 Task: Research Airbnb properties in Comanesti, Romania from 20th December, 2023 to 25th December, 2023 for 7 adults. Place can be entire room or shared room with 4 bedrooms having 7 beds and 4 bathrooms. Property type can be house. Amenities needed are: wifi, TV, free parkinig on premises, gym, breakfast.
Action: Mouse moved to (432, 111)
Screenshot: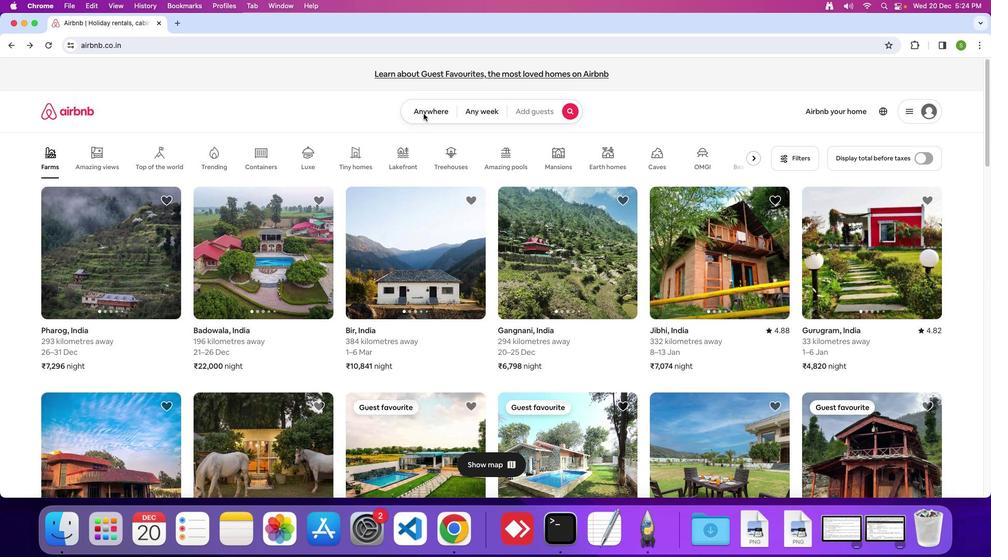 
Action: Mouse pressed left at (432, 111)
Screenshot: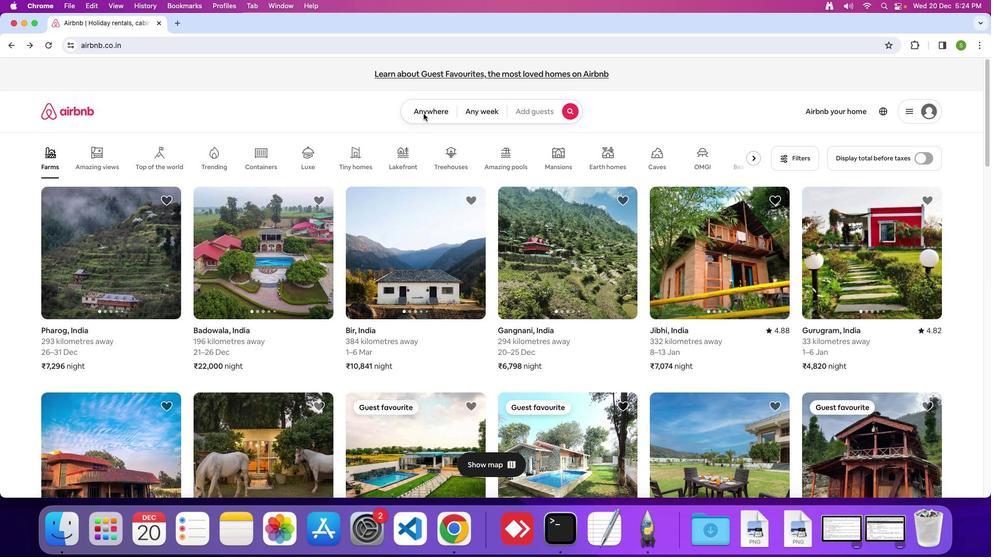 
Action: Mouse moved to (429, 110)
Screenshot: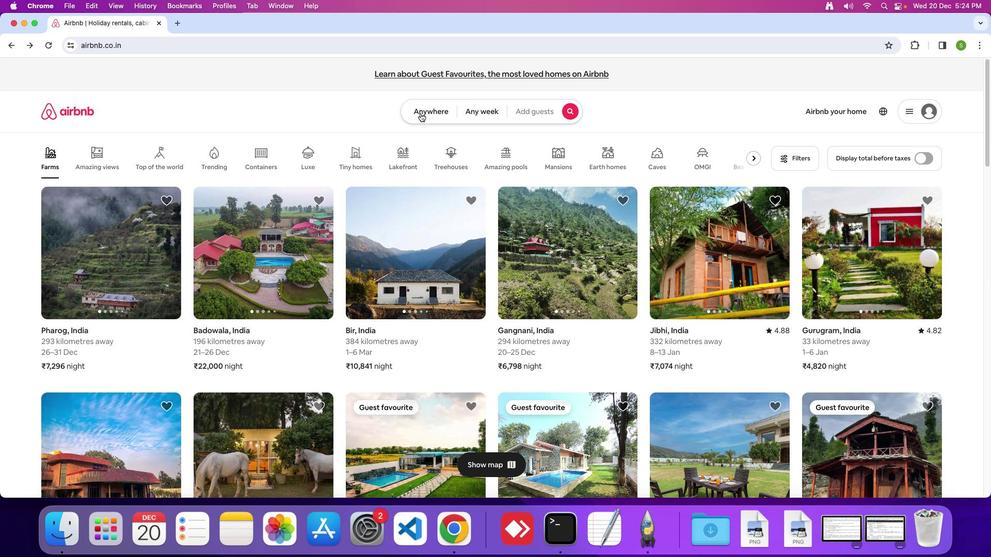 
Action: Mouse pressed left at (429, 110)
Screenshot: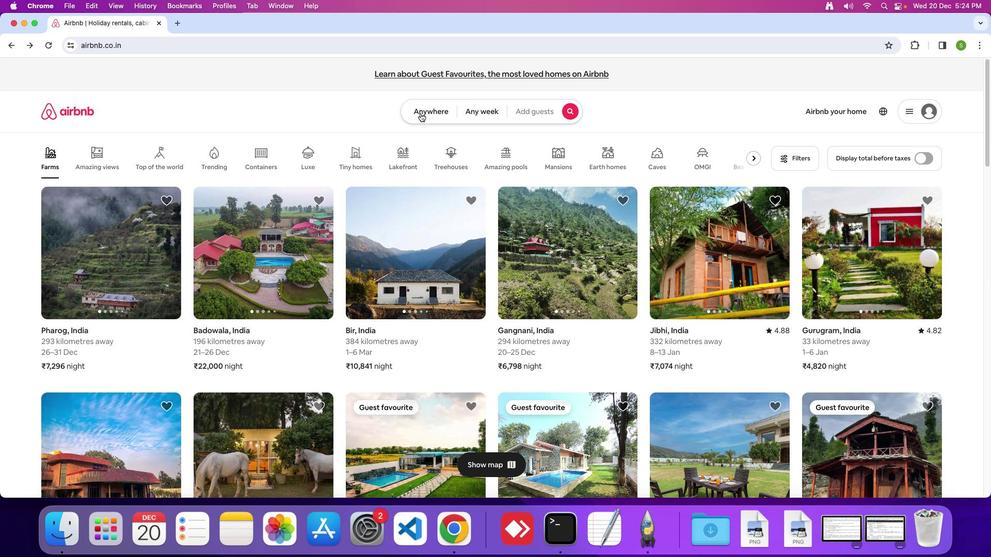 
Action: Mouse moved to (362, 141)
Screenshot: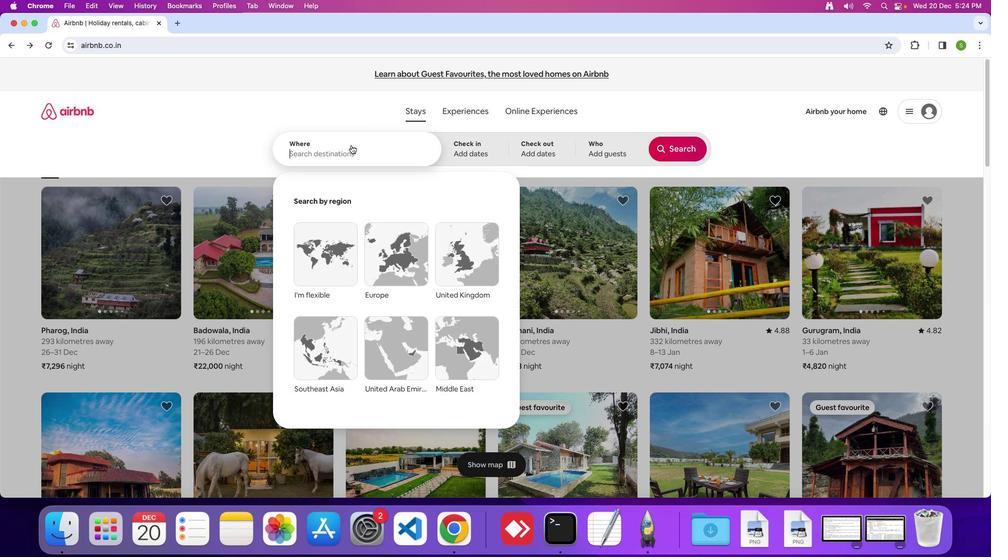 
Action: Mouse pressed left at (362, 141)
Screenshot: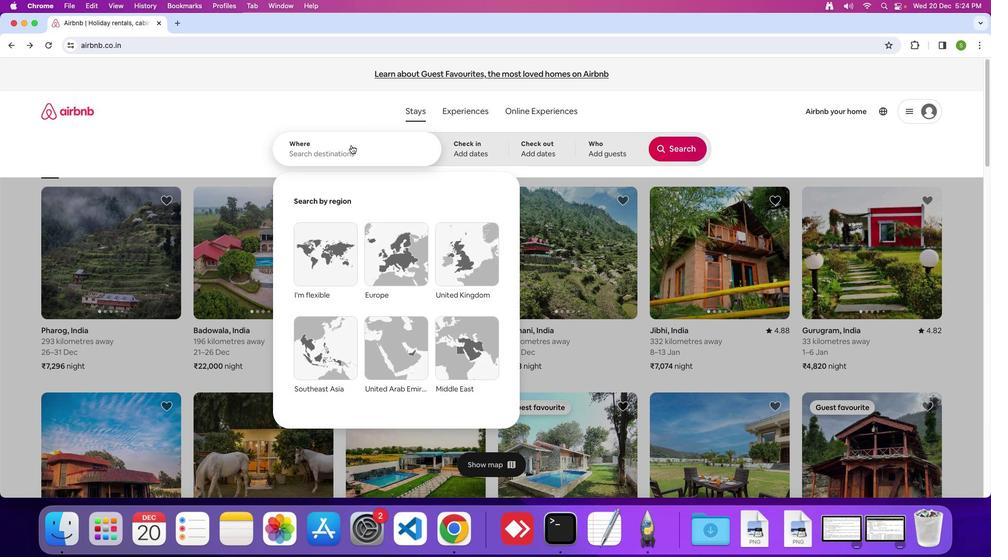
Action: Mouse moved to (497, 195)
Screenshot: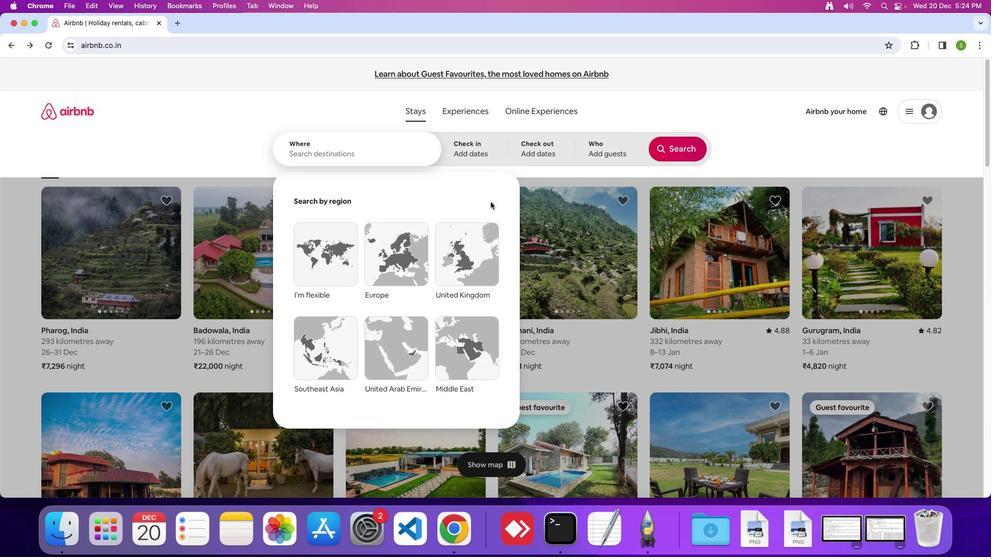 
Action: Key pressed 'C'Key.caps_lock'o''m''a''n''e''s''t''i'','Key.spaceKey.shift'R''o''m''a''n''i''a'Key.enter
Screenshot: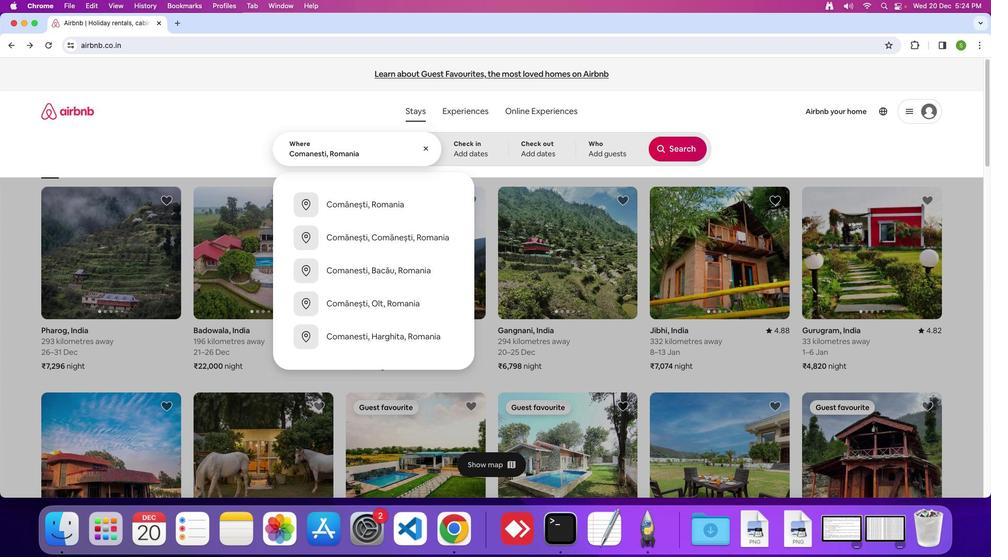 
Action: Mouse moved to (401, 334)
Screenshot: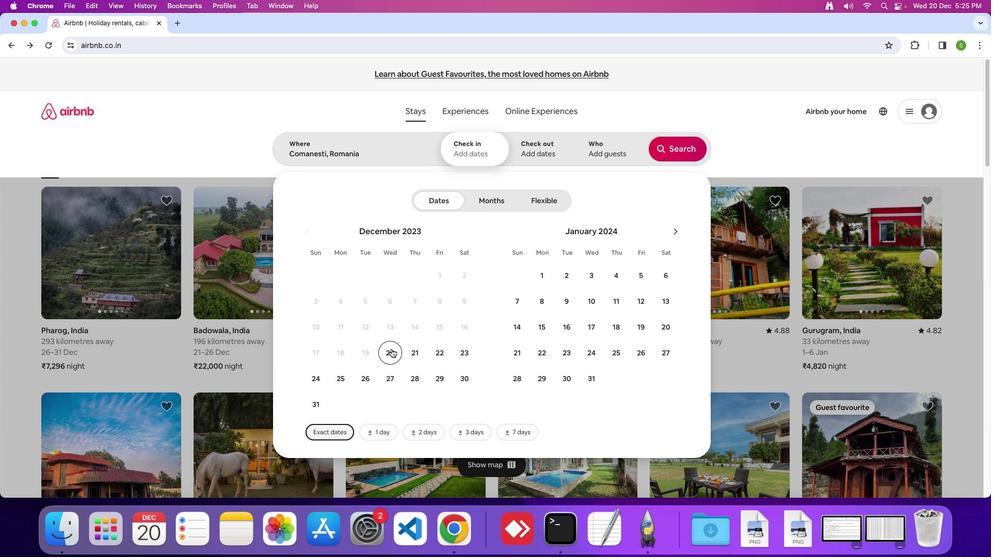 
Action: Mouse pressed left at (401, 334)
Screenshot: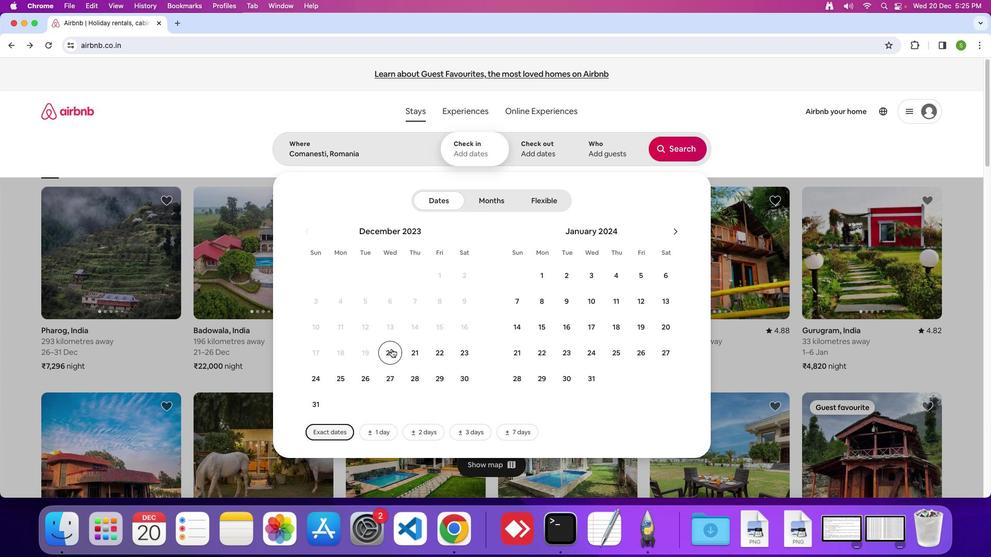 
Action: Mouse moved to (351, 365)
Screenshot: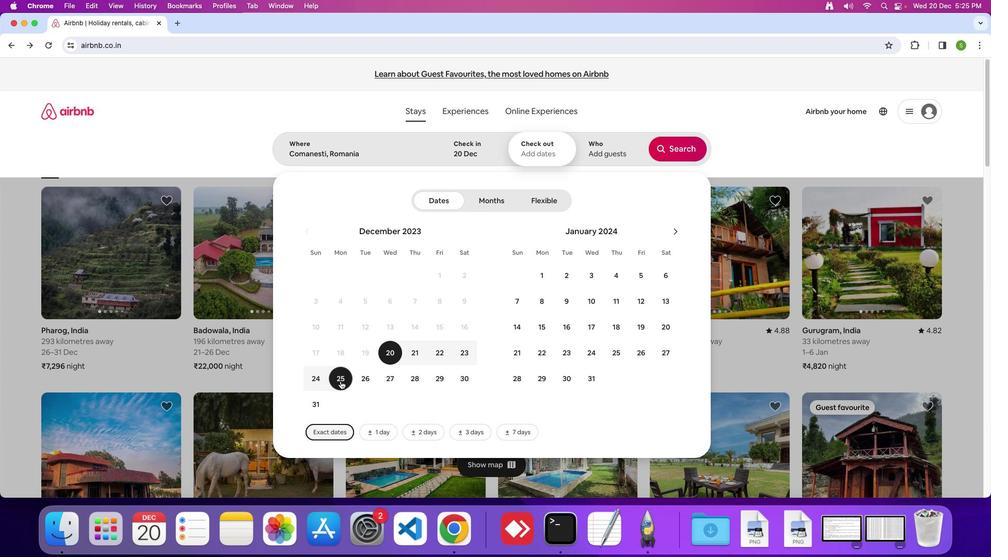 
Action: Mouse pressed left at (351, 365)
Screenshot: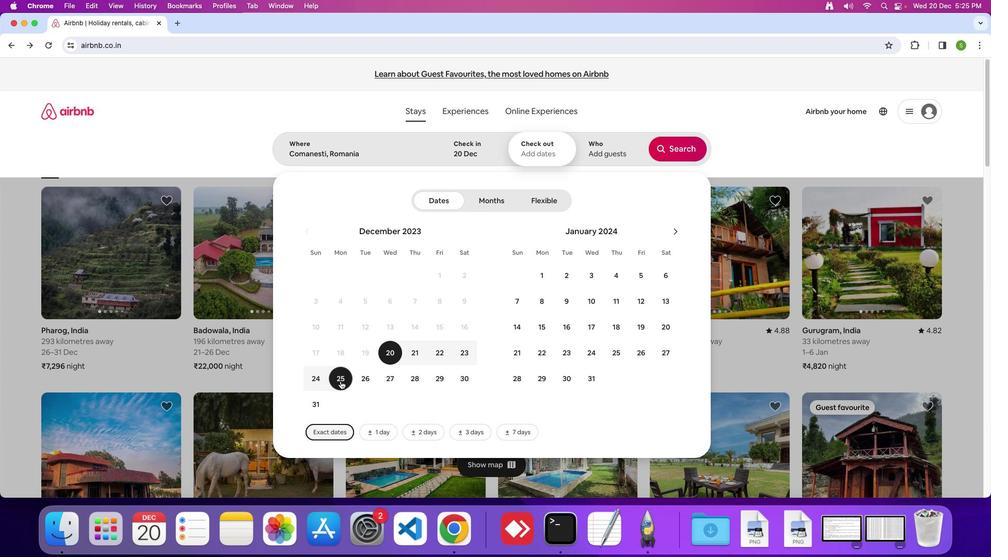 
Action: Mouse moved to (625, 152)
Screenshot: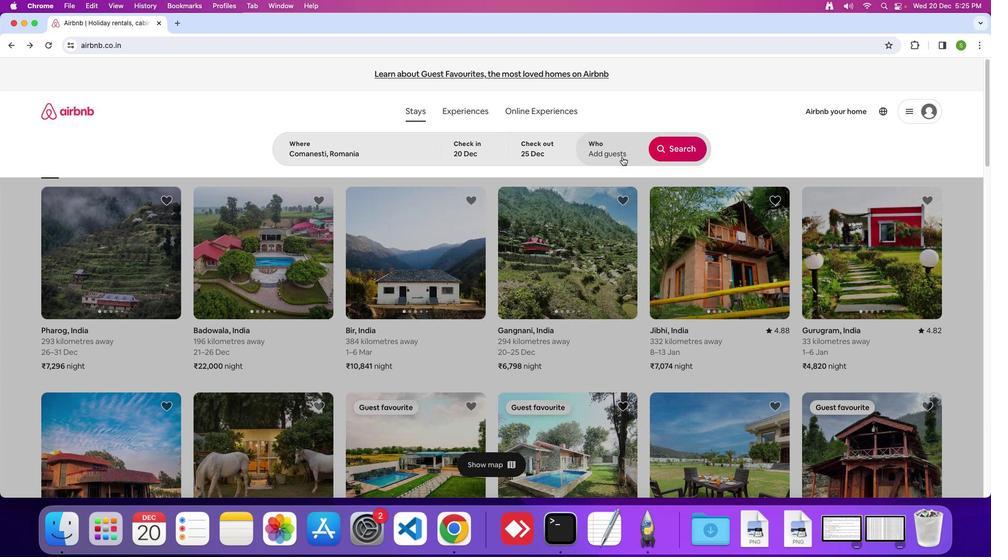 
Action: Mouse pressed left at (625, 152)
Screenshot: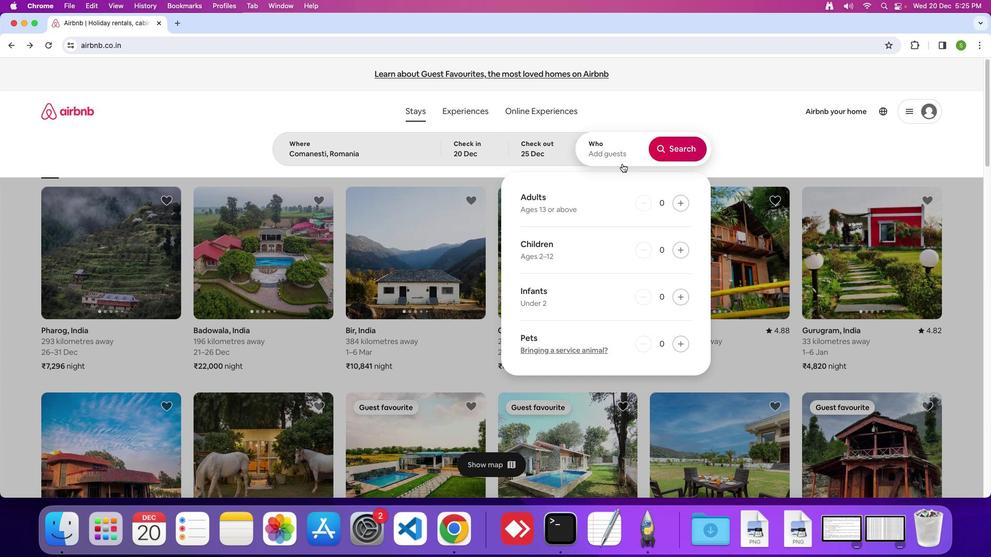 
Action: Mouse moved to (677, 195)
Screenshot: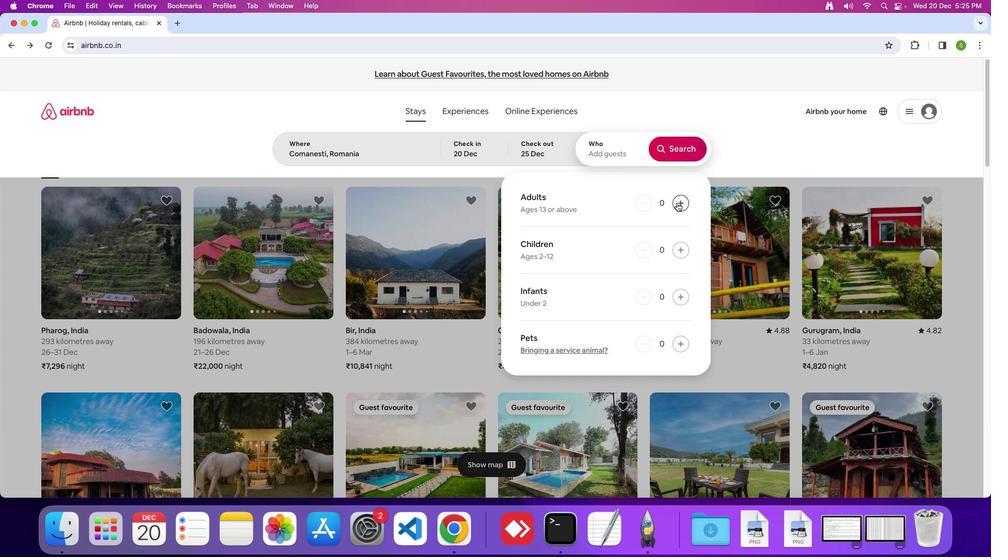 
Action: Mouse pressed left at (677, 195)
Screenshot: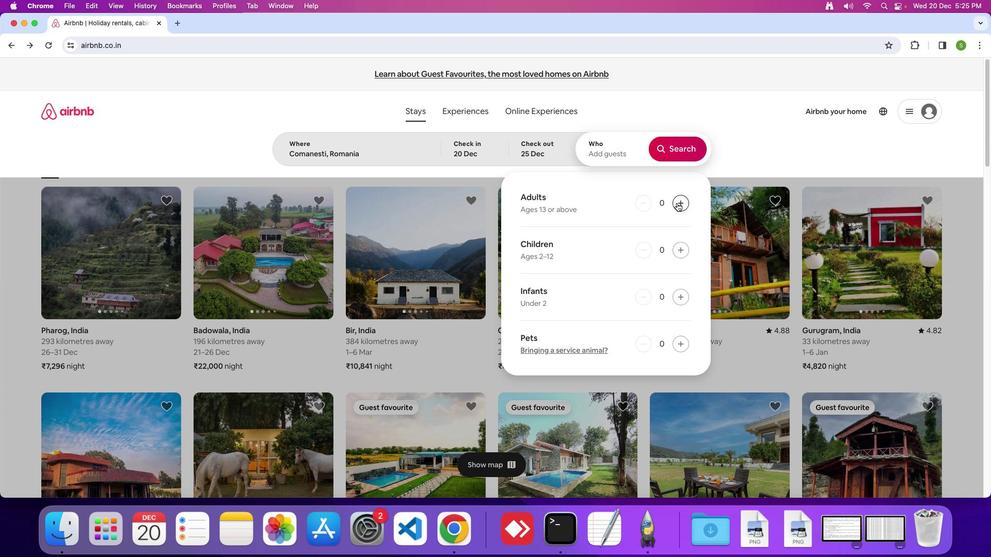 
Action: Mouse pressed left at (677, 195)
Screenshot: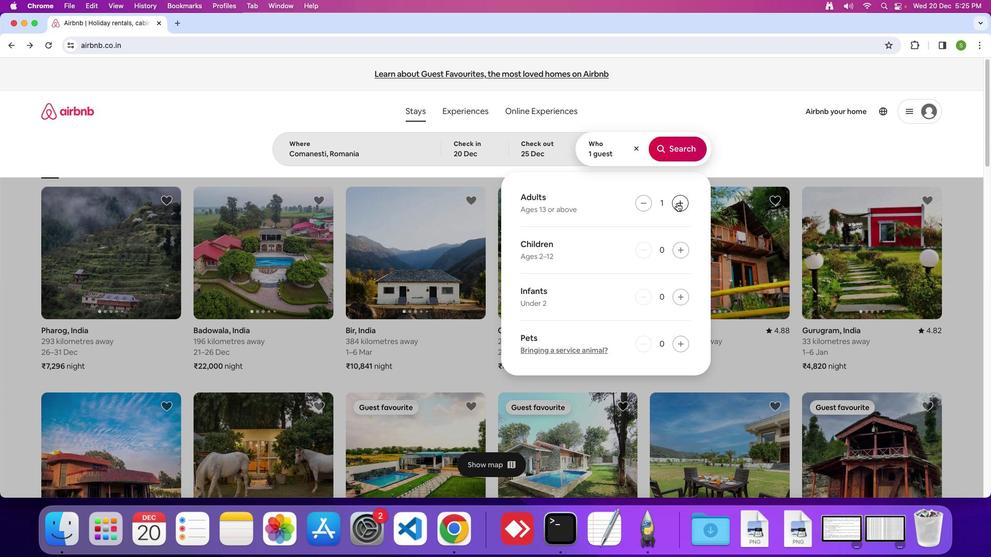 
Action: Mouse moved to (678, 195)
Screenshot: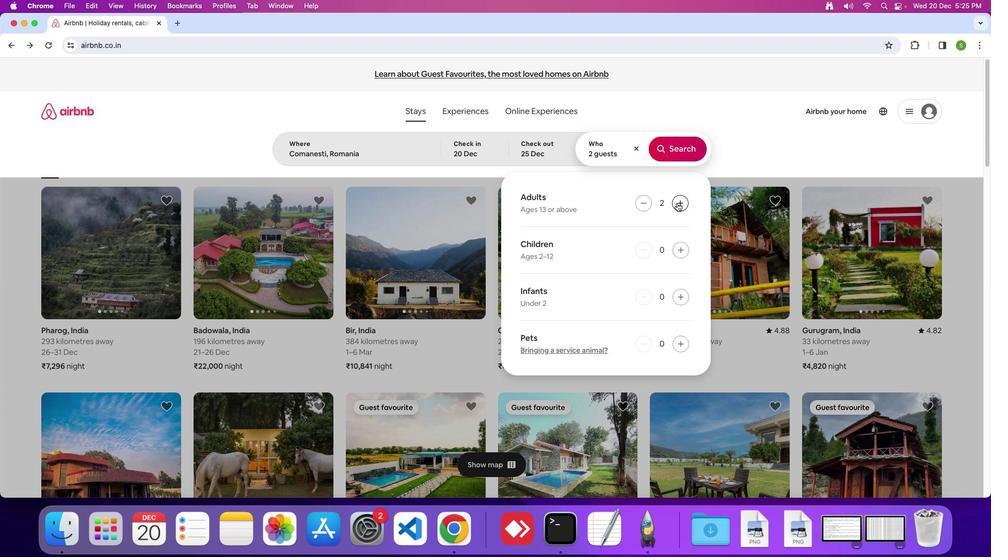 
Action: Mouse pressed left at (678, 195)
Screenshot: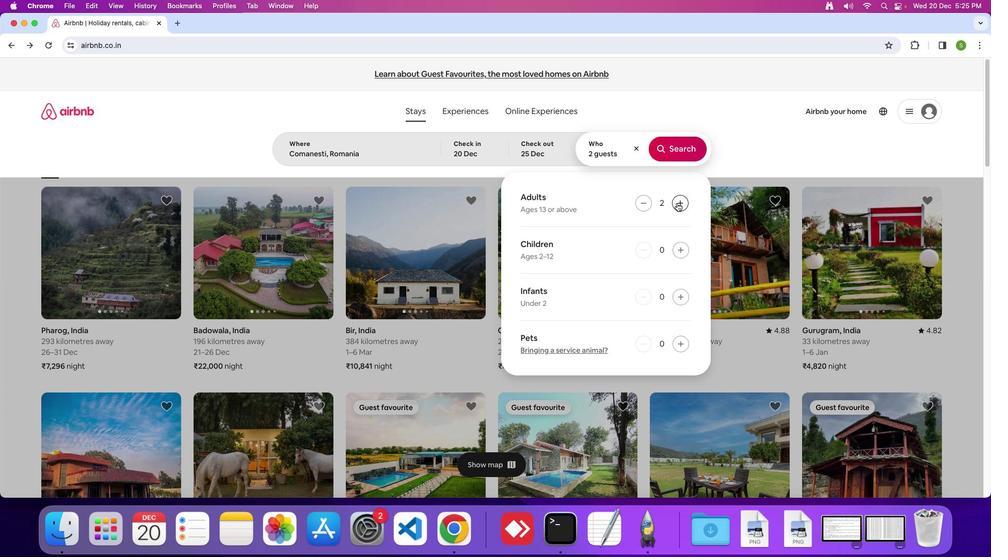 
Action: Mouse moved to (678, 196)
Screenshot: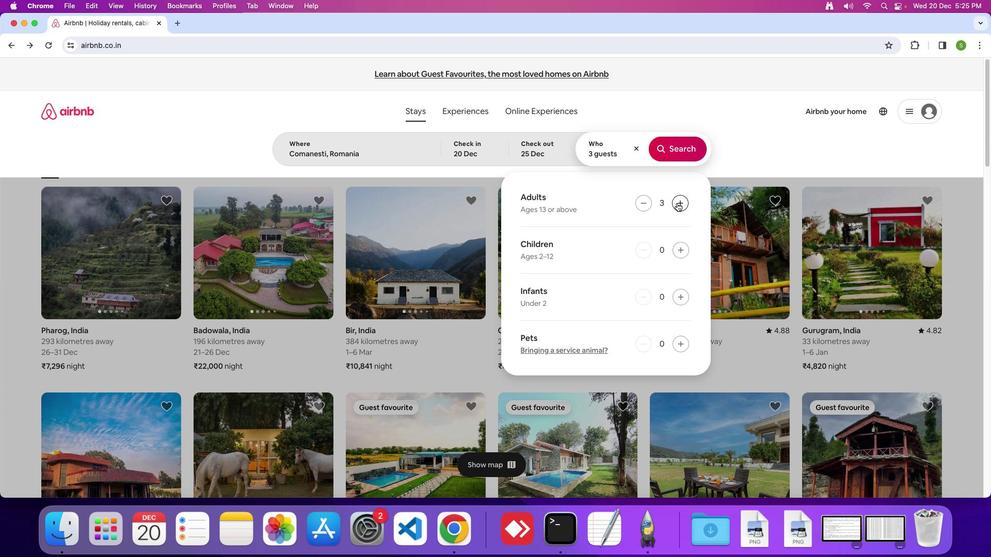 
Action: Mouse pressed left at (678, 196)
Screenshot: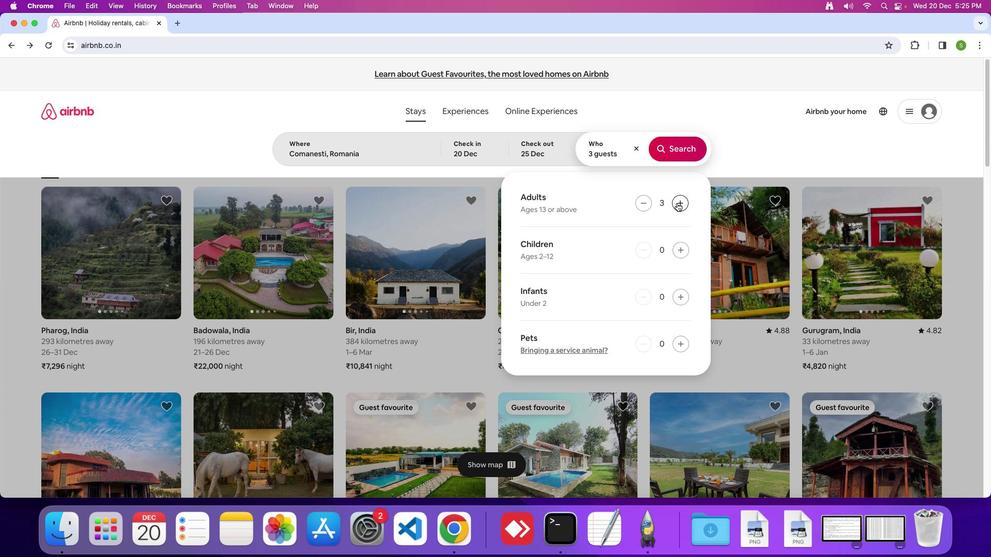 
Action: Mouse pressed left at (678, 196)
Screenshot: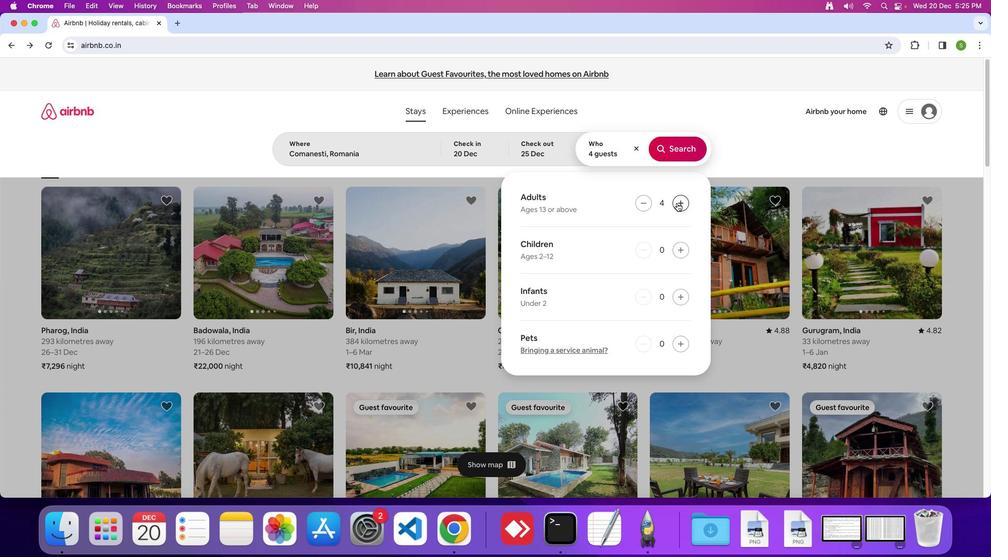 
Action: Mouse pressed left at (678, 196)
Screenshot: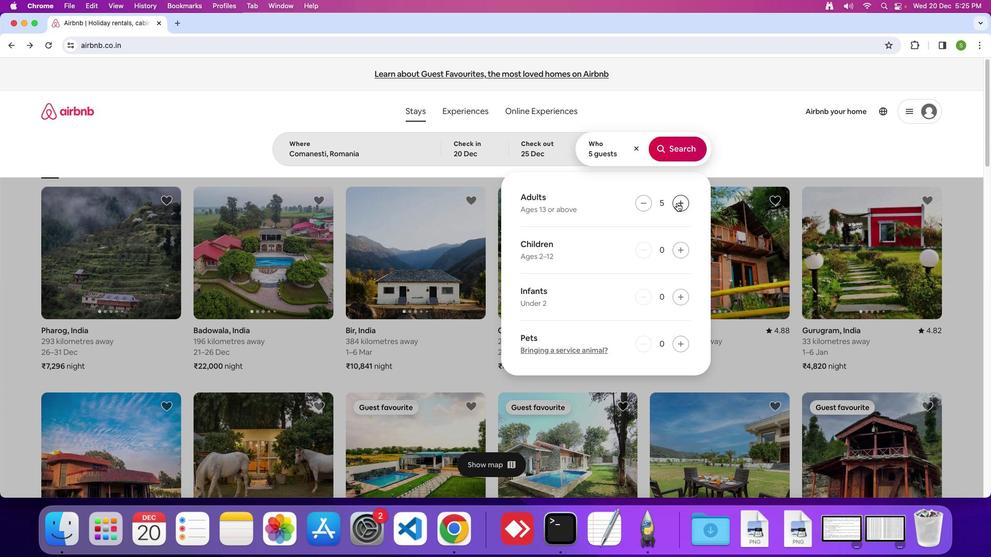 
Action: Mouse pressed left at (678, 196)
Screenshot: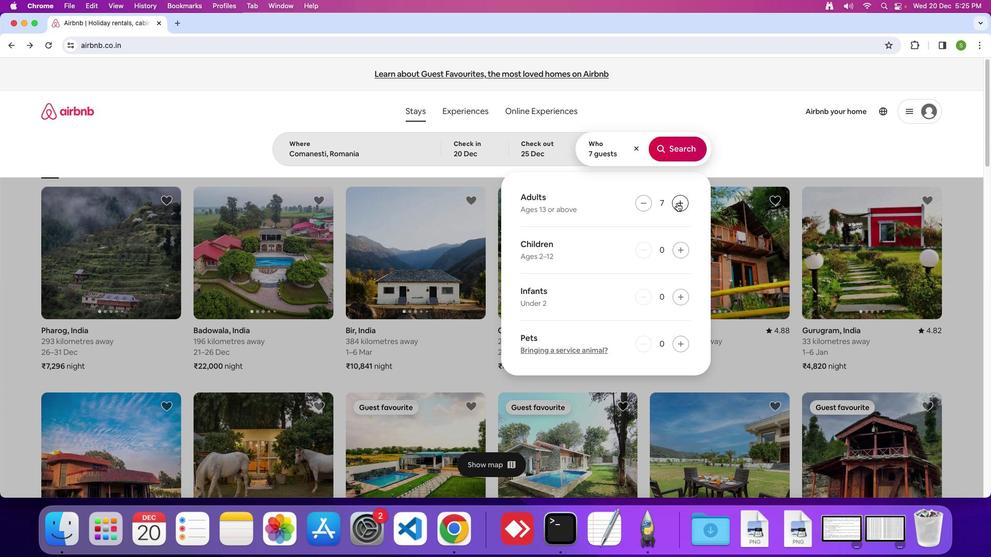 
Action: Mouse moved to (675, 149)
Screenshot: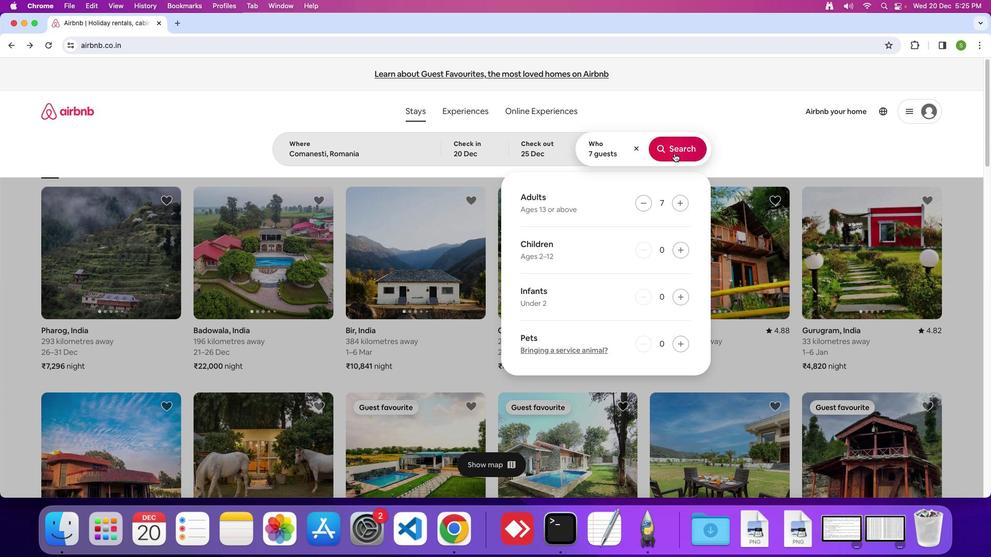 
Action: Mouse pressed left at (675, 149)
Screenshot: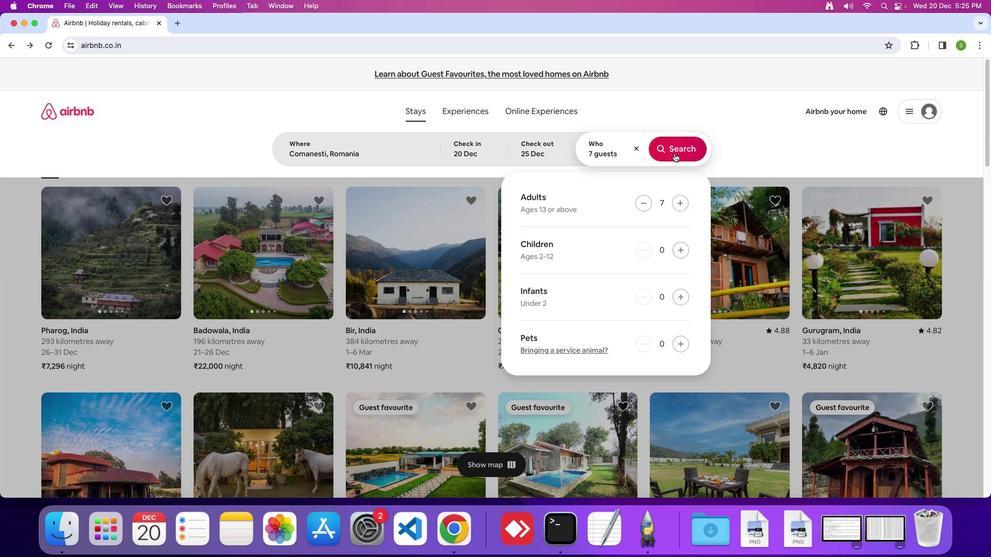 
Action: Mouse moved to (819, 120)
Screenshot: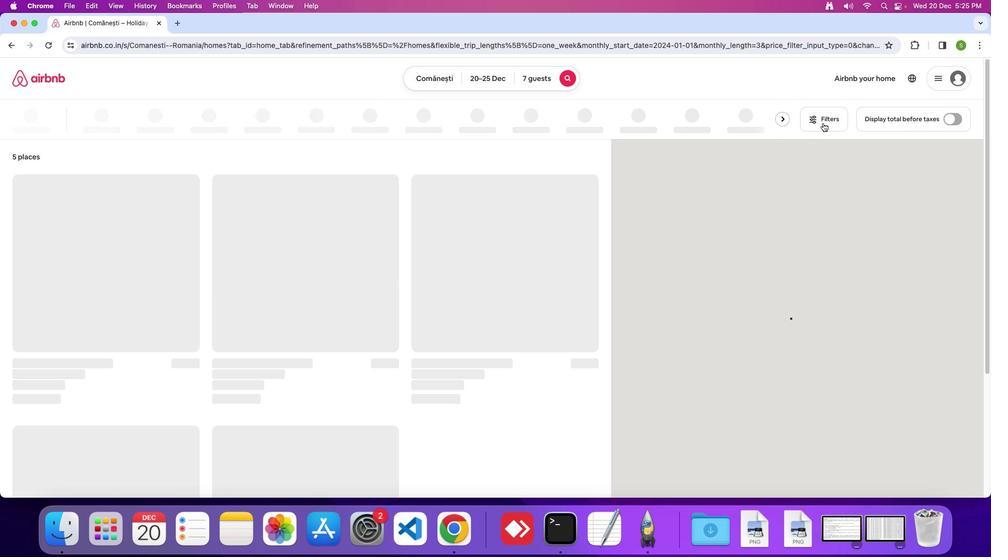
Action: Mouse pressed left at (819, 120)
Screenshot: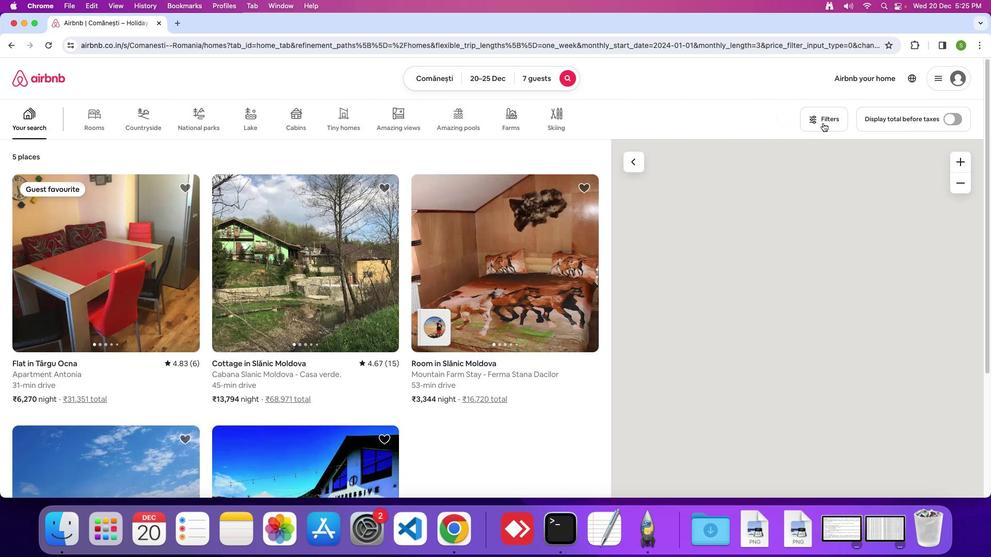 
Action: Mouse moved to (452, 308)
Screenshot: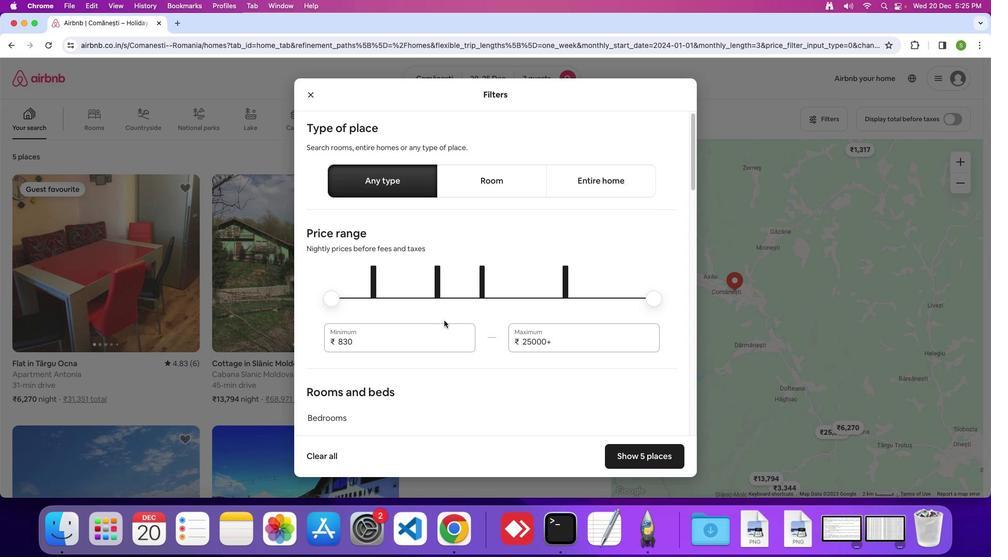 
Action: Mouse scrolled (452, 308) with delta (21, 2)
Screenshot: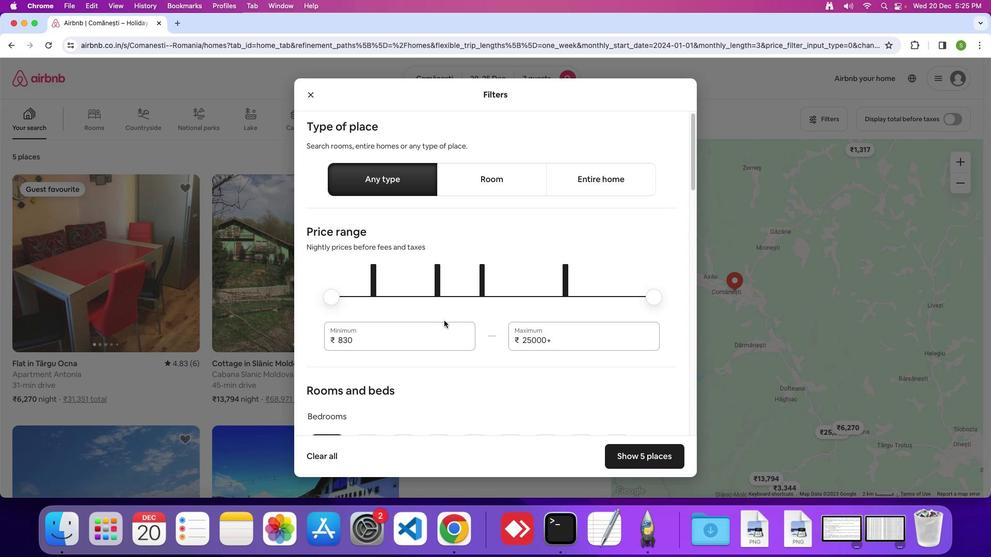 
Action: Mouse moved to (452, 308)
Screenshot: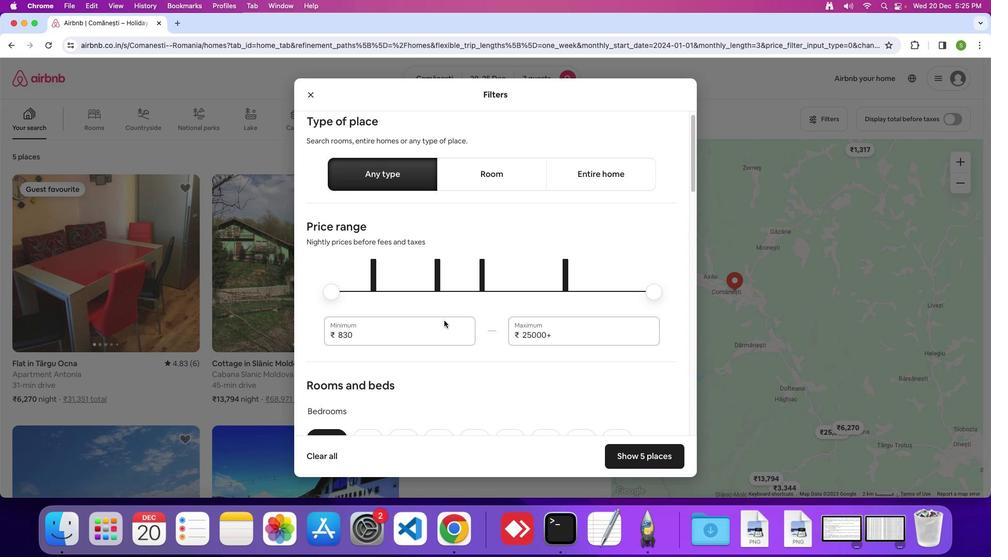 
Action: Mouse scrolled (452, 308) with delta (21, 2)
Screenshot: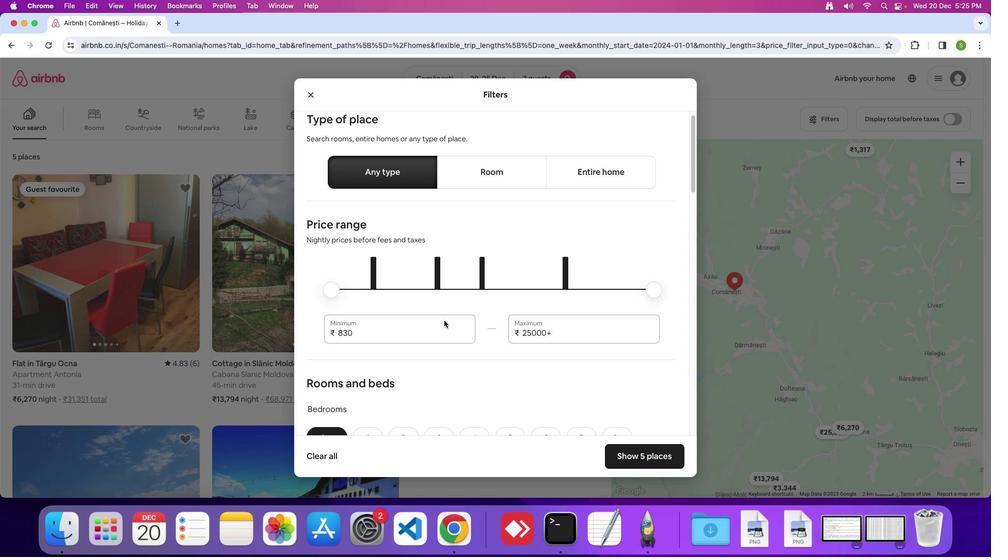 
Action: Mouse scrolled (452, 308) with delta (21, 2)
Screenshot: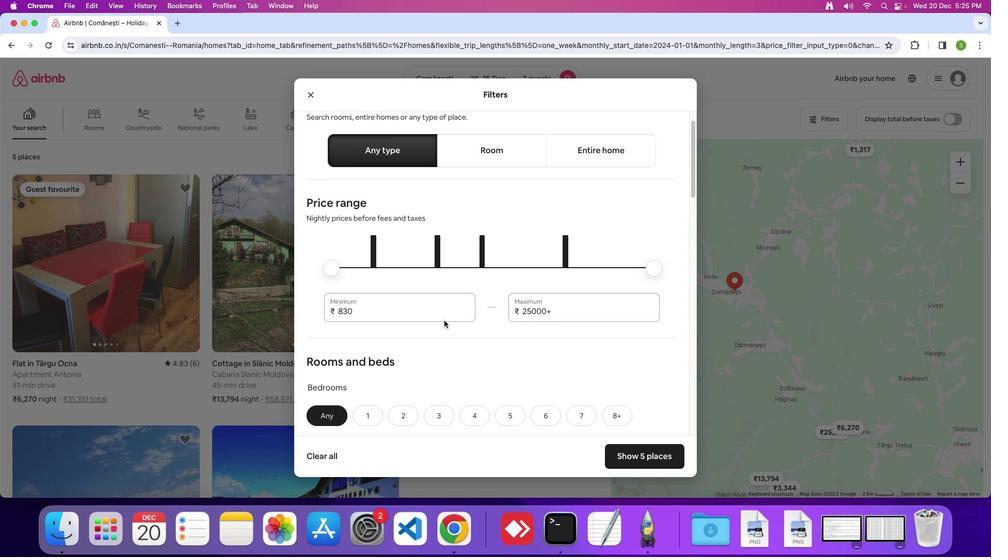 
Action: Mouse scrolled (452, 308) with delta (21, 2)
Screenshot: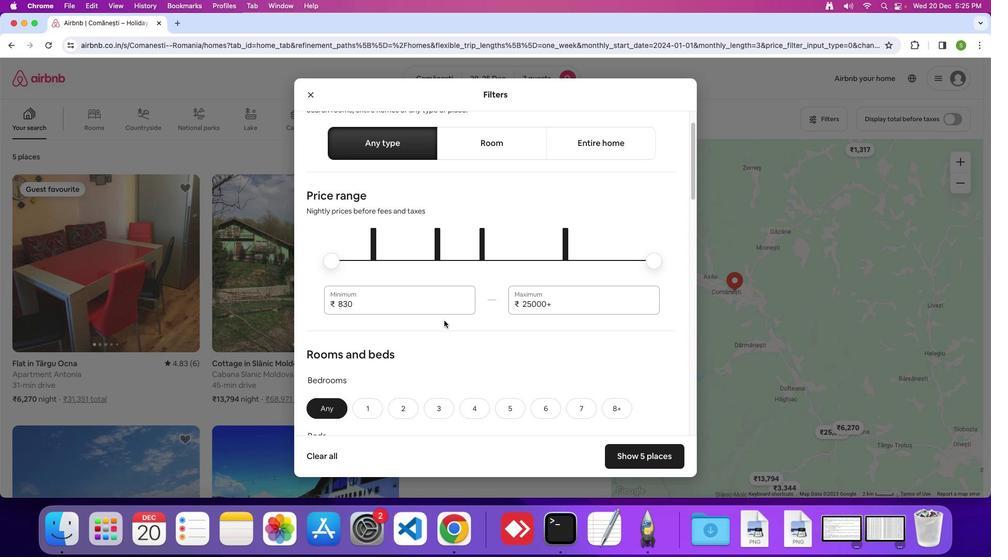 
Action: Mouse scrolled (452, 308) with delta (21, 2)
Screenshot: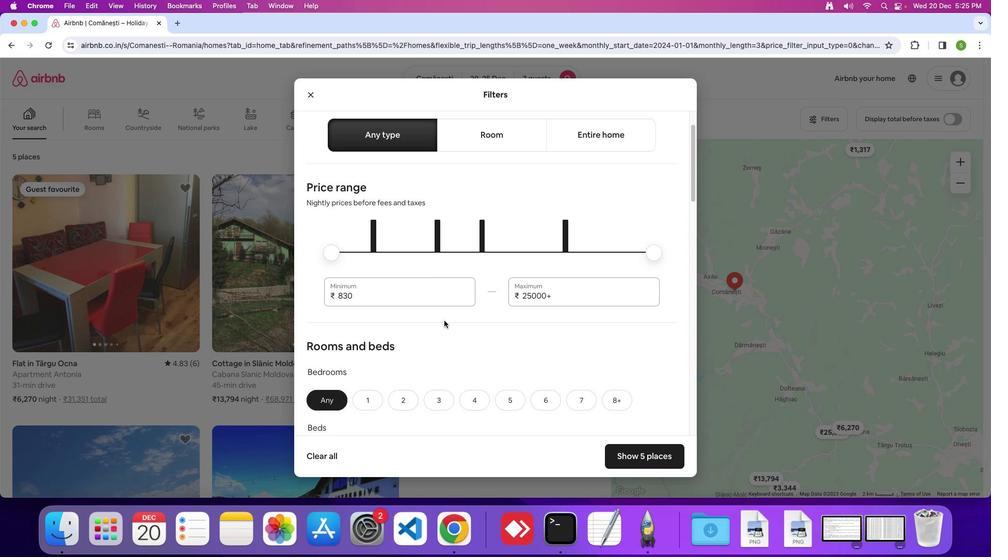 
Action: Mouse scrolled (452, 308) with delta (21, 2)
Screenshot: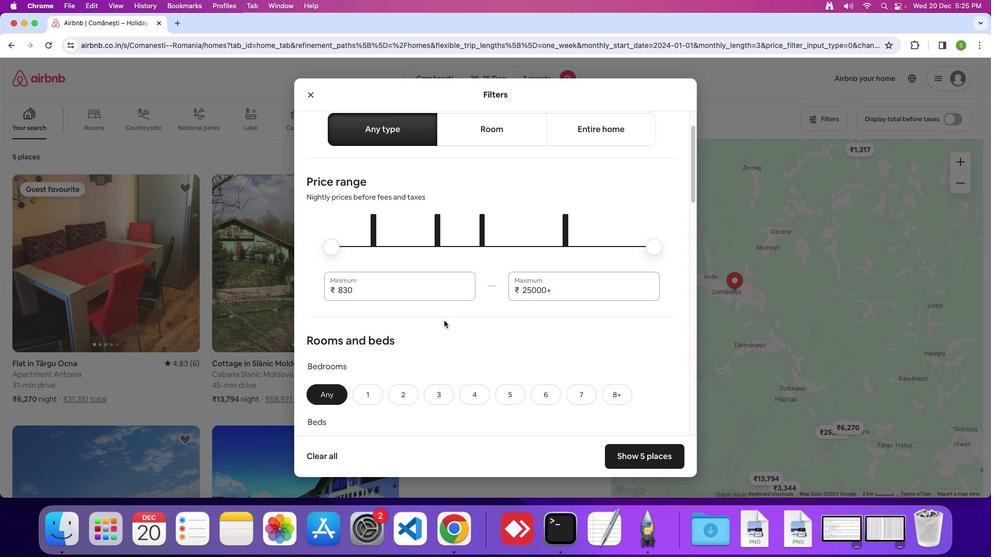 
Action: Mouse moved to (452, 307)
Screenshot: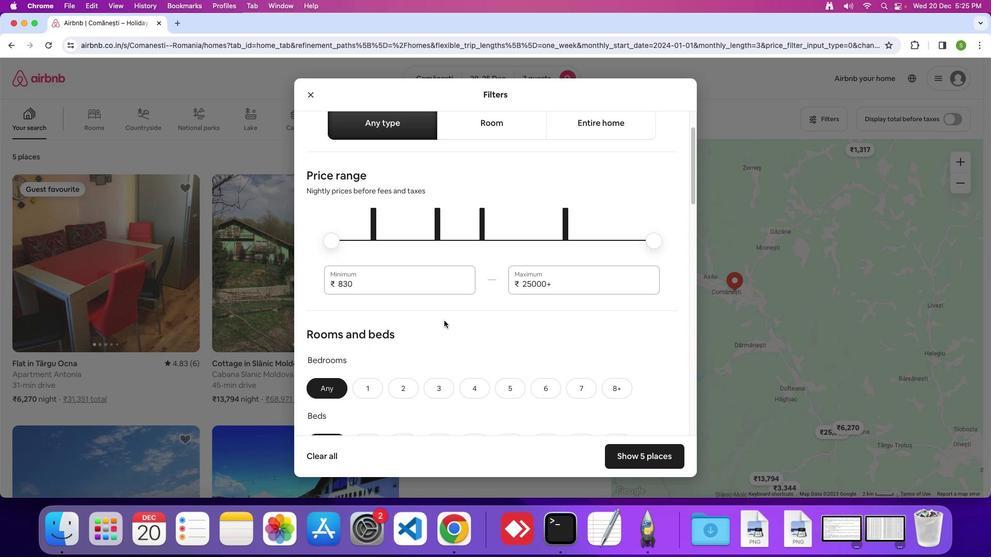 
Action: Mouse scrolled (452, 307) with delta (21, 2)
Screenshot: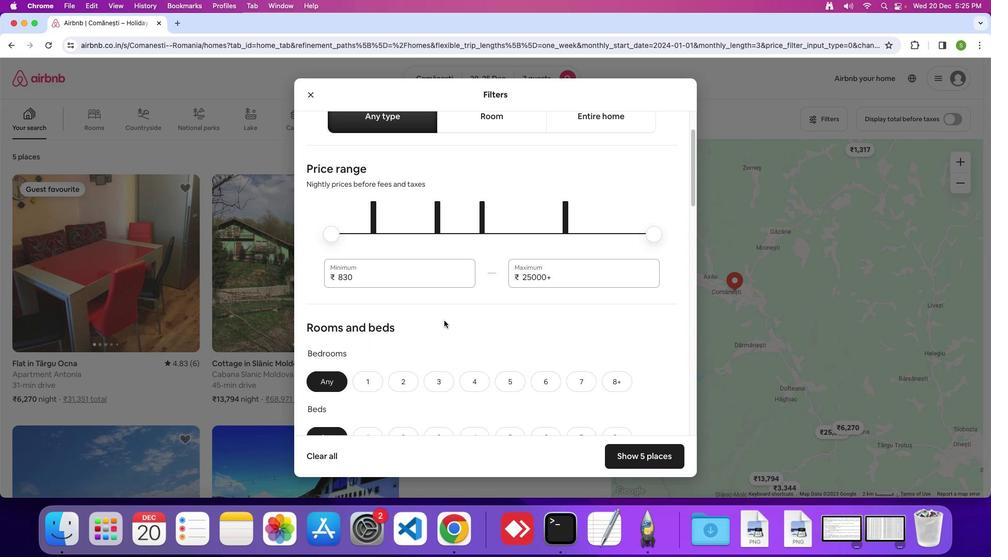 
Action: Mouse scrolled (452, 307) with delta (21, 2)
Screenshot: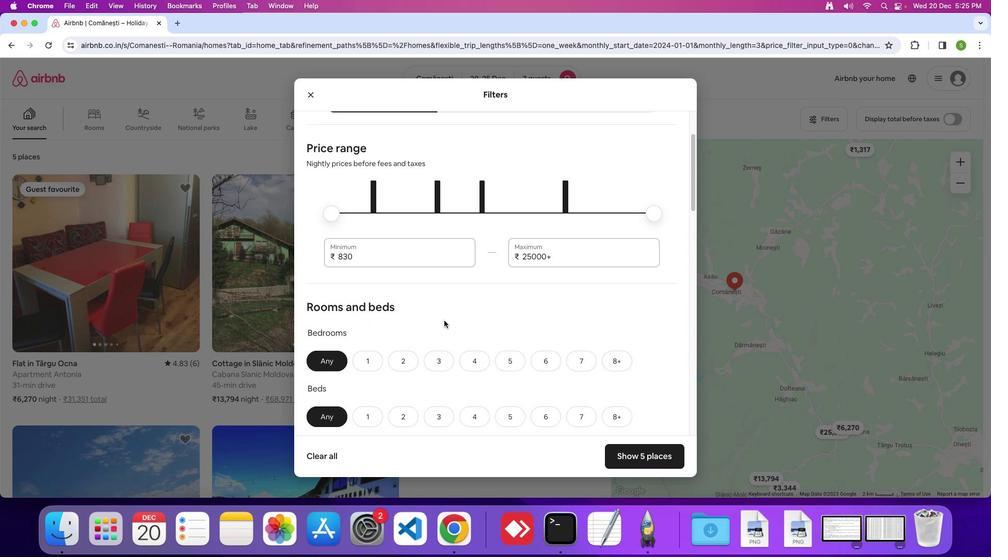 
Action: Mouse scrolled (452, 307) with delta (21, 2)
Screenshot: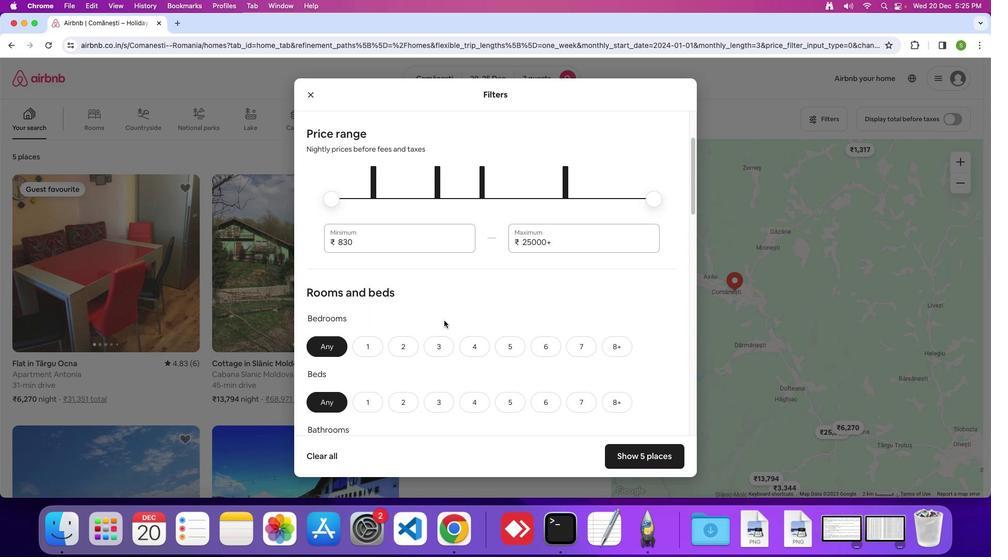 
Action: Mouse scrolled (452, 307) with delta (21, 2)
Screenshot: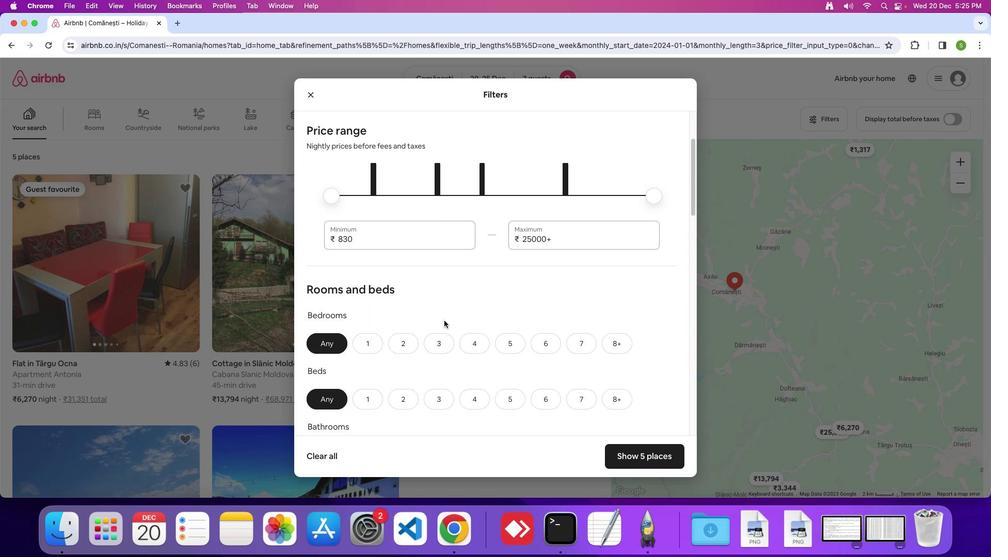 
Action: Mouse scrolled (452, 307) with delta (21, 2)
Screenshot: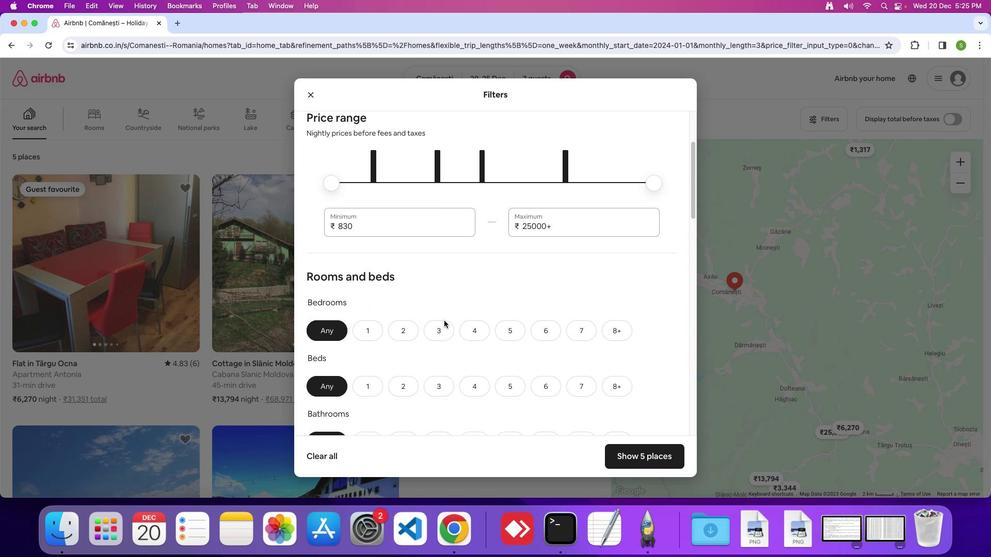 
Action: Mouse scrolled (452, 307) with delta (21, 2)
Screenshot: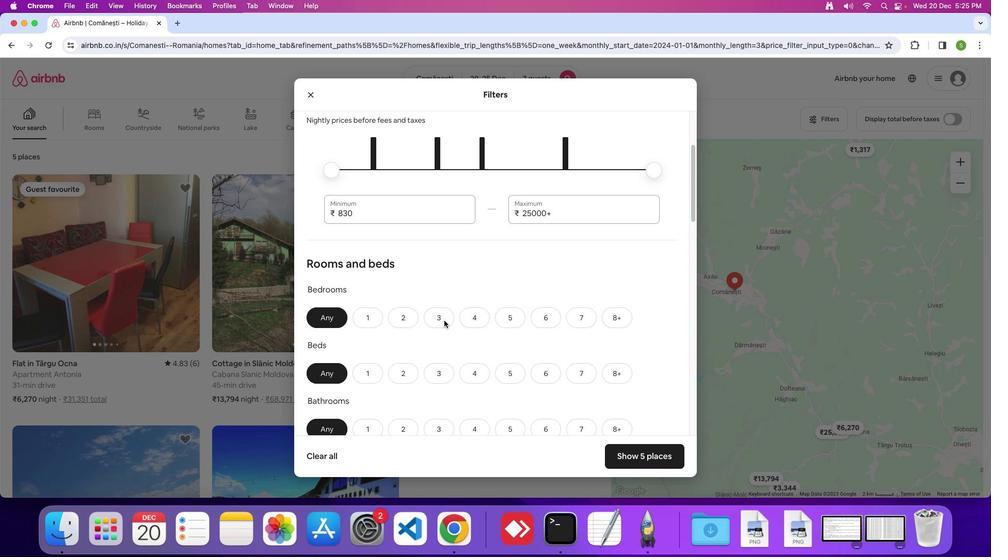 
Action: Mouse scrolled (452, 307) with delta (21, 2)
Screenshot: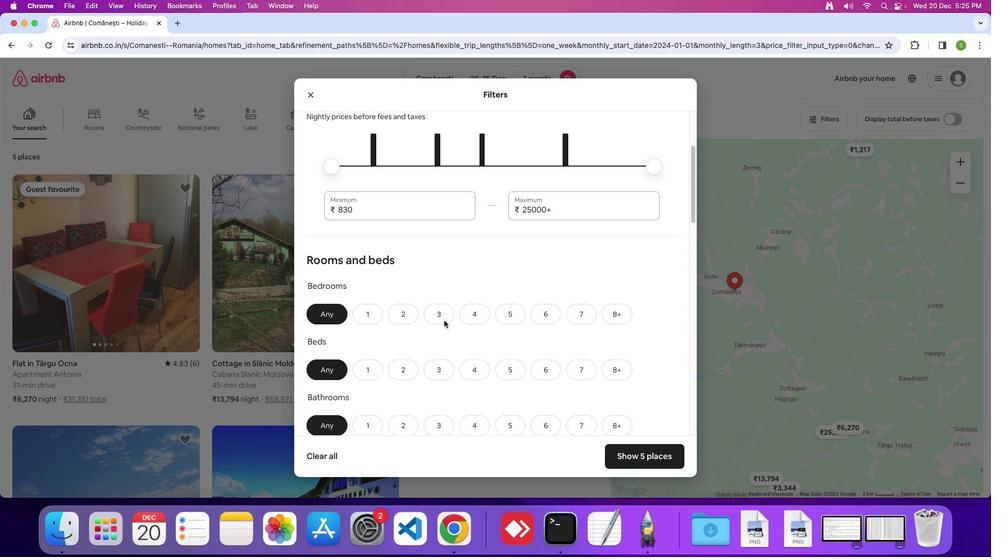 
Action: Mouse scrolled (452, 307) with delta (21, 2)
Screenshot: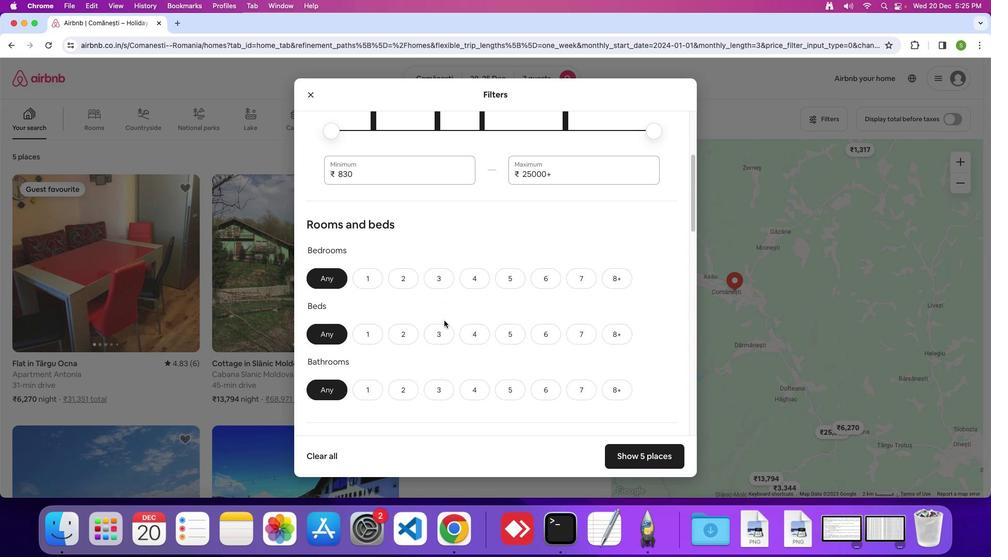 
Action: Mouse scrolled (452, 307) with delta (21, 2)
Screenshot: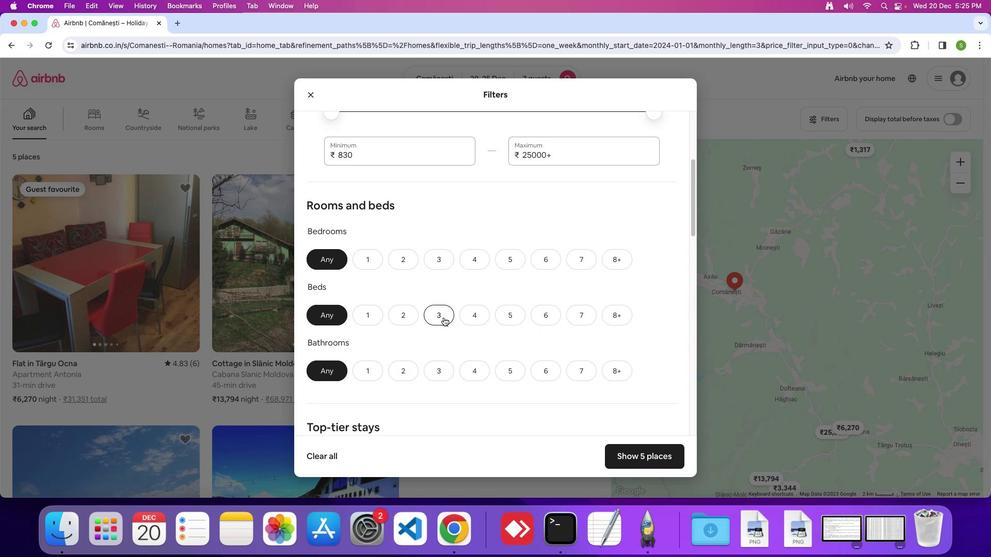 
Action: Mouse moved to (452, 307)
Screenshot: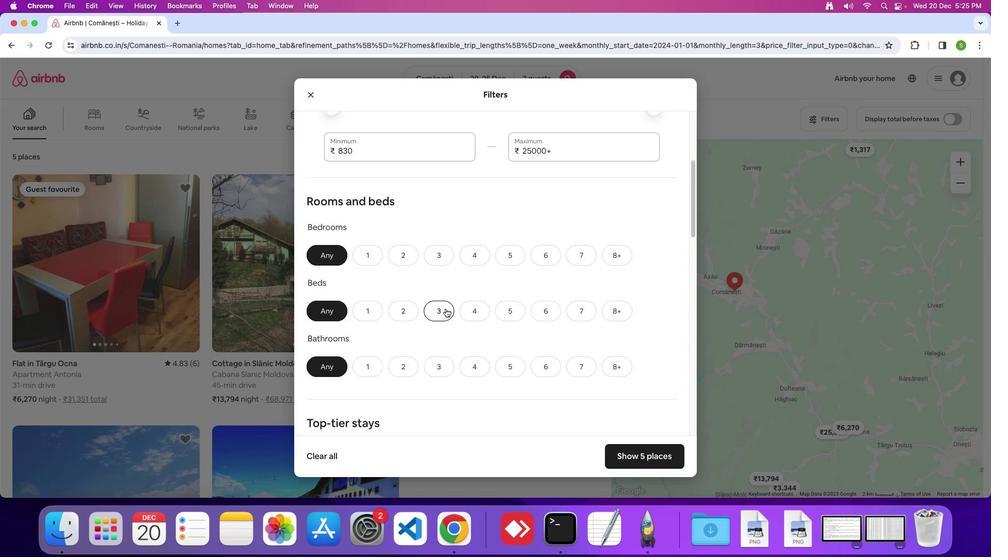 
Action: Mouse scrolled (452, 307) with delta (21, 2)
Screenshot: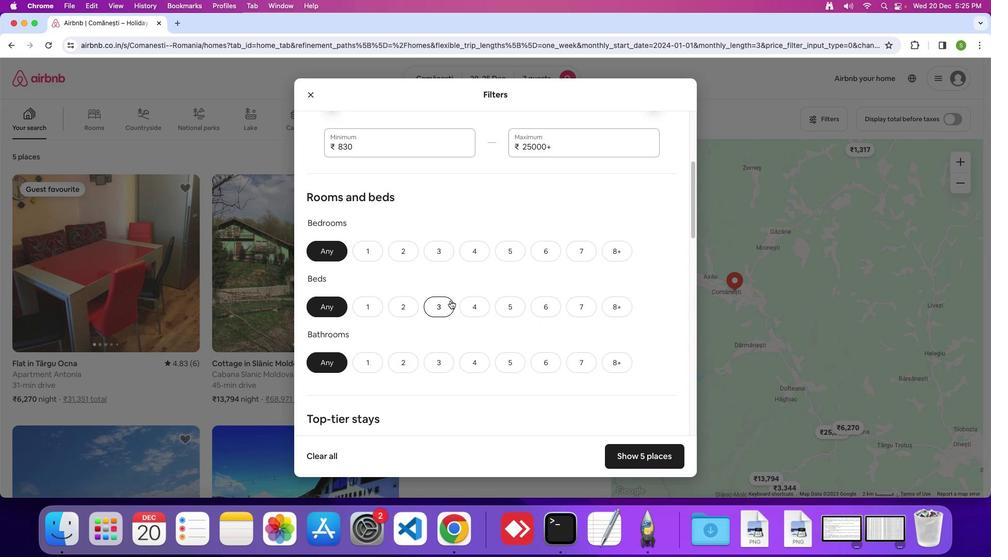 
Action: Mouse moved to (495, 240)
Screenshot: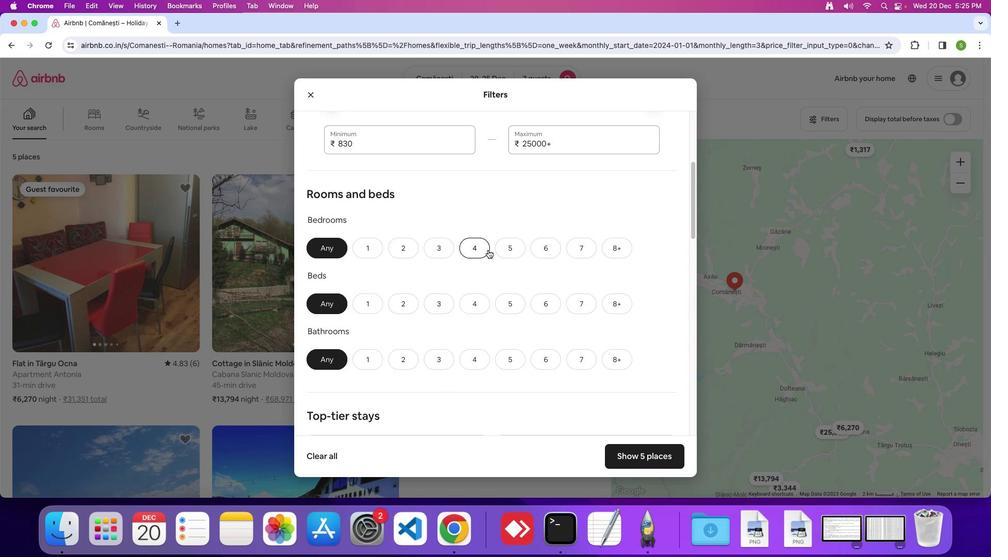 
Action: Mouse pressed left at (495, 240)
Screenshot: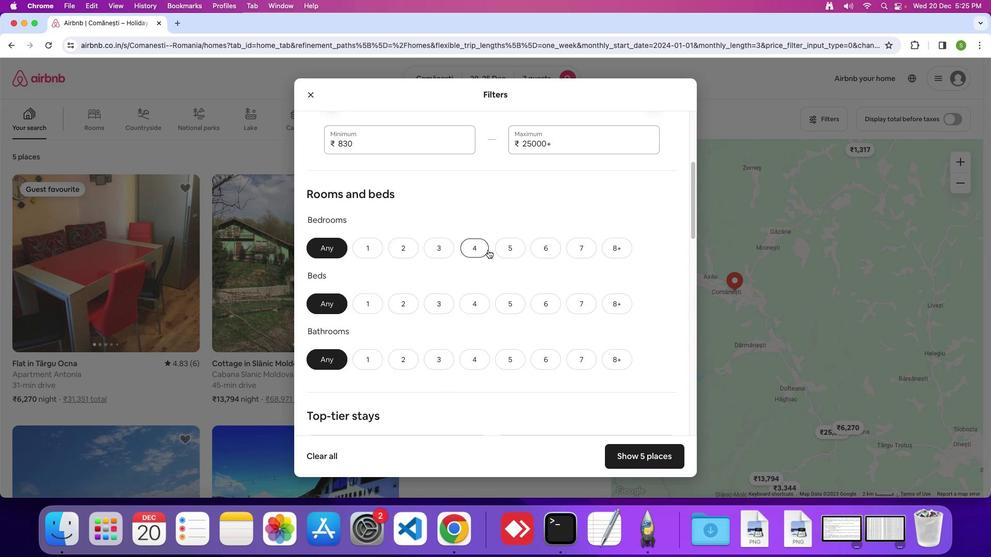 
Action: Mouse moved to (580, 292)
Screenshot: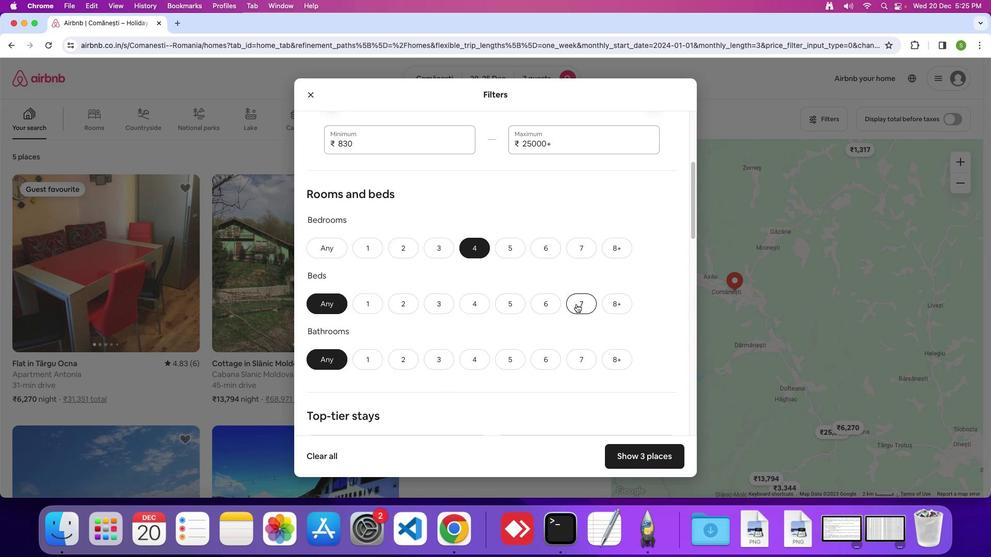 
Action: Mouse pressed left at (580, 292)
Screenshot: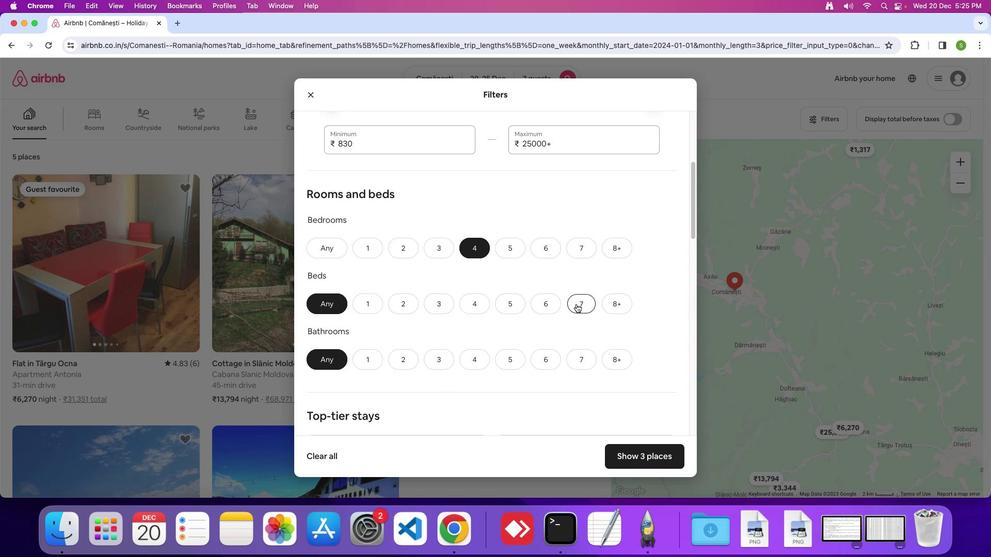 
Action: Mouse moved to (482, 337)
Screenshot: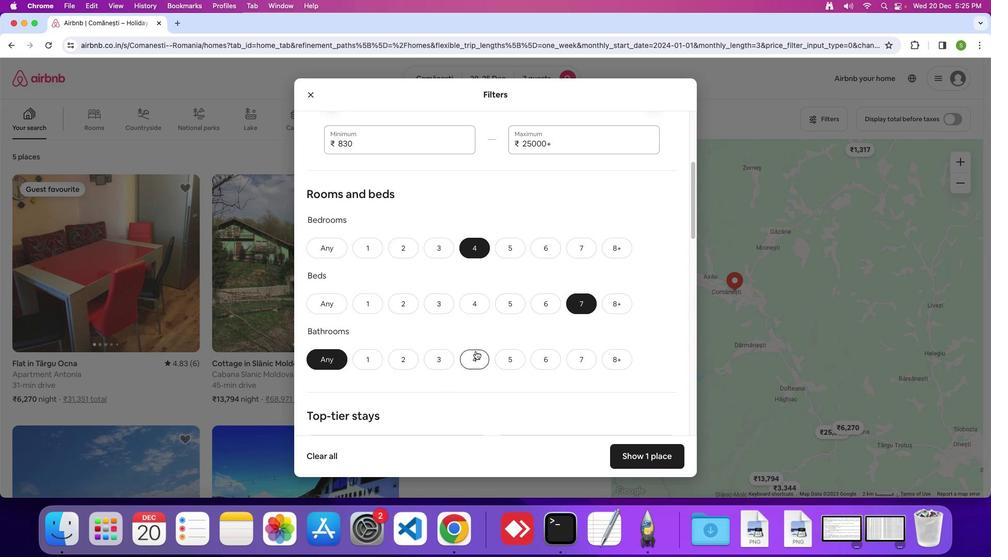 
Action: Mouse pressed left at (482, 337)
Screenshot: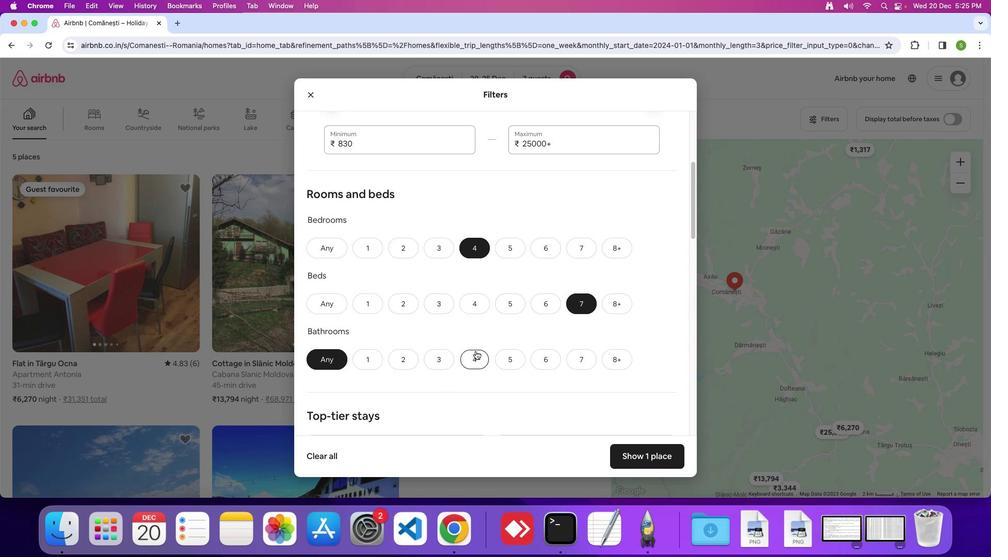 
Action: Mouse moved to (496, 311)
Screenshot: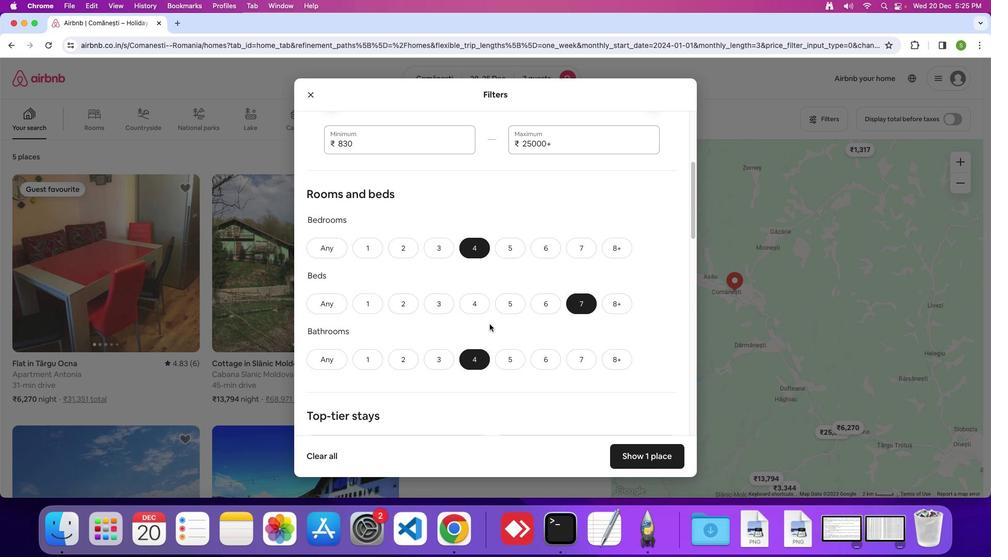 
Action: Mouse scrolled (496, 311) with delta (21, 2)
Screenshot: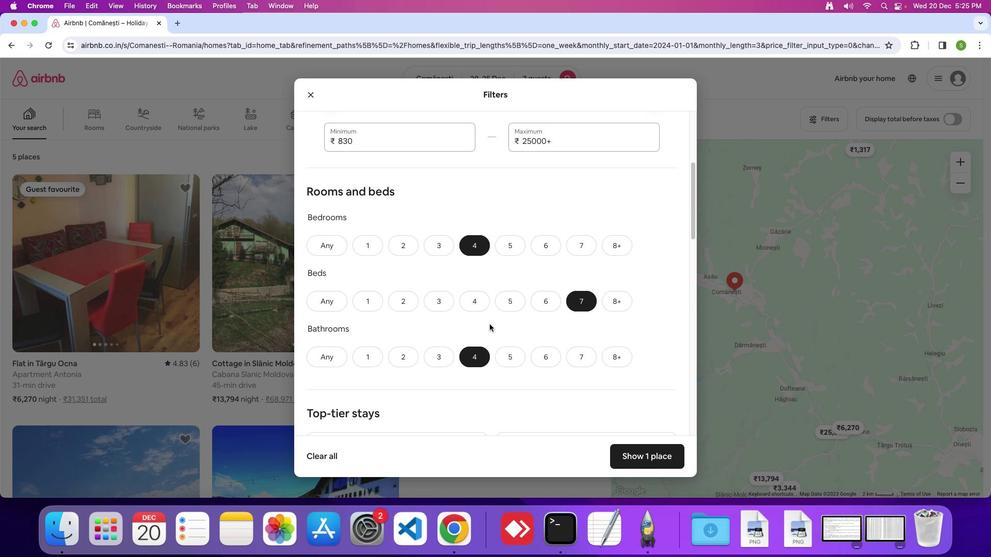 
Action: Mouse scrolled (496, 311) with delta (21, 2)
Screenshot: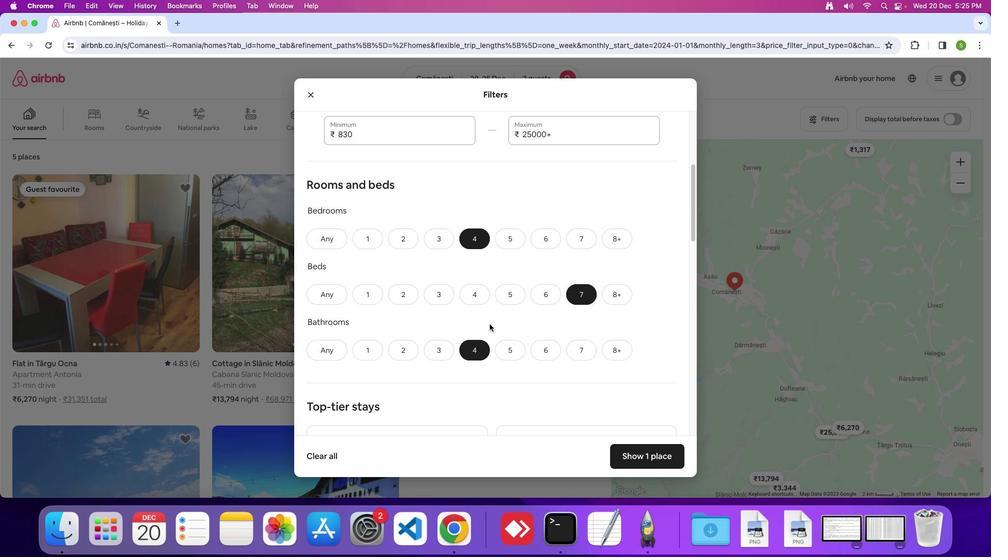 
Action: Mouse scrolled (496, 311) with delta (21, 2)
Screenshot: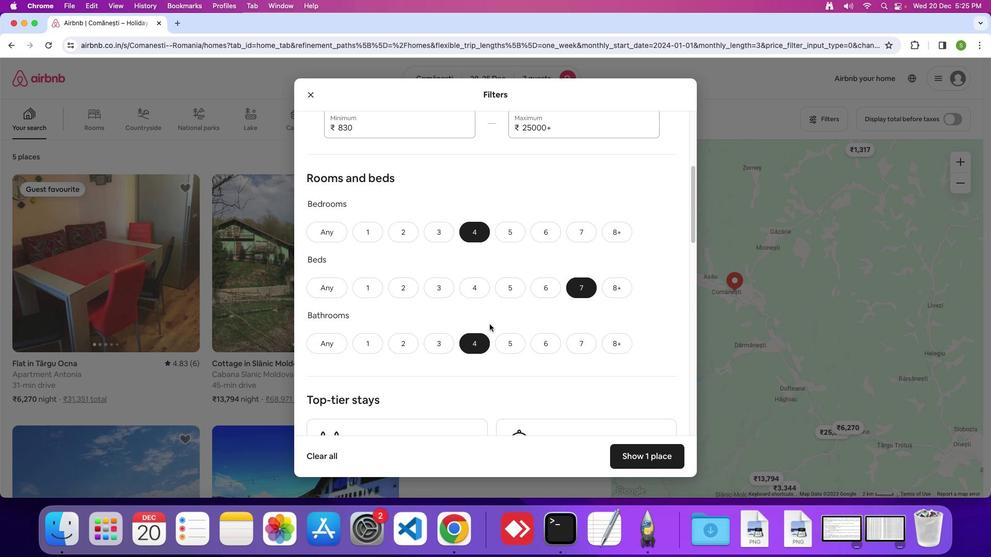 
Action: Mouse scrolled (496, 311) with delta (21, 2)
Screenshot: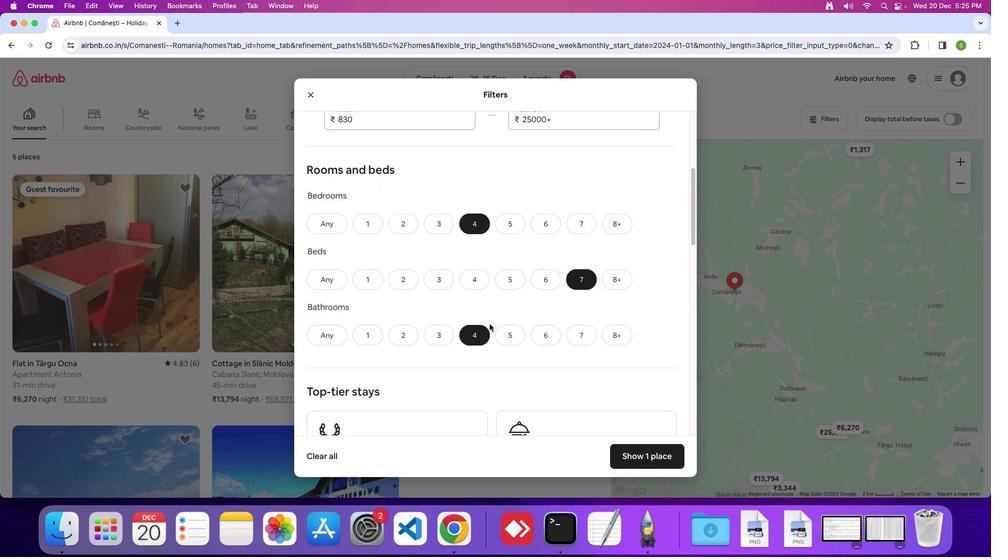 
Action: Mouse scrolled (496, 311) with delta (21, 2)
Screenshot: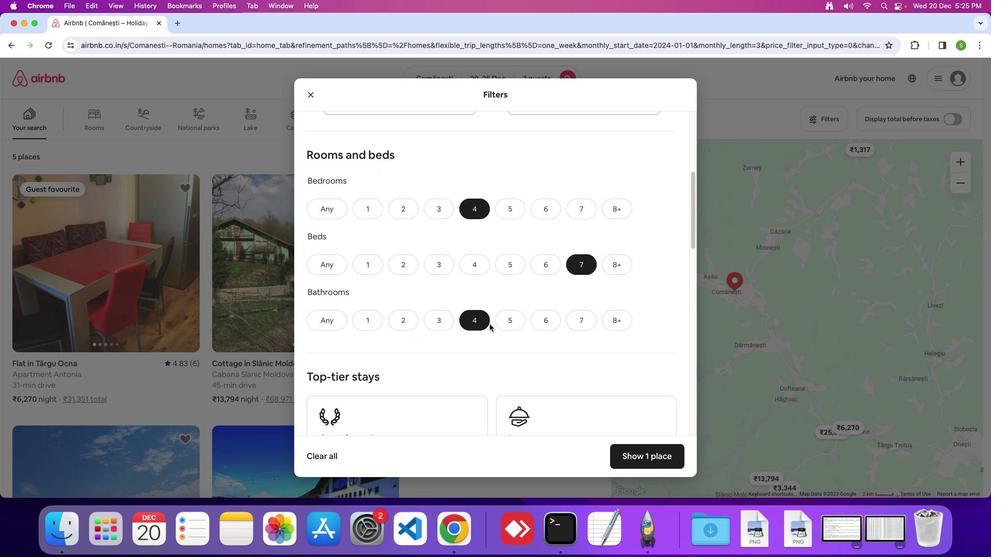 
Action: Mouse scrolled (496, 311) with delta (21, 2)
Screenshot: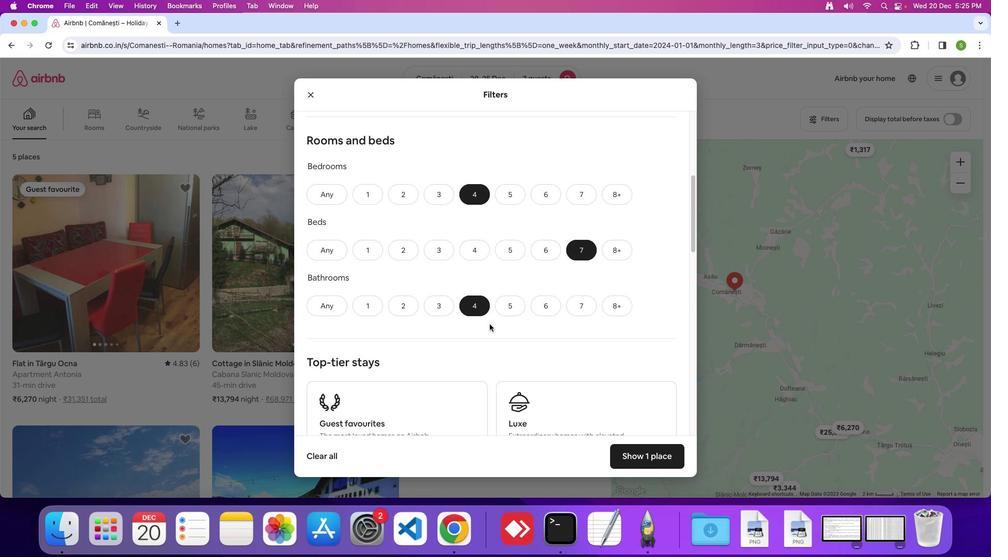 
Action: Mouse scrolled (496, 311) with delta (21, 2)
Screenshot: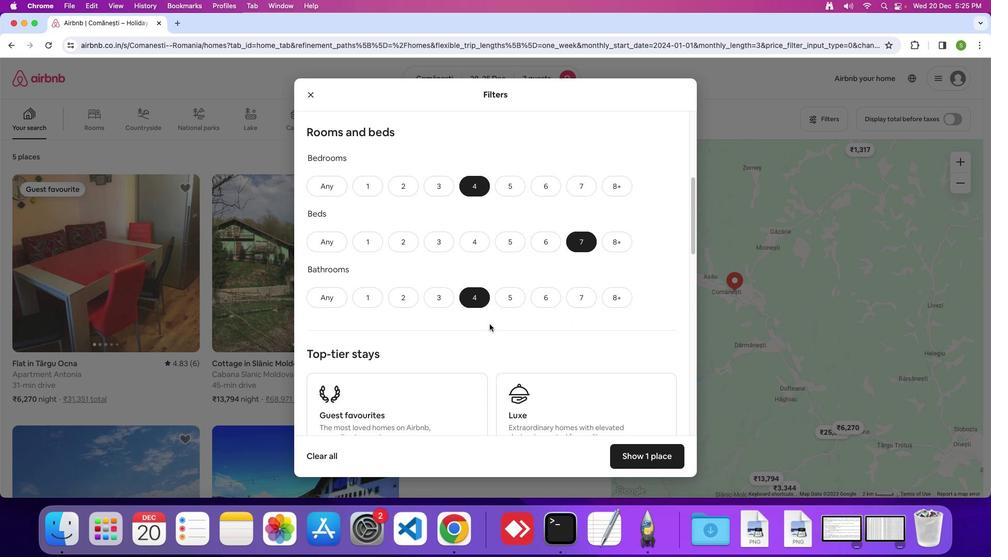 
Action: Mouse scrolled (496, 311) with delta (21, 2)
Screenshot: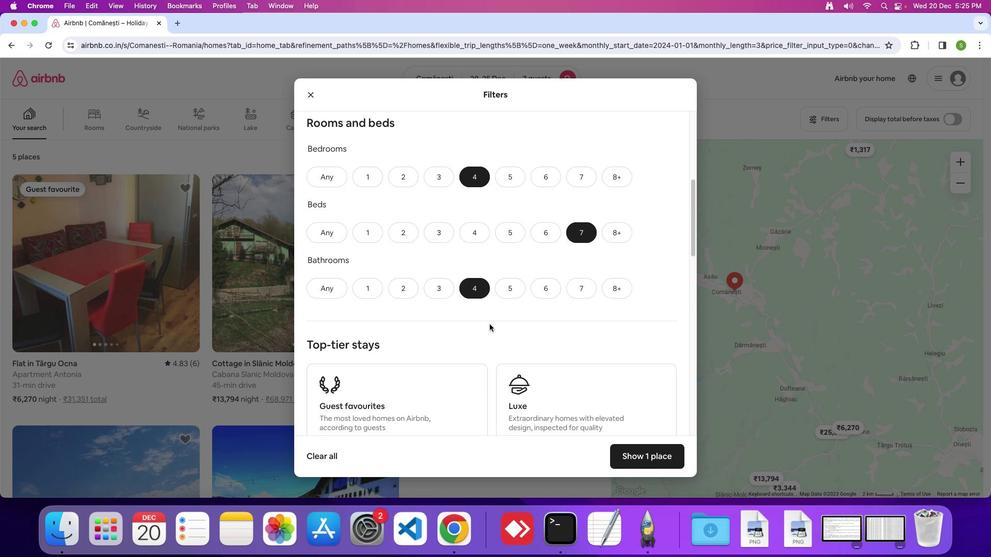 
Action: Mouse scrolled (496, 311) with delta (21, 2)
Screenshot: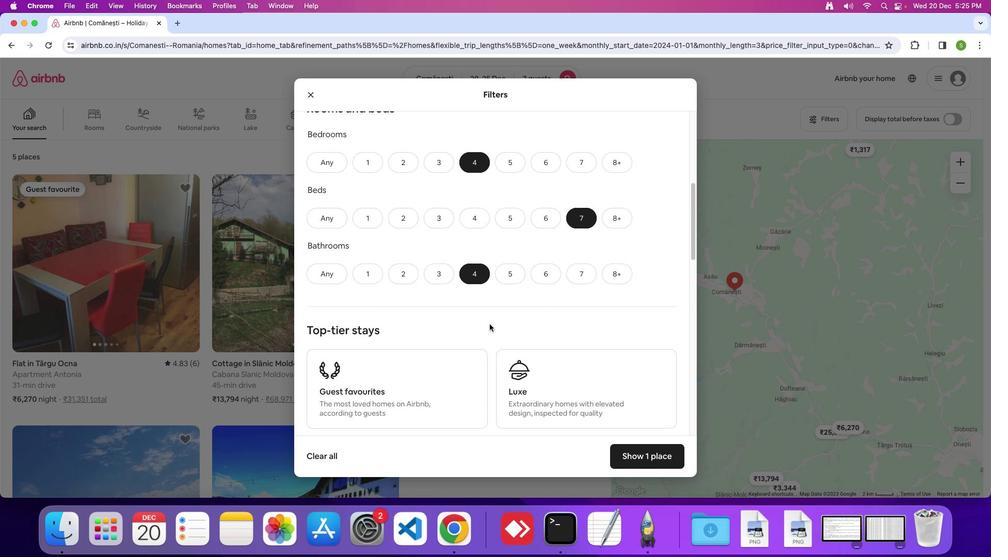 
Action: Mouse scrolled (496, 311) with delta (21, 2)
Screenshot: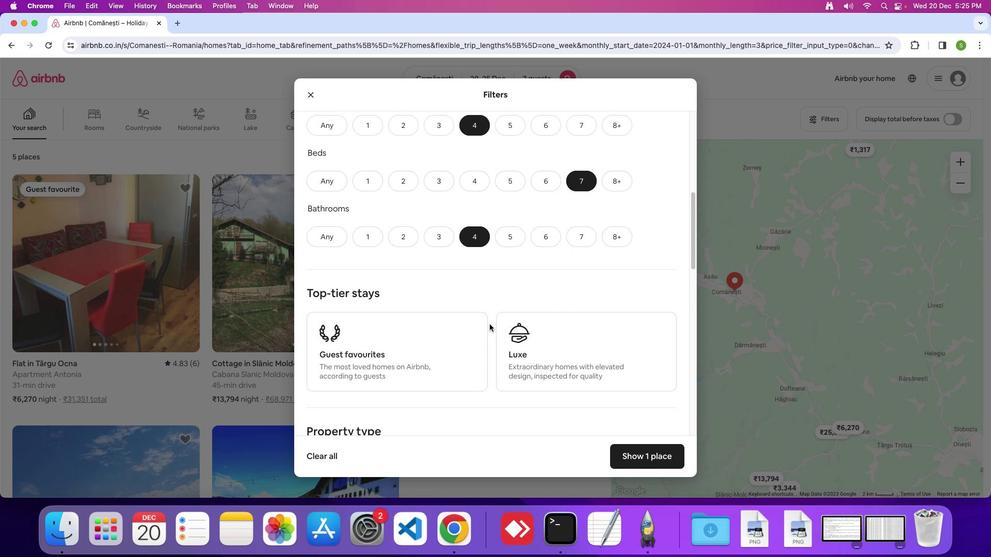 
Action: Mouse scrolled (496, 311) with delta (21, 2)
Screenshot: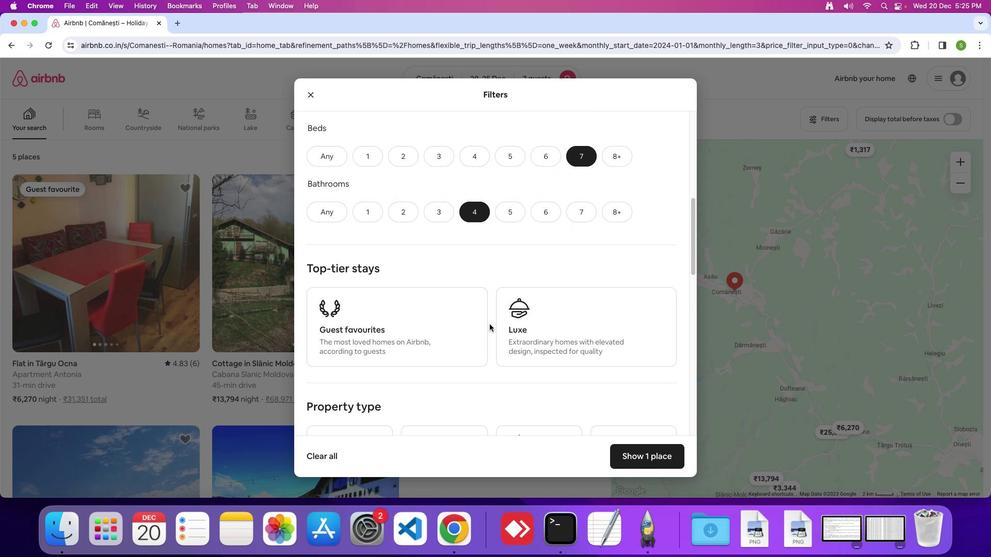 
Action: Mouse scrolled (496, 311) with delta (21, 2)
Screenshot: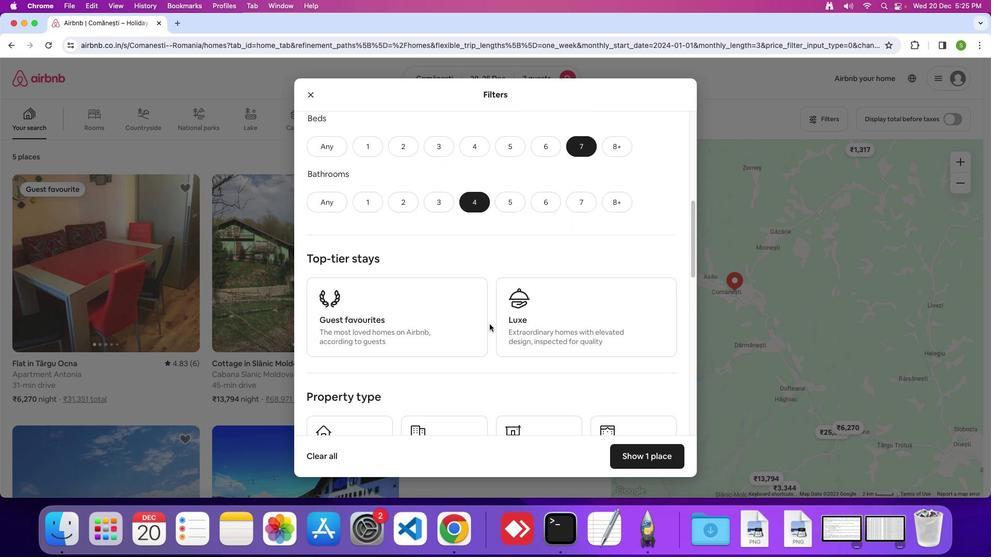 
Action: Mouse scrolled (496, 311) with delta (21, 2)
Screenshot: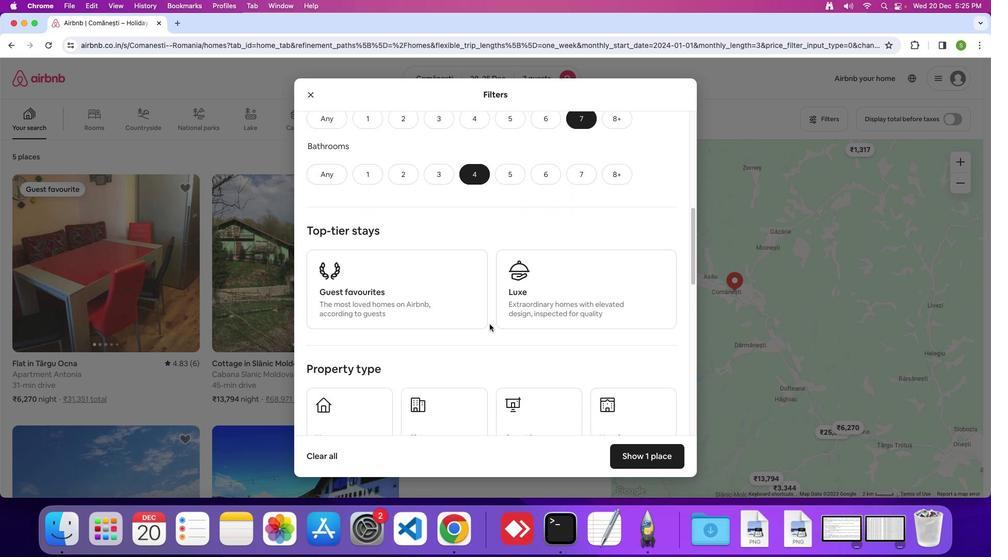 
Action: Mouse scrolled (496, 311) with delta (21, 2)
Screenshot: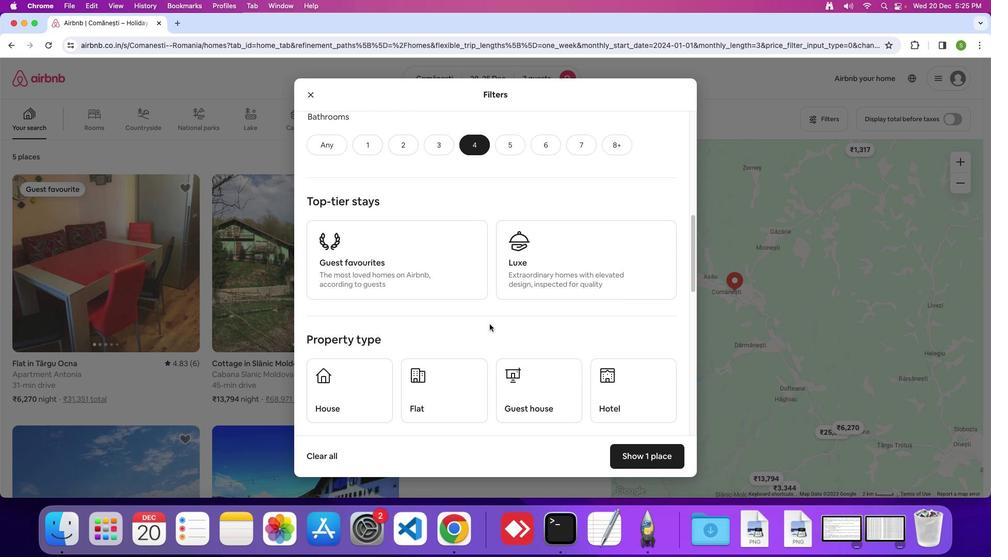 
Action: Mouse scrolled (496, 311) with delta (21, 2)
Screenshot: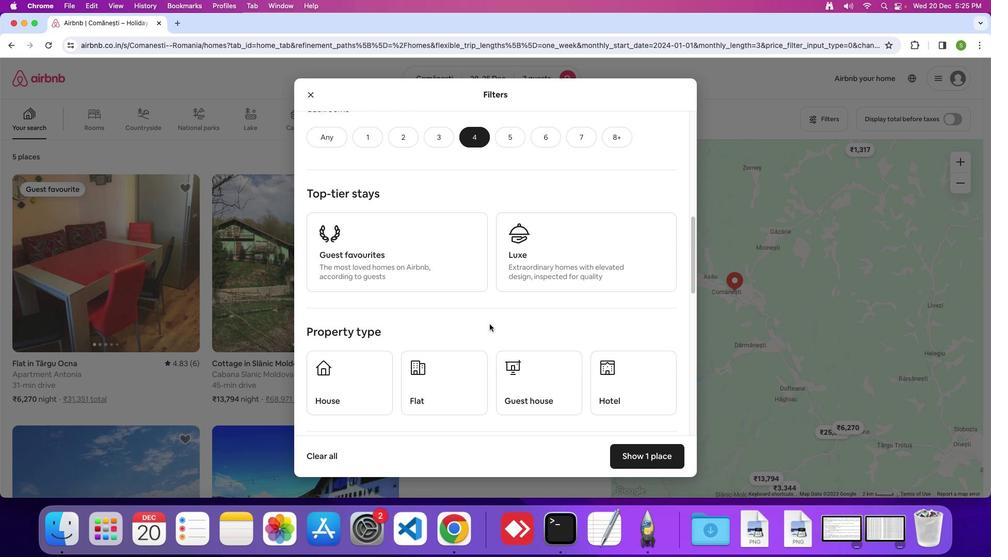 
Action: Mouse moved to (496, 311)
Screenshot: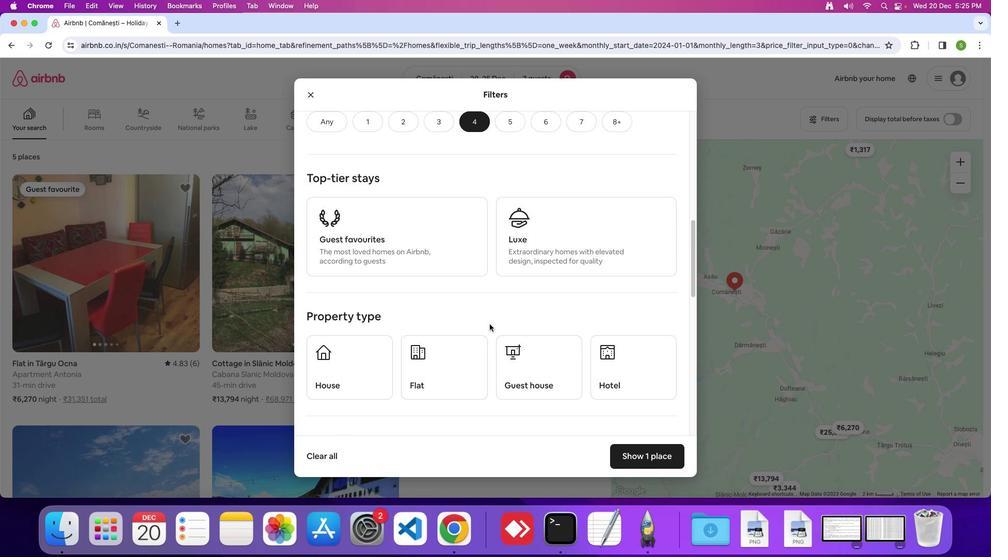 
Action: Mouse scrolled (496, 311) with delta (21, 1)
Screenshot: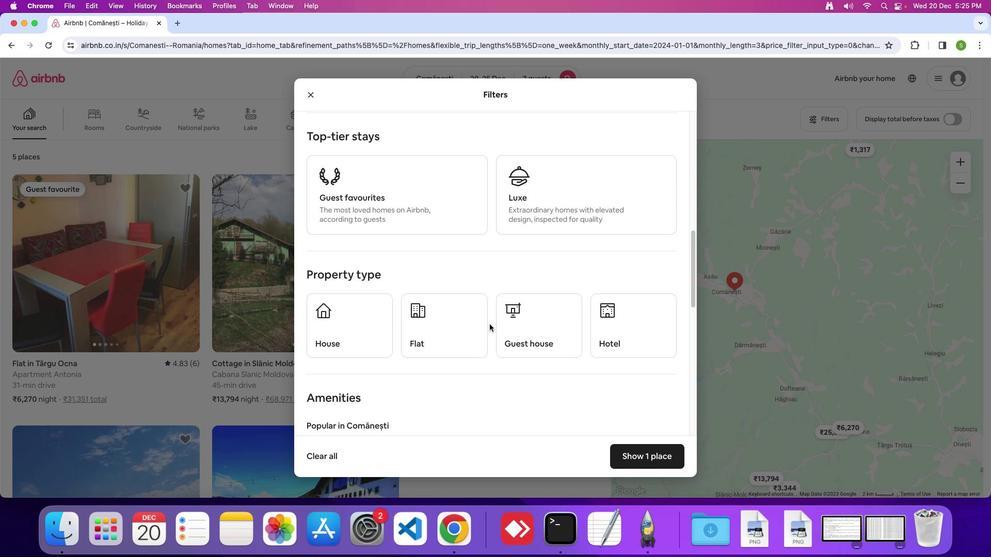 
Action: Mouse moved to (356, 314)
Screenshot: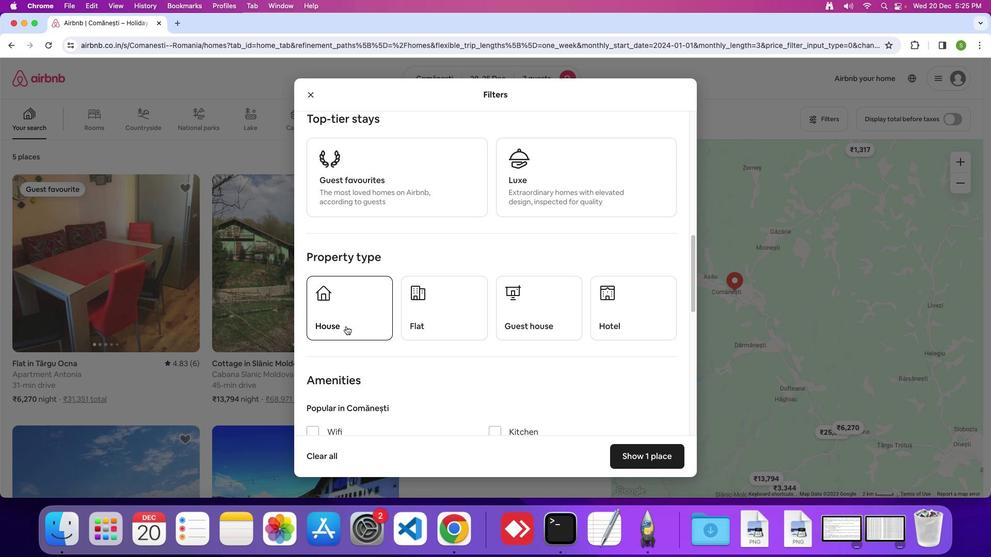 
Action: Mouse pressed left at (356, 314)
Screenshot: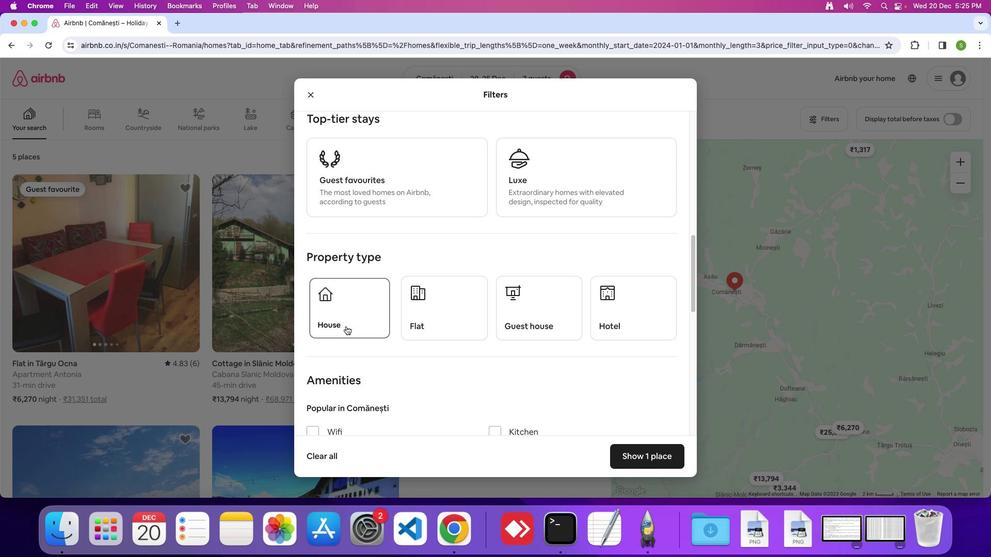 
Action: Mouse moved to (519, 347)
Screenshot: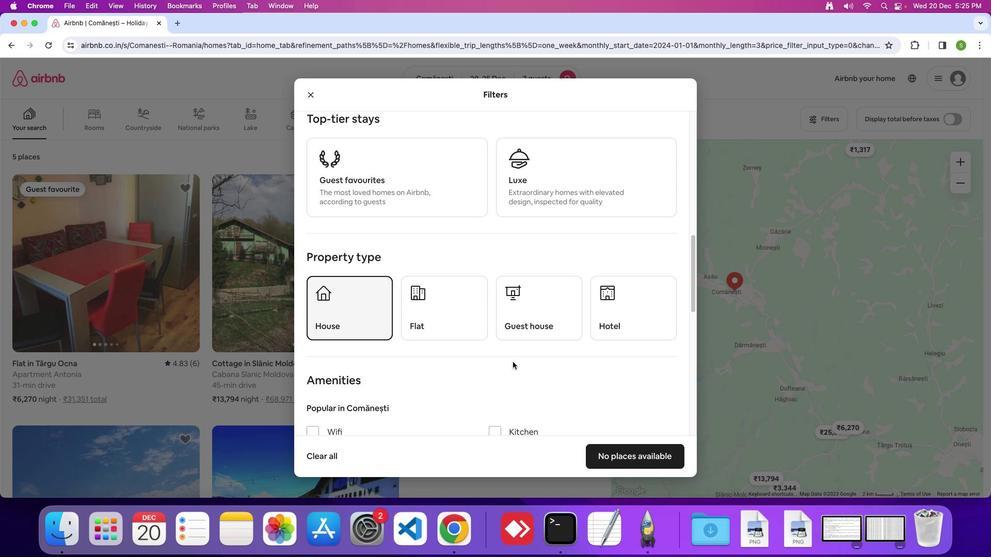 
Action: Mouse scrolled (519, 347) with delta (21, 2)
Screenshot: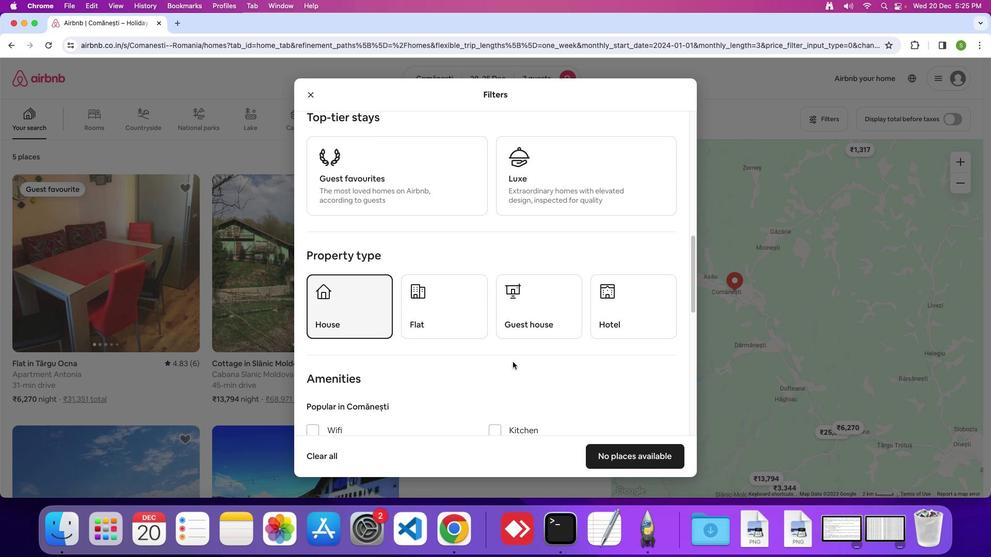 
Action: Mouse scrolled (519, 347) with delta (21, 2)
Screenshot: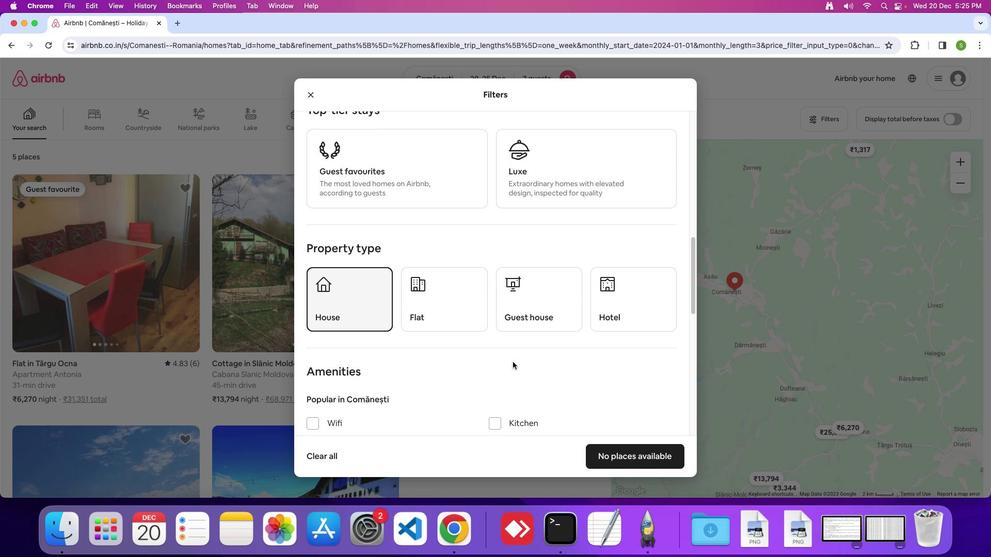 
Action: Mouse scrolled (519, 347) with delta (21, 2)
Screenshot: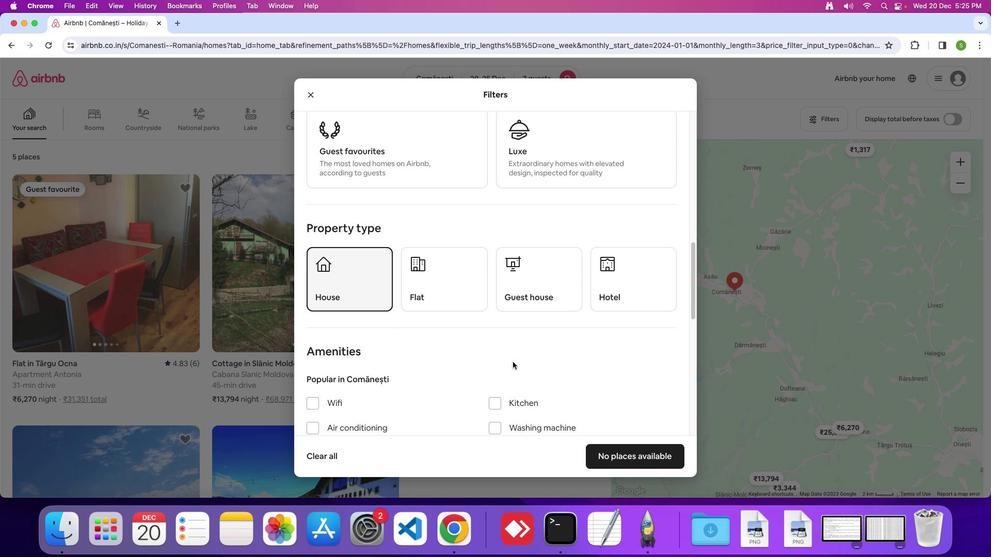 
Action: Mouse scrolled (519, 347) with delta (21, 2)
Screenshot: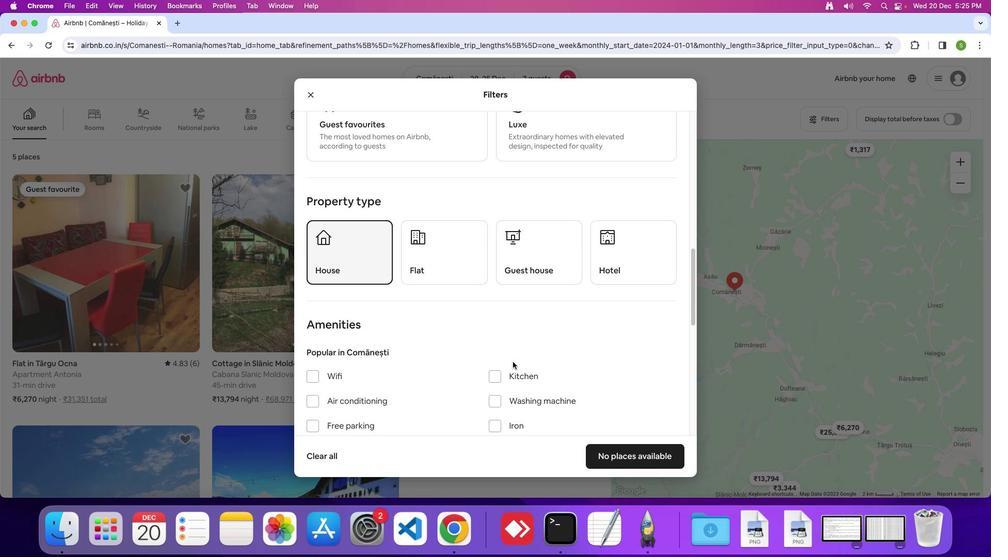 
Action: Mouse scrolled (519, 347) with delta (21, 2)
Screenshot: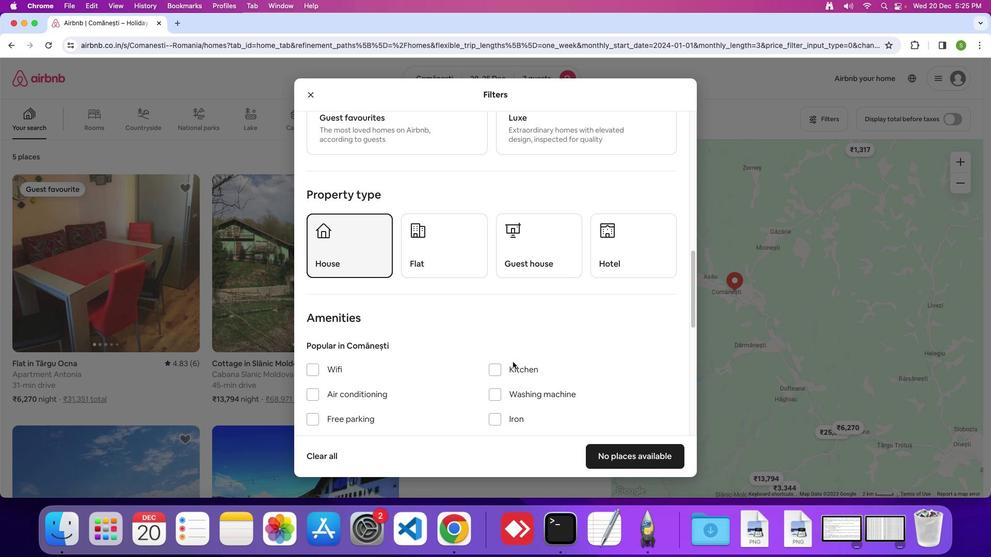 
Action: Mouse scrolled (519, 347) with delta (21, 2)
Screenshot: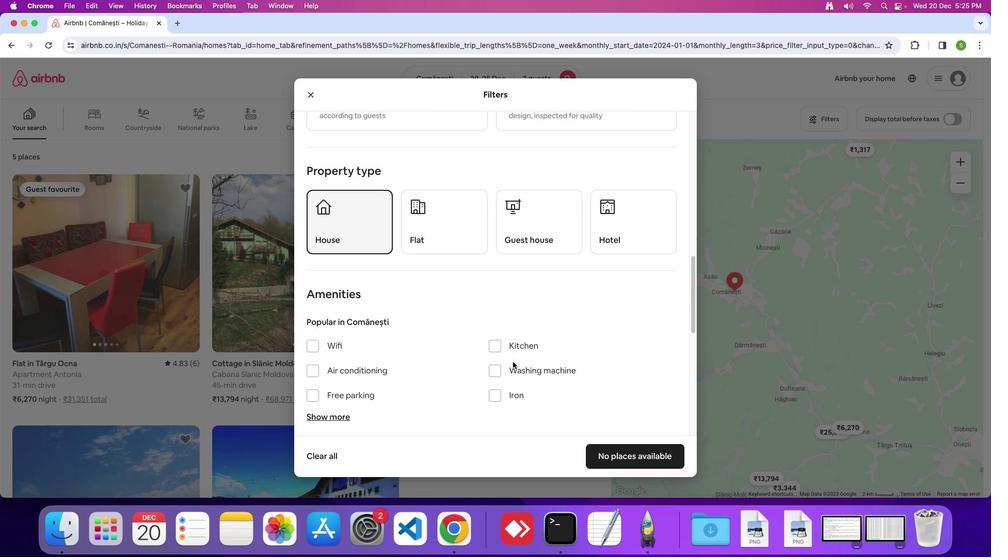 
Action: Mouse scrolled (519, 347) with delta (21, 2)
Screenshot: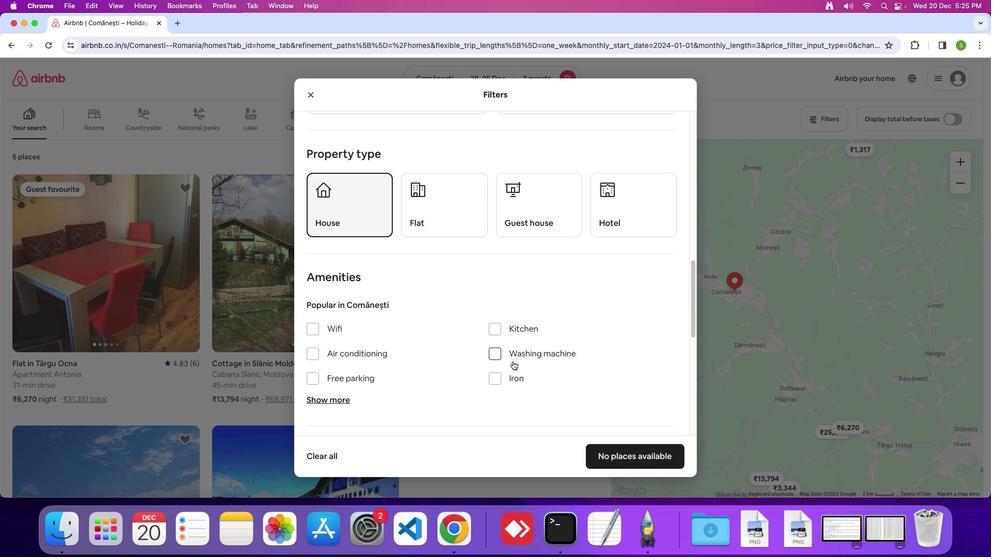 
Action: Mouse moved to (519, 347)
Screenshot: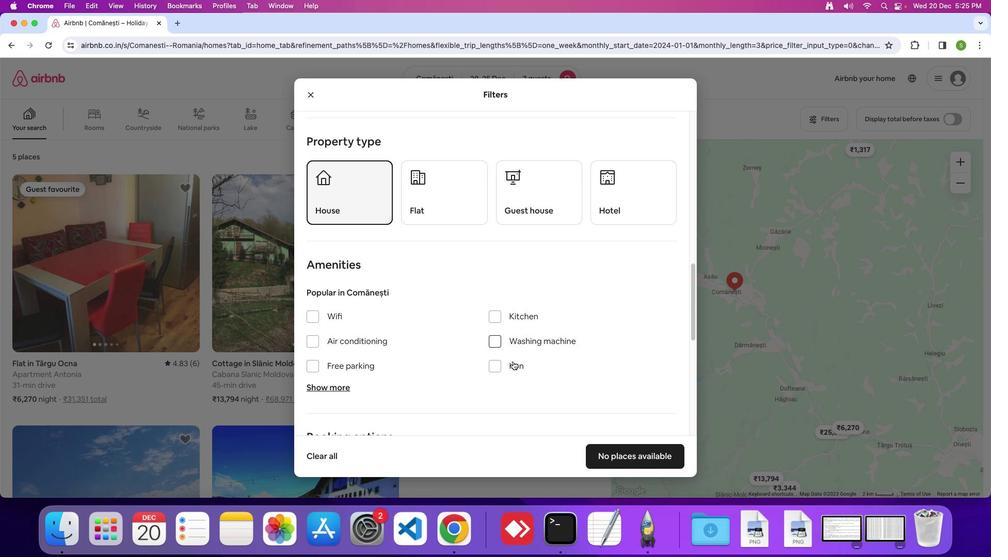 
Action: Mouse scrolled (519, 347) with delta (21, 2)
Screenshot: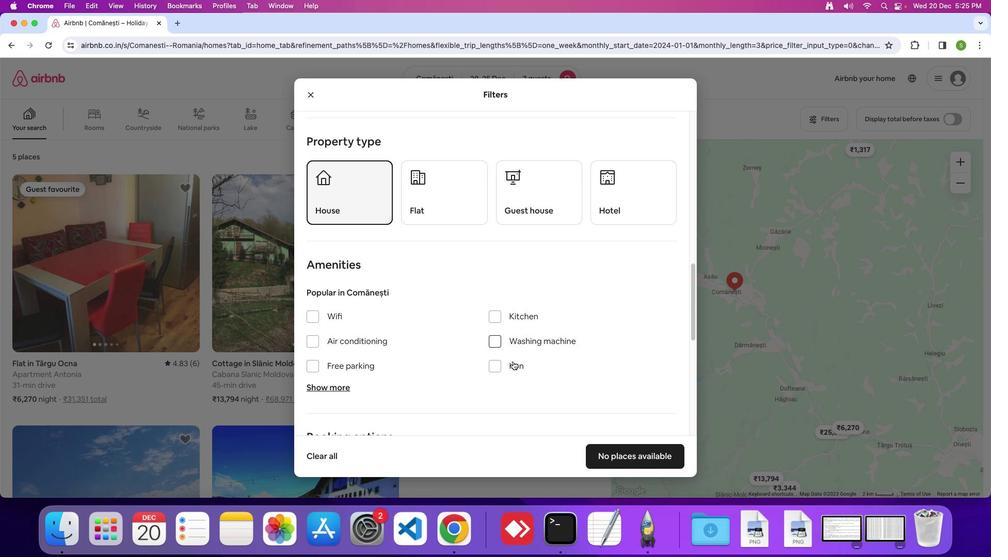 
Action: Mouse scrolled (519, 347) with delta (21, 2)
Screenshot: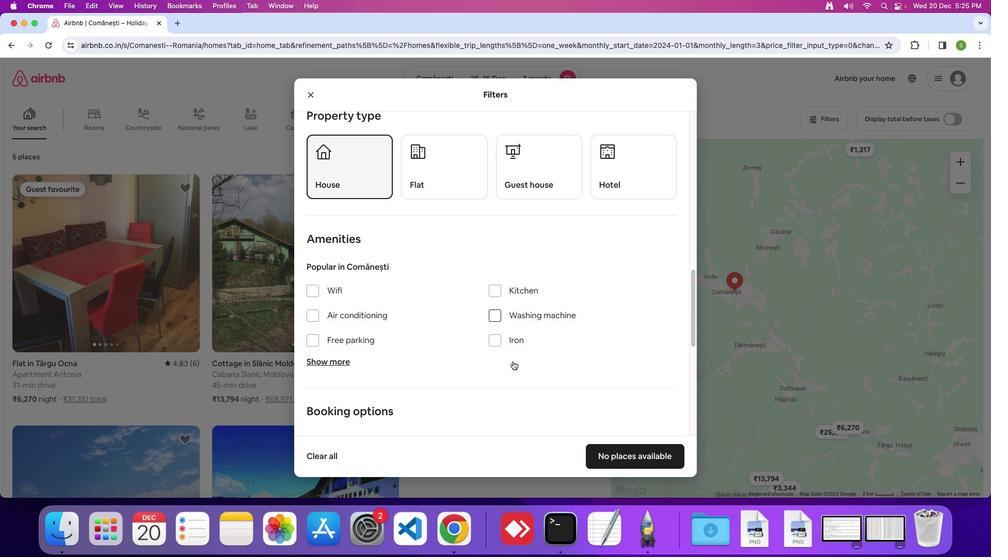 
Action: Mouse scrolled (519, 347) with delta (21, 2)
Screenshot: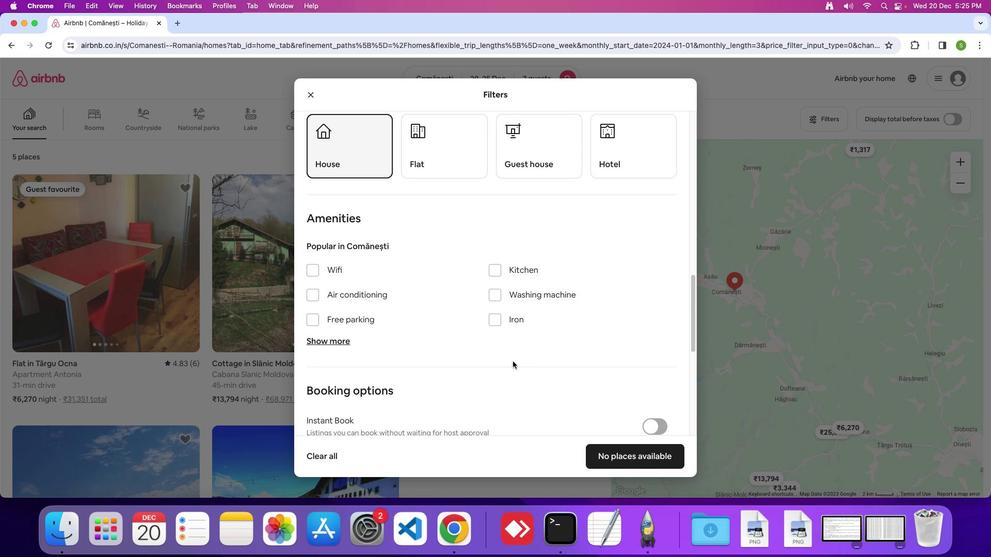 
Action: Mouse moved to (519, 347)
Screenshot: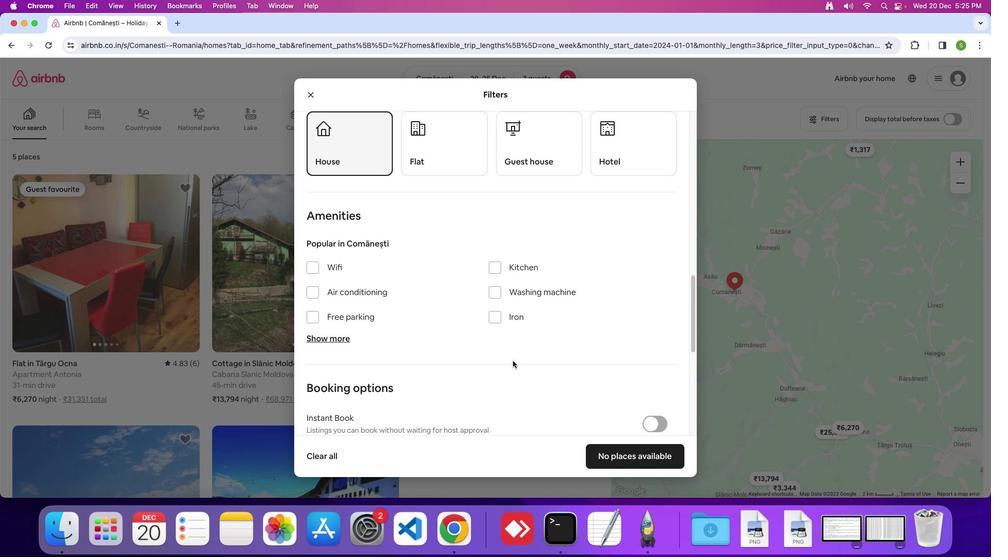 
Action: Mouse scrolled (519, 347) with delta (21, 2)
Screenshot: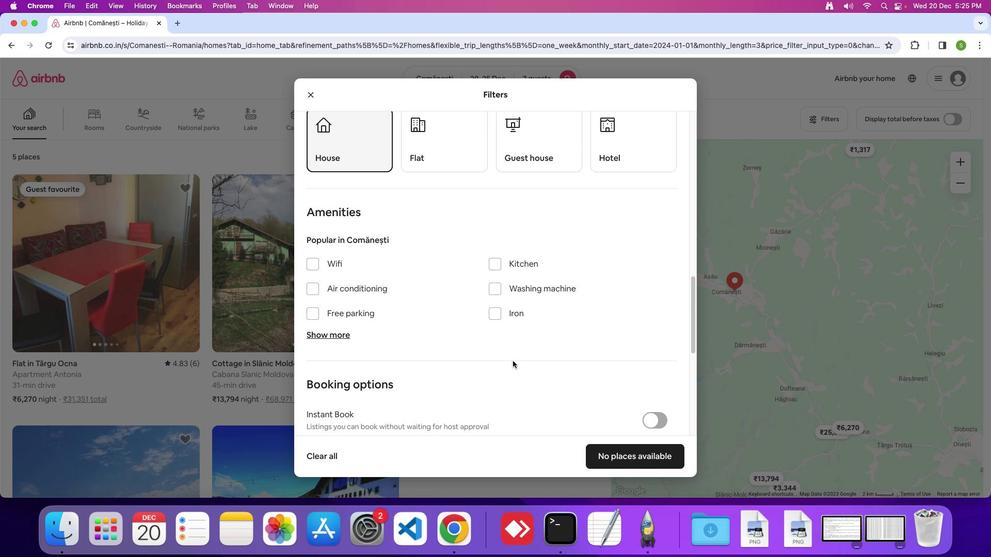 
Action: Mouse moved to (324, 250)
Screenshot: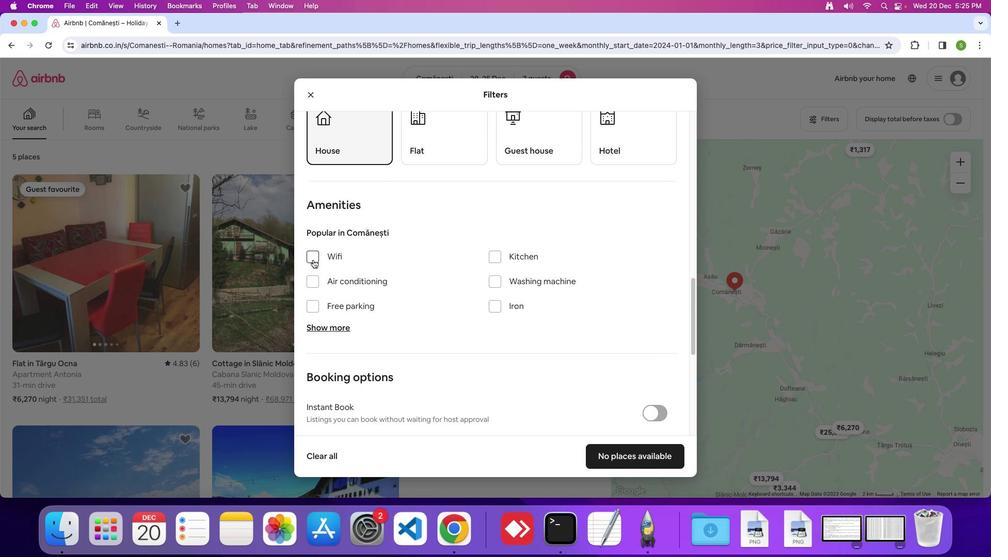 
Action: Mouse pressed left at (324, 250)
Screenshot: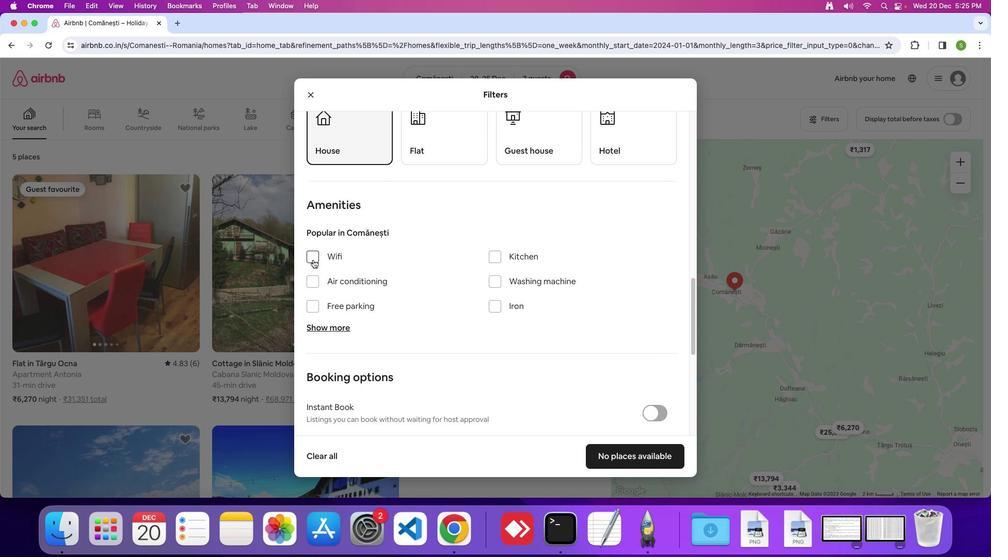 
Action: Mouse moved to (324, 295)
Screenshot: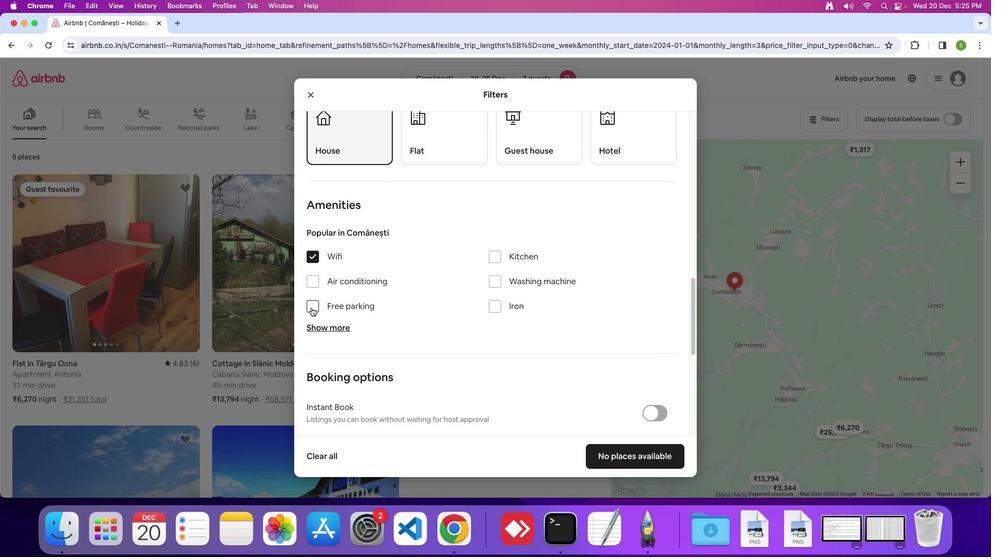 
Action: Mouse pressed left at (324, 295)
Screenshot: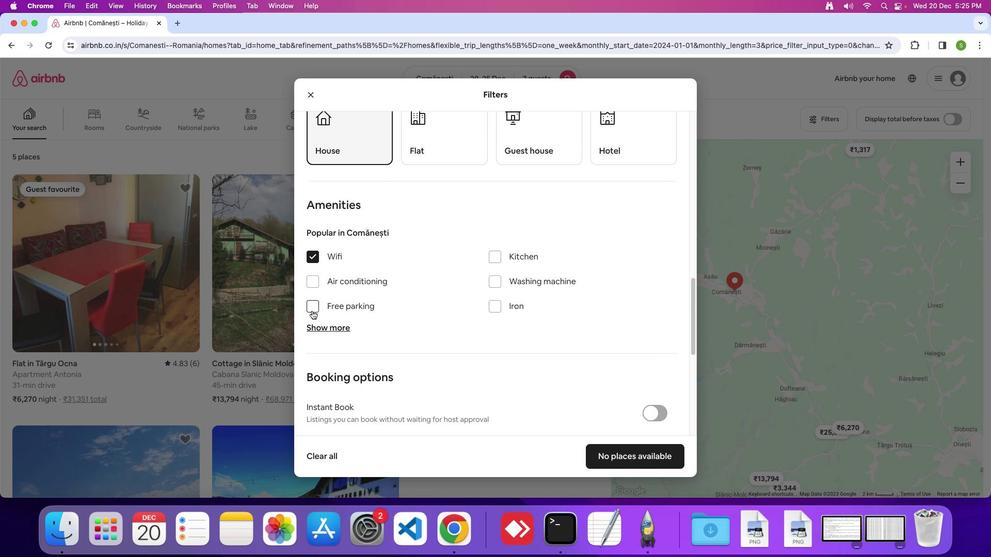 
Action: Mouse moved to (324, 312)
Screenshot: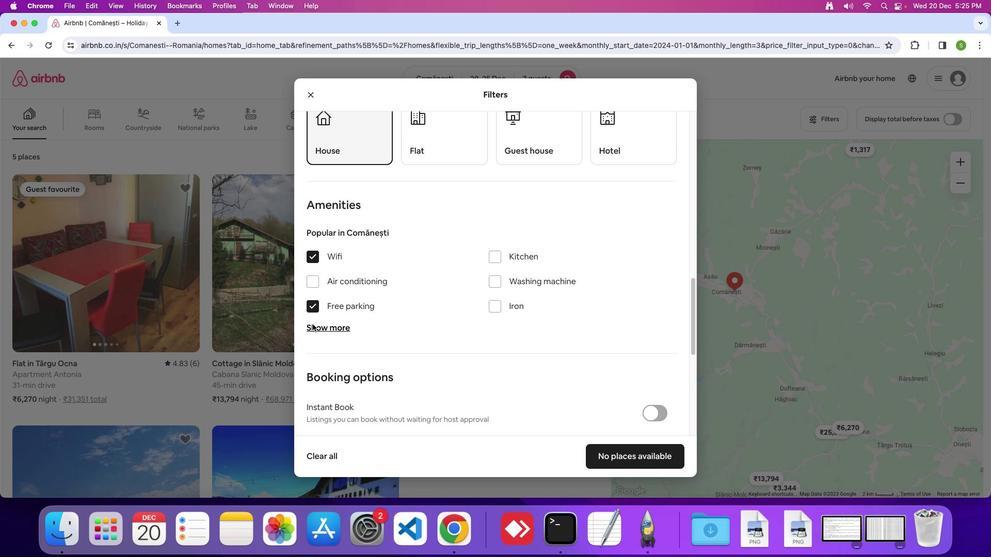 
Action: Mouse pressed left at (324, 312)
Screenshot: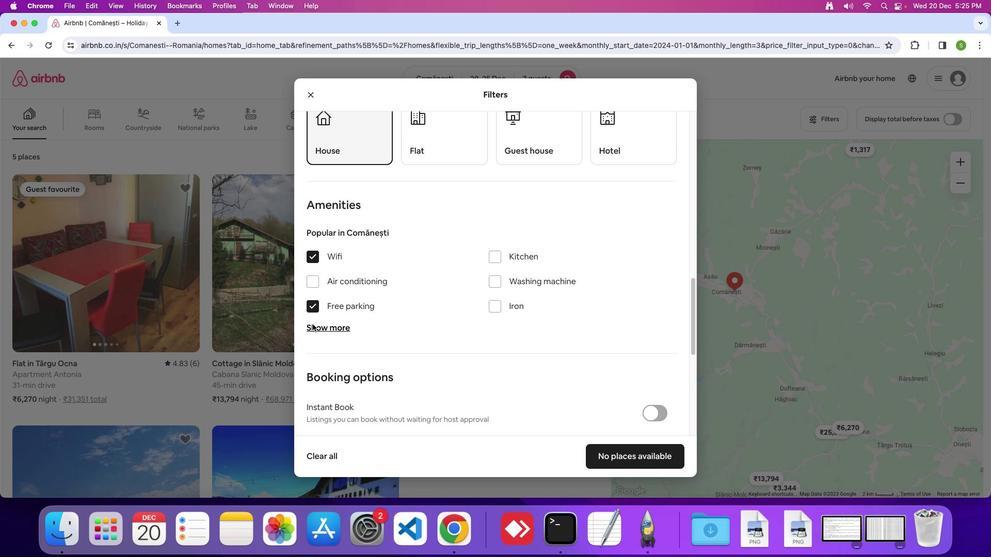 
Action: Mouse moved to (454, 295)
Screenshot: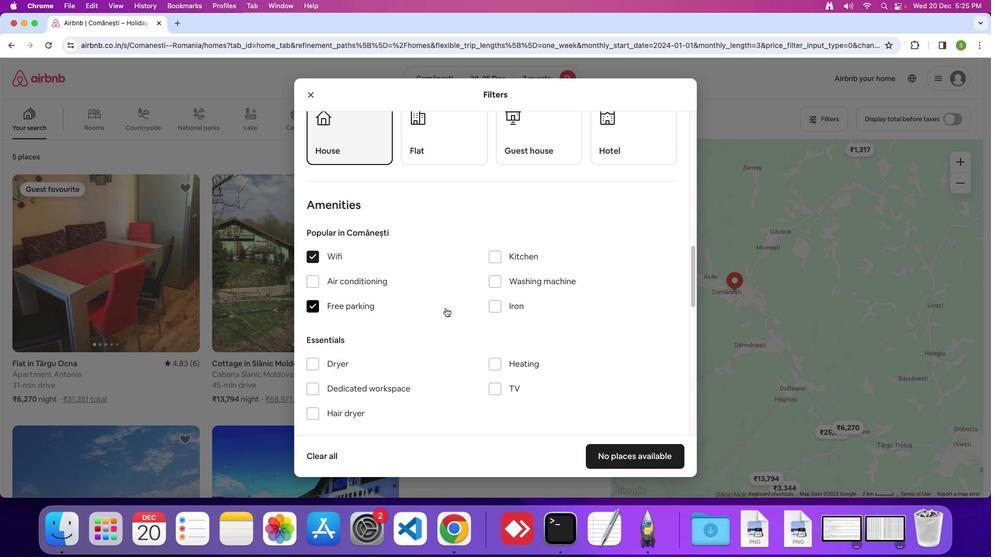 
Action: Mouse scrolled (454, 295) with delta (21, 2)
Screenshot: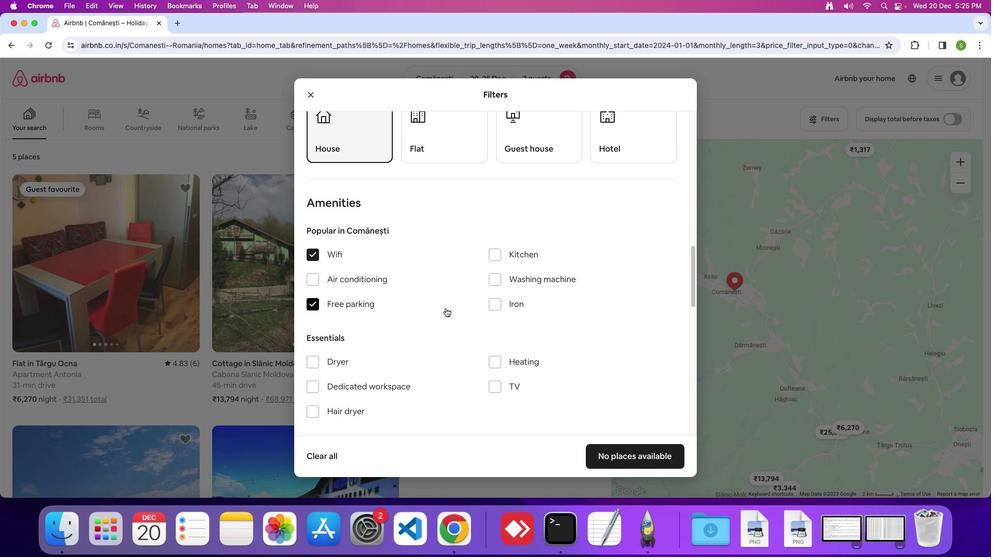 
Action: Mouse scrolled (454, 295) with delta (21, 2)
Screenshot: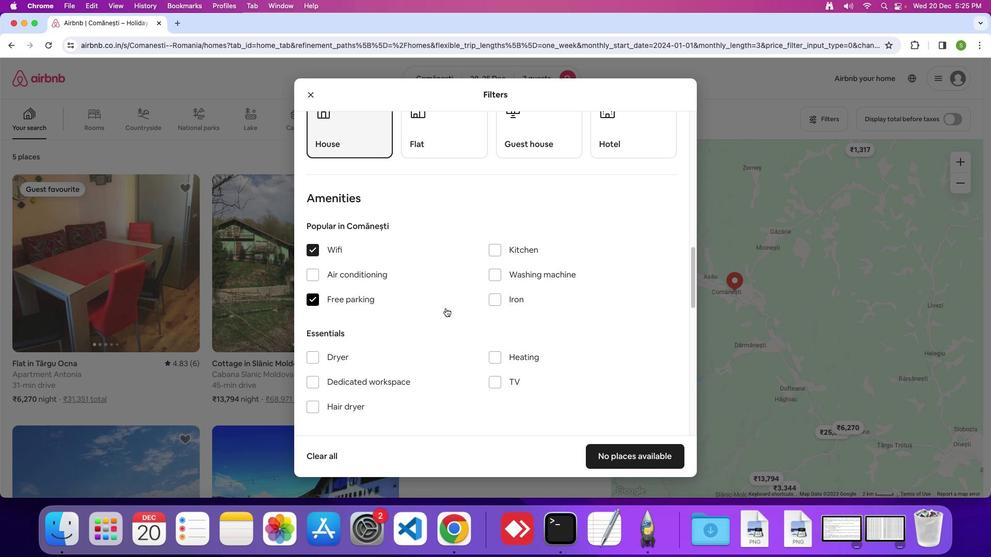 
Action: Mouse scrolled (454, 295) with delta (21, 2)
Screenshot: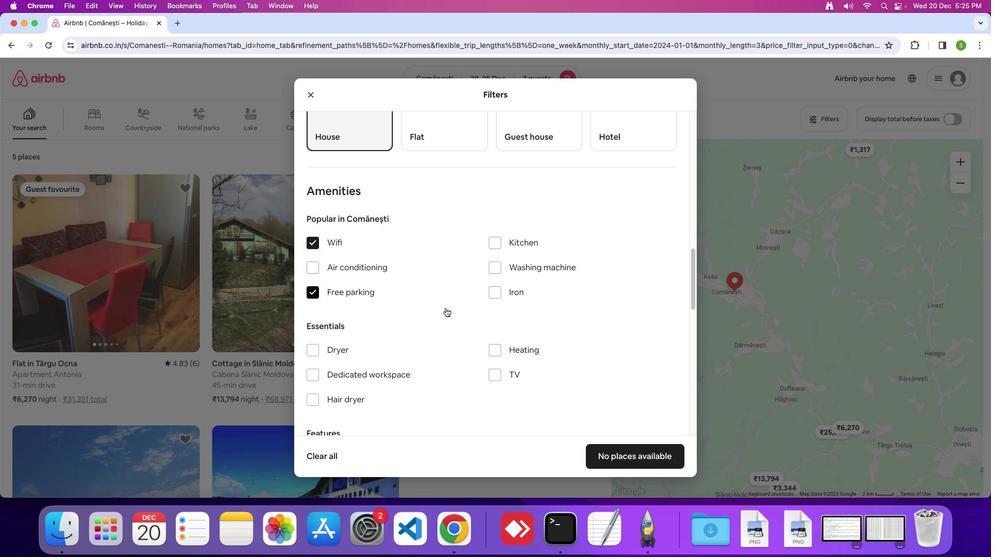 
Action: Mouse scrolled (454, 295) with delta (21, 2)
Screenshot: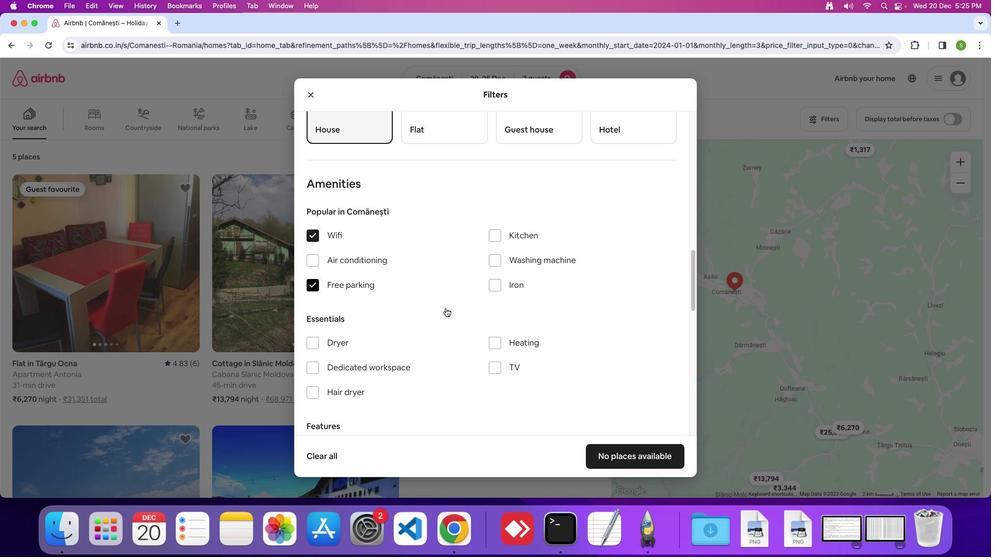 
Action: Mouse scrolled (454, 295) with delta (21, 2)
Screenshot: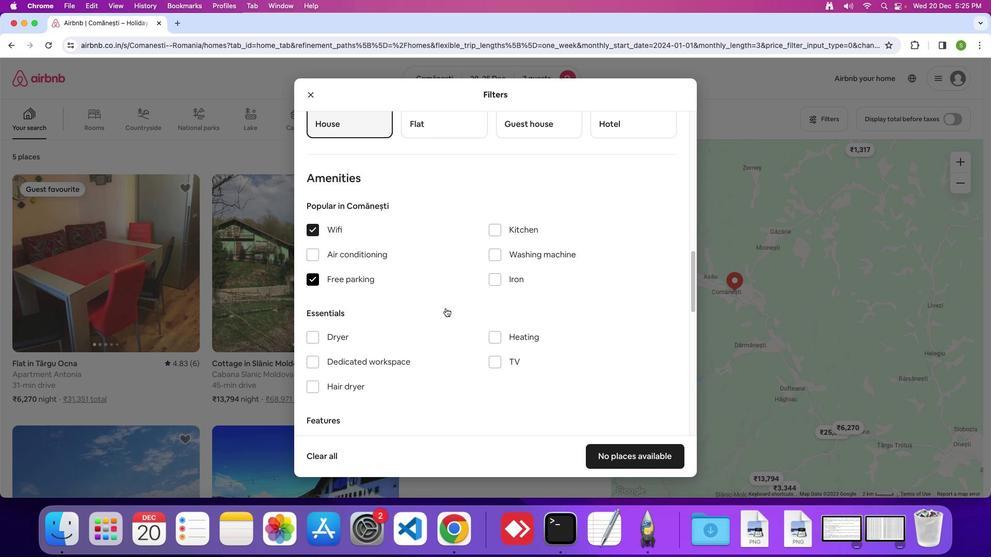 
Action: Mouse scrolled (454, 295) with delta (21, 2)
Screenshot: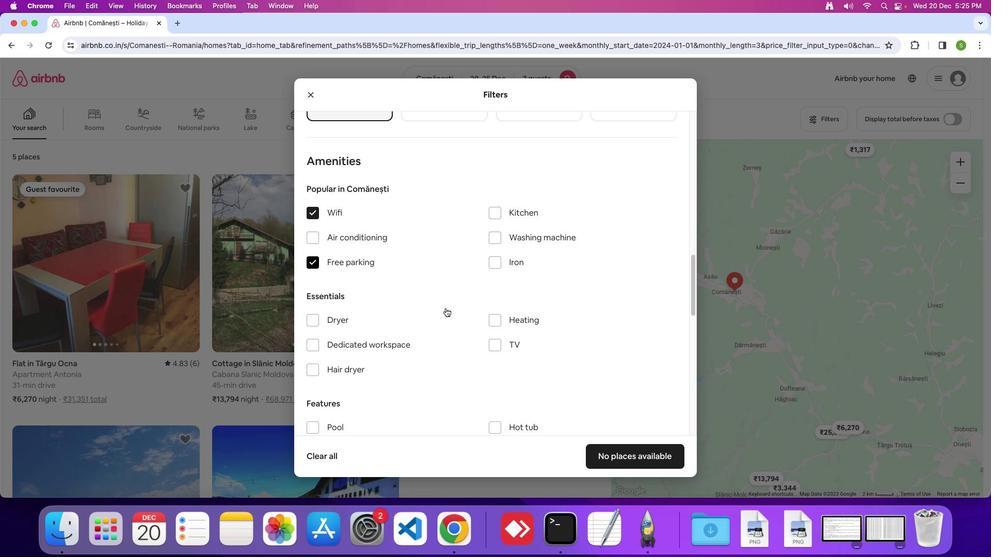 
Action: Mouse scrolled (454, 295) with delta (21, 2)
Screenshot: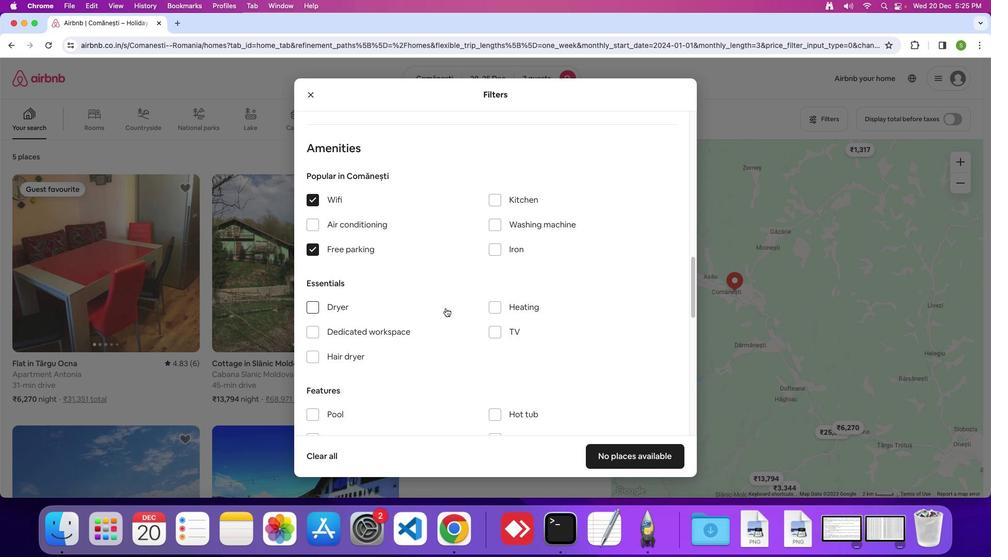 
Action: Mouse scrolled (454, 295) with delta (21, 2)
Screenshot: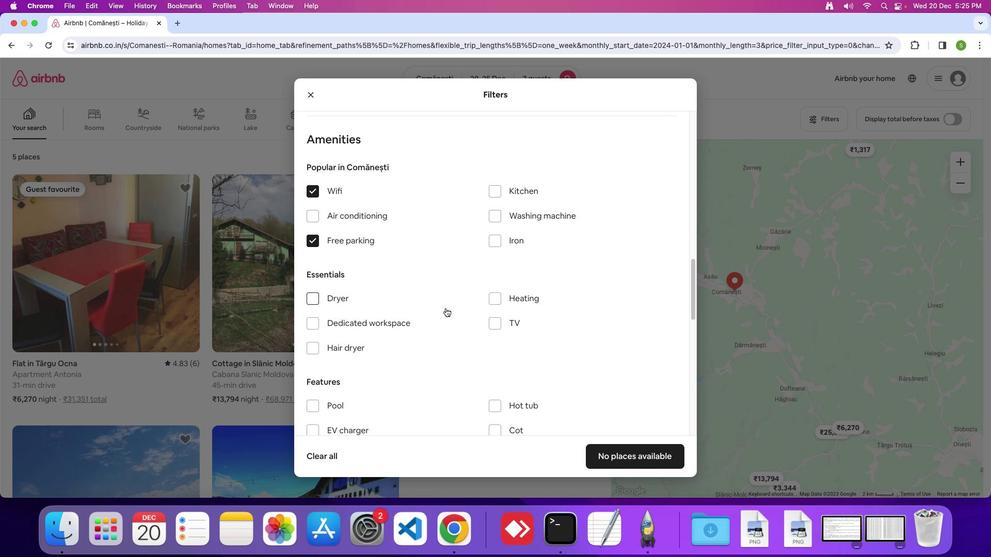 
Action: Mouse scrolled (454, 295) with delta (21, 2)
Screenshot: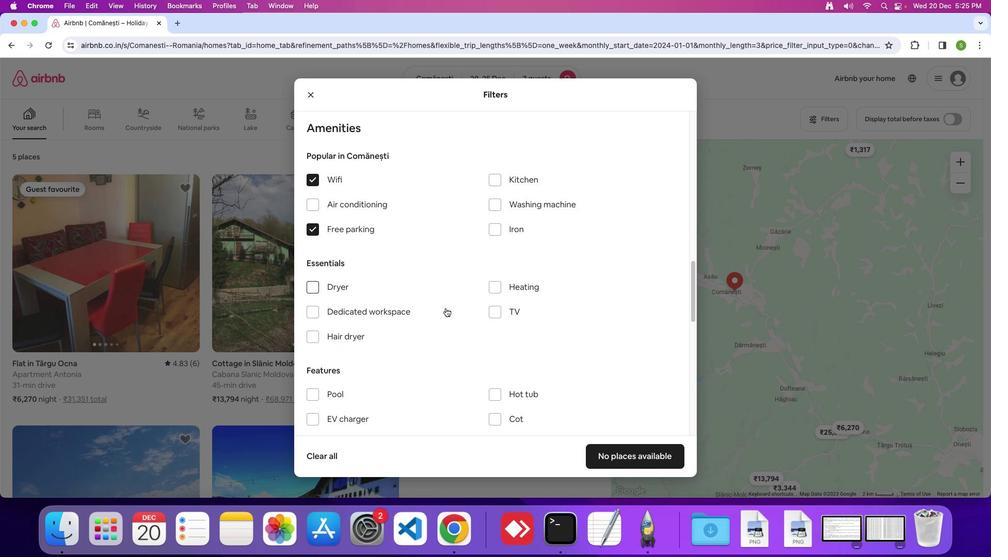 
Action: Mouse scrolled (454, 295) with delta (21, 2)
Screenshot: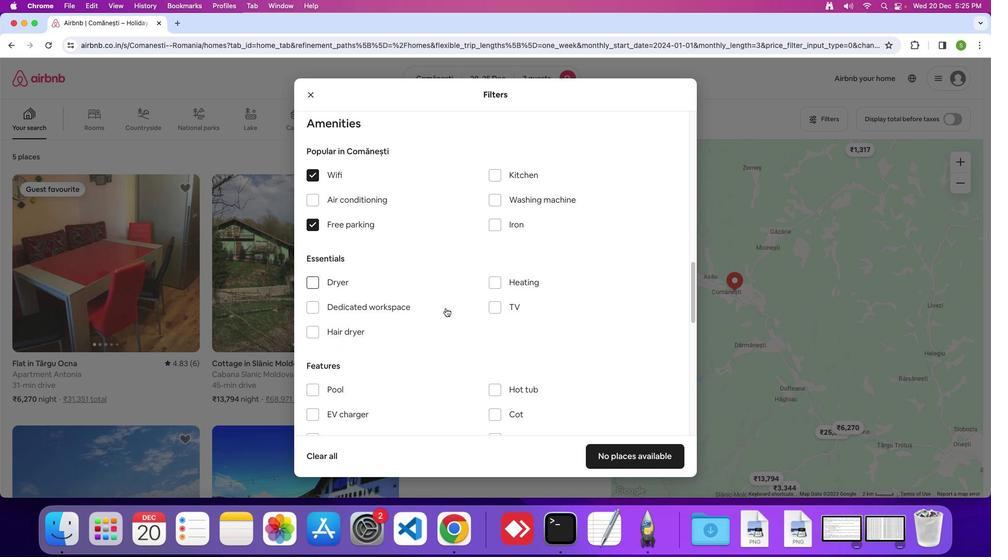 
Action: Mouse scrolled (454, 295) with delta (21, 2)
Screenshot: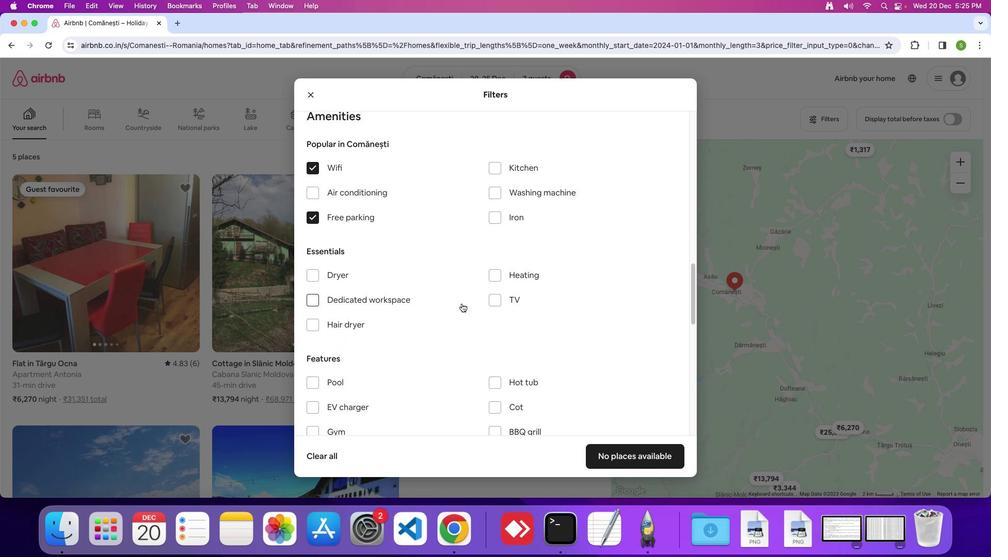 
Action: Mouse moved to (496, 289)
Screenshot: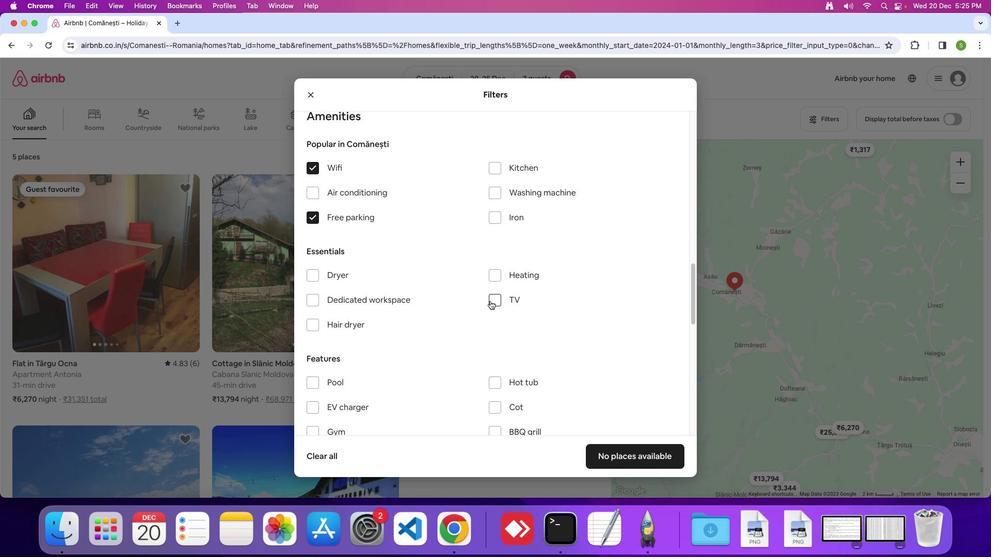 
Action: Mouse pressed left at (496, 289)
Screenshot: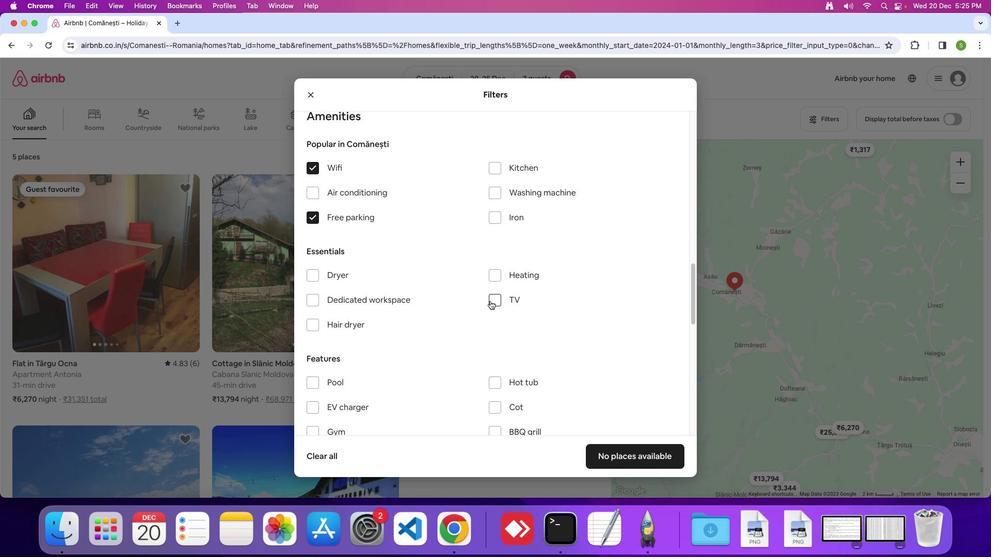 
Action: Mouse moved to (449, 319)
Screenshot: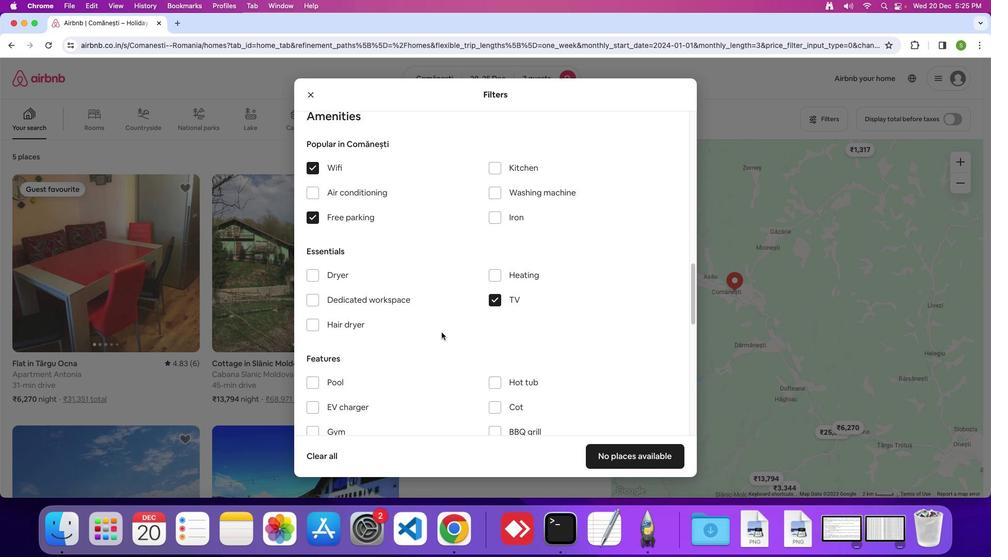 
Action: Mouse scrolled (449, 319) with delta (21, 2)
Screenshot: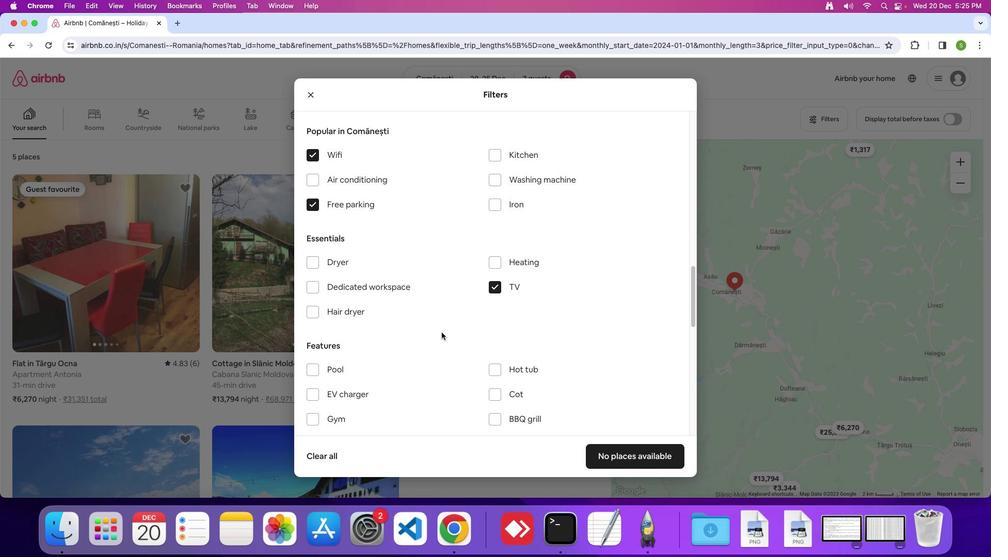 
Action: Mouse moved to (449, 319)
Screenshot: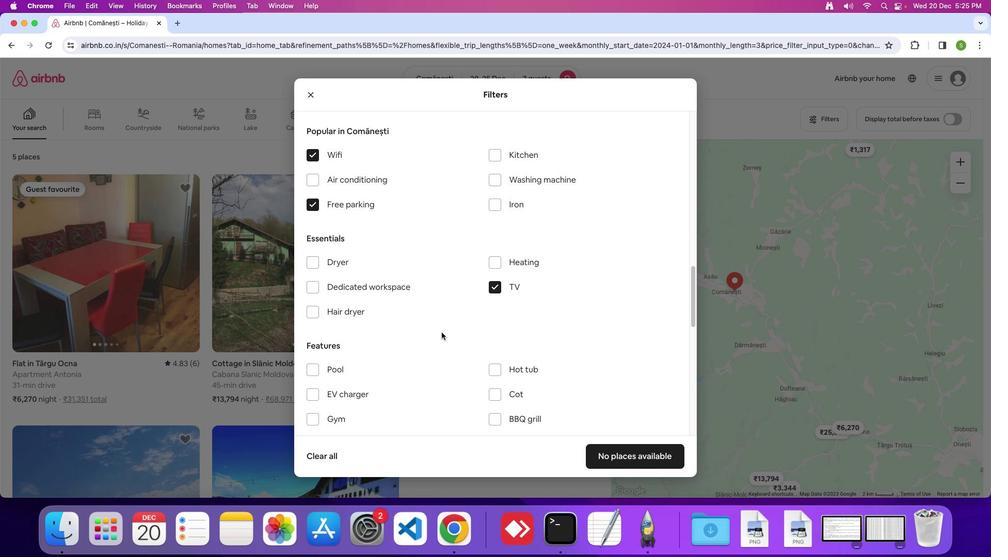 
Action: Mouse scrolled (449, 319) with delta (21, 2)
Screenshot: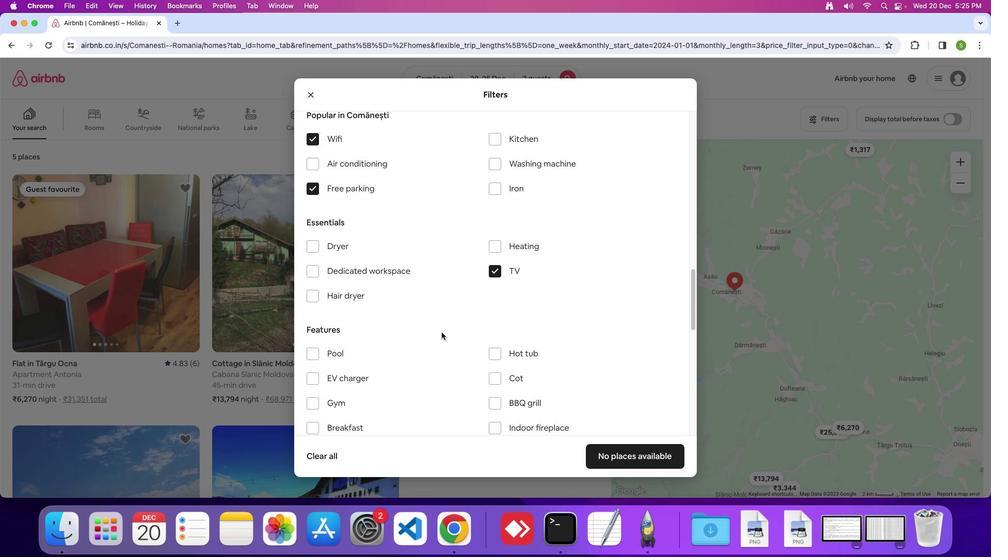 
Action: Mouse scrolled (449, 319) with delta (21, 2)
Screenshot: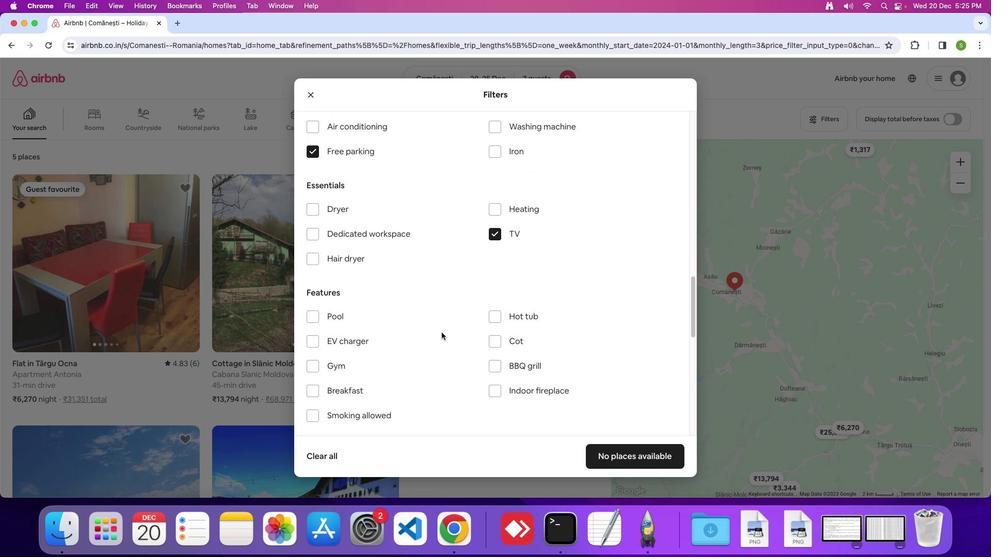 
Action: Mouse scrolled (449, 319) with delta (21, 2)
Screenshot: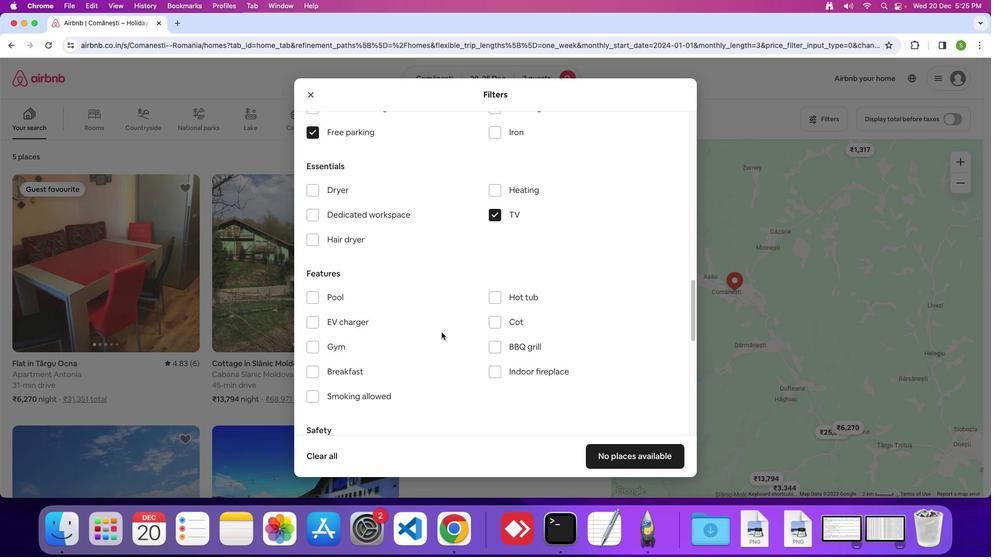 
Action: Mouse scrolled (449, 319) with delta (21, 2)
Screenshot: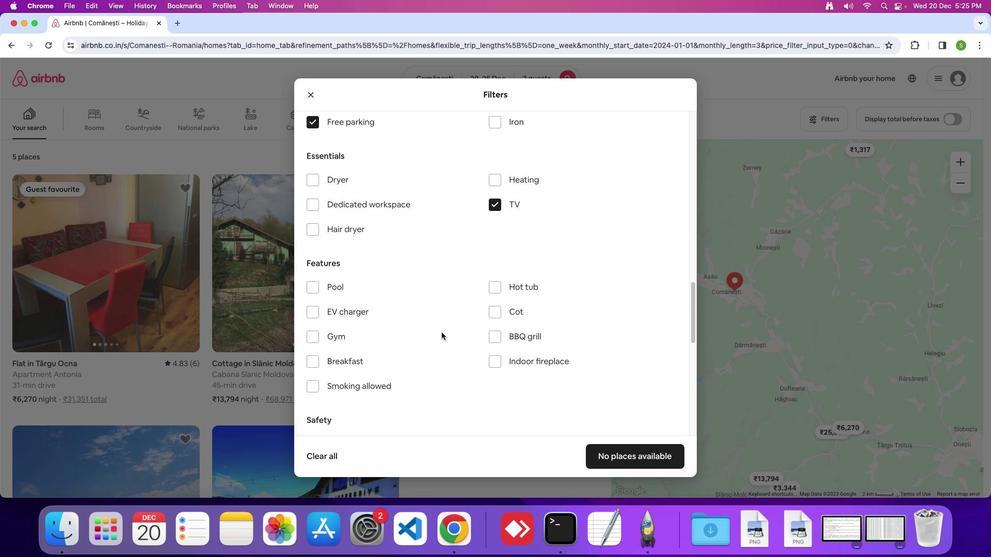 
Action: Mouse scrolled (449, 319) with delta (21, 2)
Screenshot: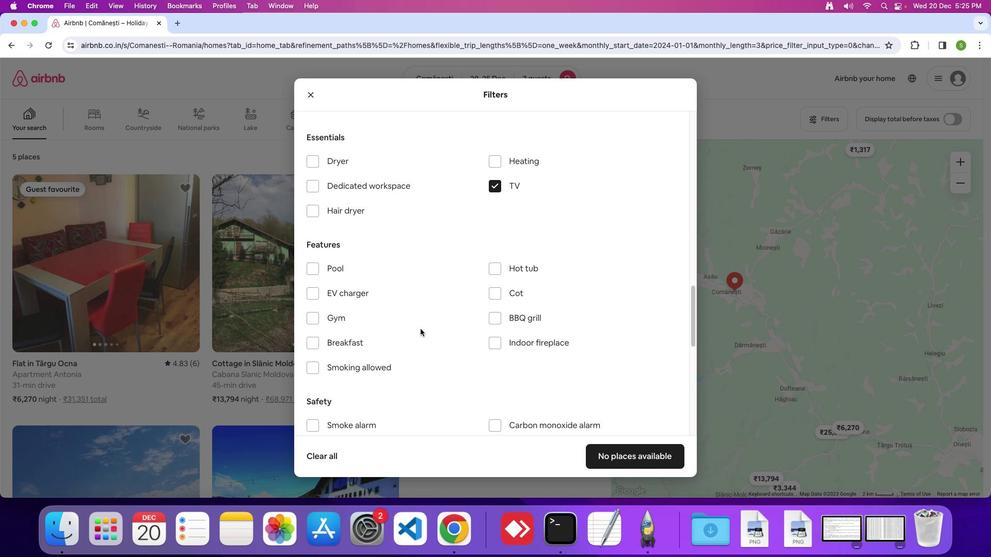 
Action: Mouse moved to (330, 303)
Screenshot: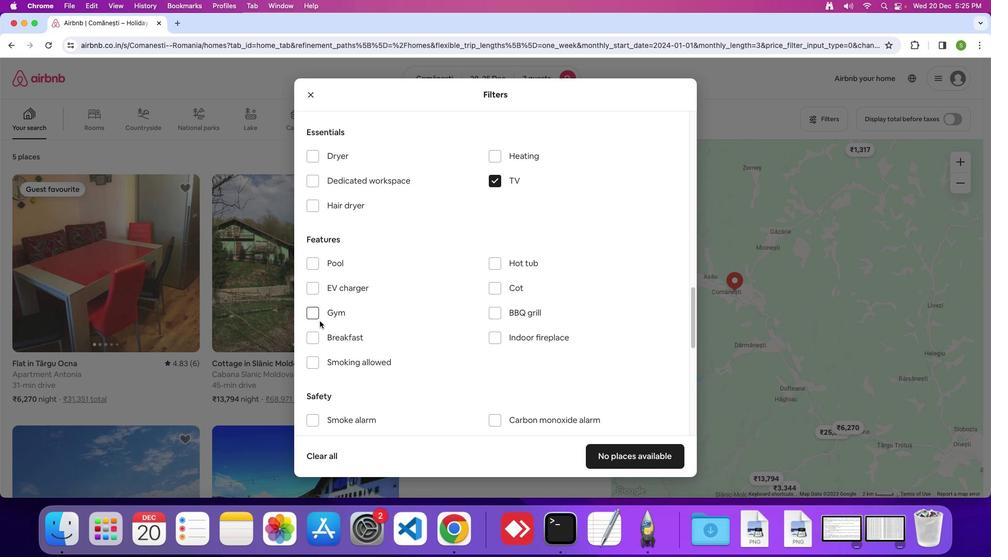 
Action: Mouse pressed left at (330, 303)
Screenshot: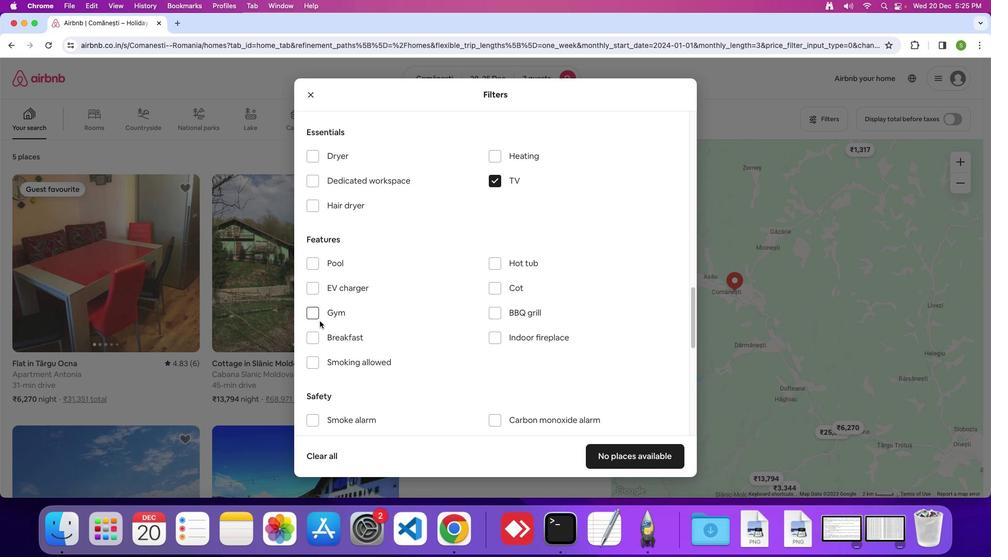 
Action: Mouse moved to (325, 323)
Screenshot: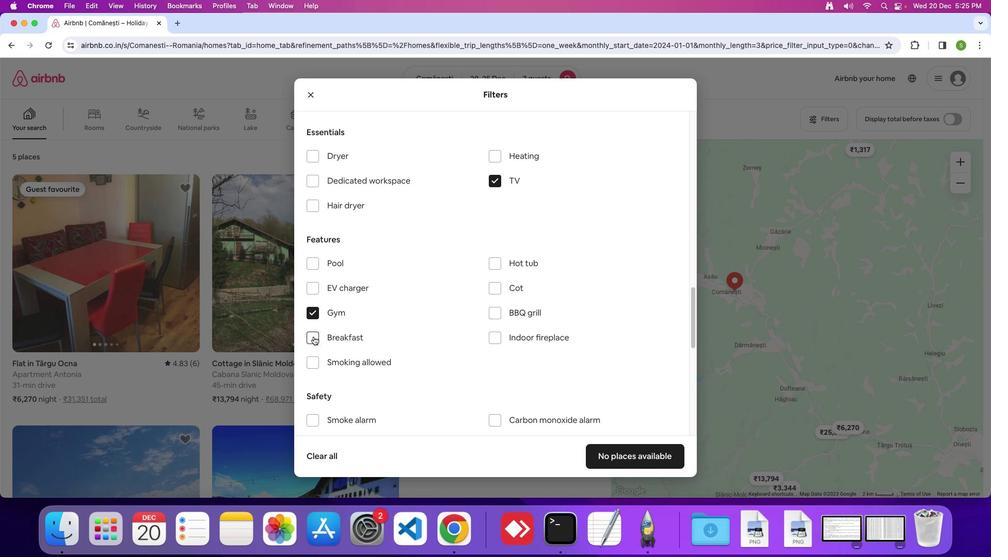 
Action: Mouse pressed left at (325, 323)
Screenshot: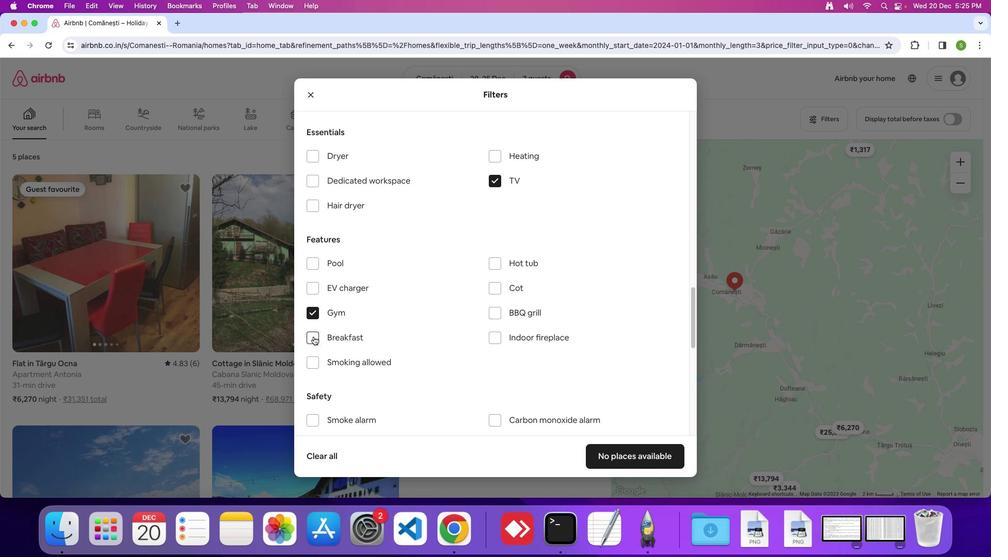 
Action: Mouse moved to (409, 309)
Screenshot: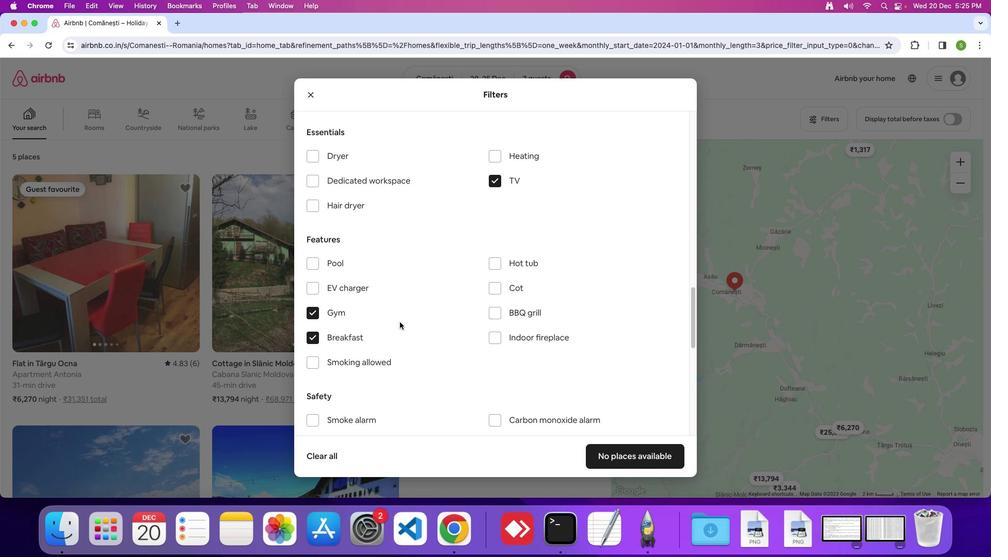 
Action: Mouse scrolled (409, 309) with delta (21, 2)
Screenshot: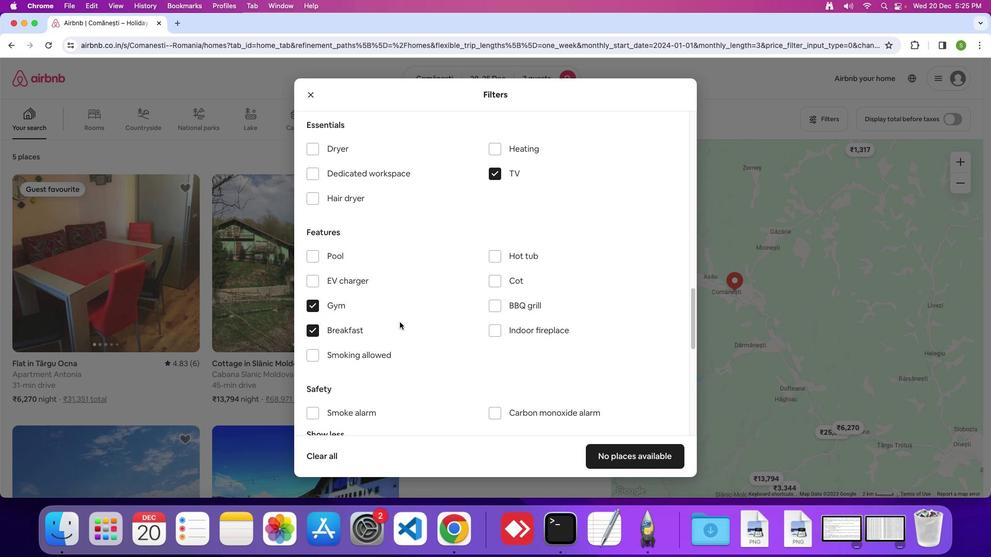 
Action: Mouse scrolled (409, 309) with delta (21, 2)
Screenshot: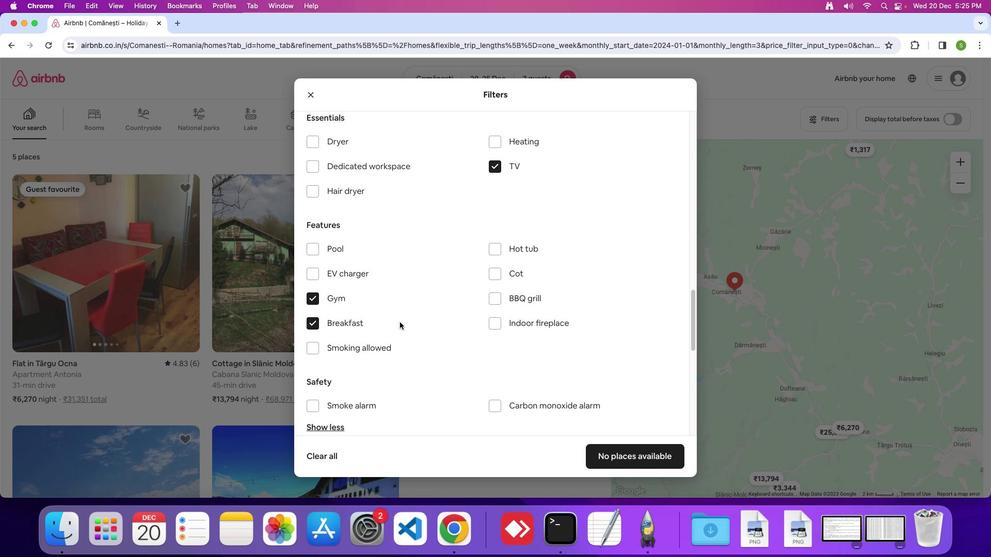 
Action: Mouse scrolled (409, 309) with delta (21, 2)
Screenshot: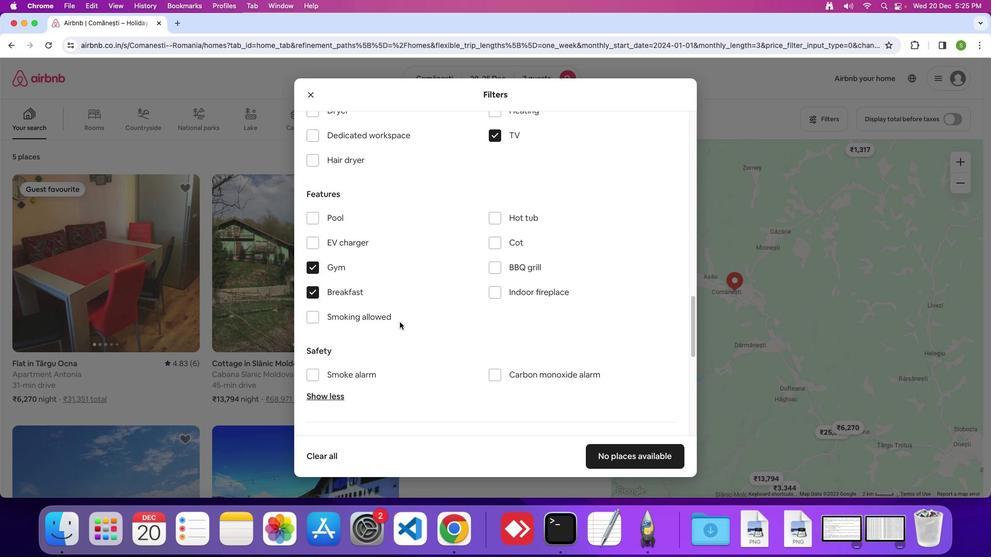
Action: Mouse moved to (409, 309)
Screenshot: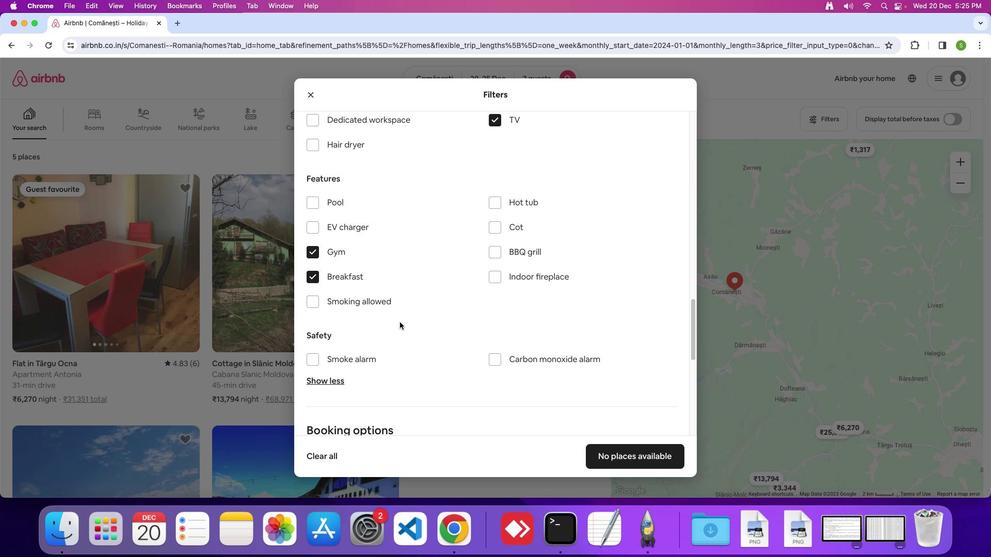 
Action: Mouse scrolled (409, 309) with delta (21, 2)
Screenshot: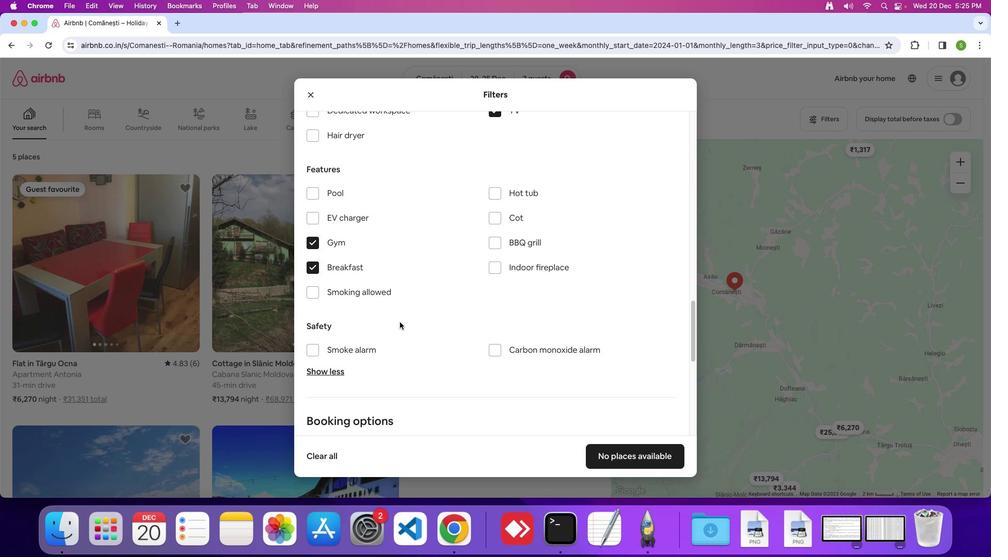 
Action: Mouse scrolled (409, 309) with delta (21, 2)
Screenshot: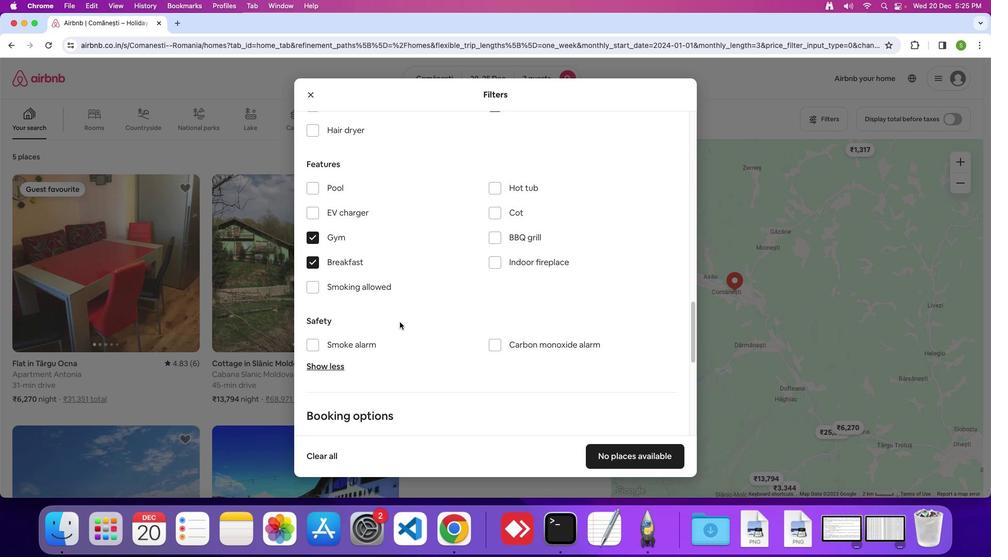 
Action: Mouse scrolled (409, 309) with delta (21, 2)
Screenshot: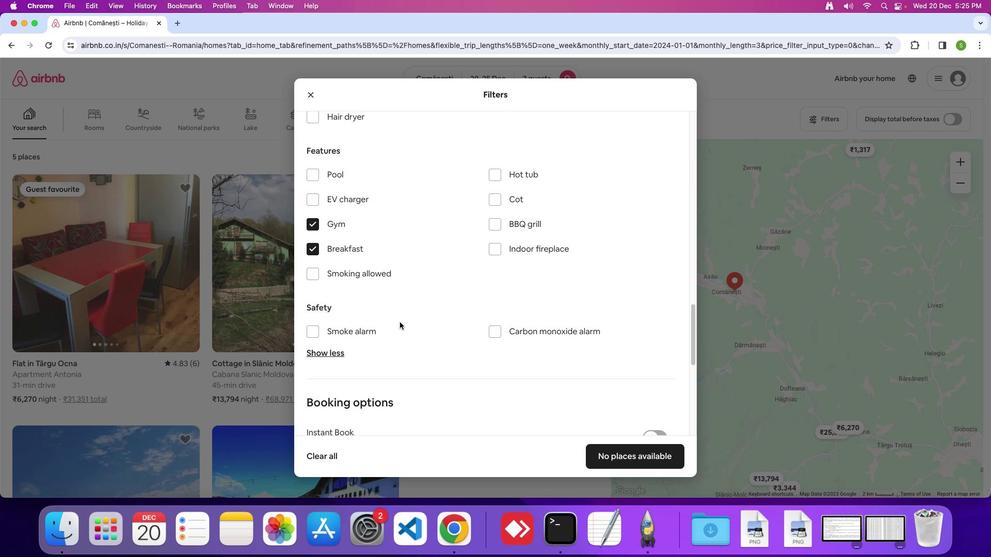 
Action: Mouse scrolled (409, 309) with delta (21, 2)
Screenshot: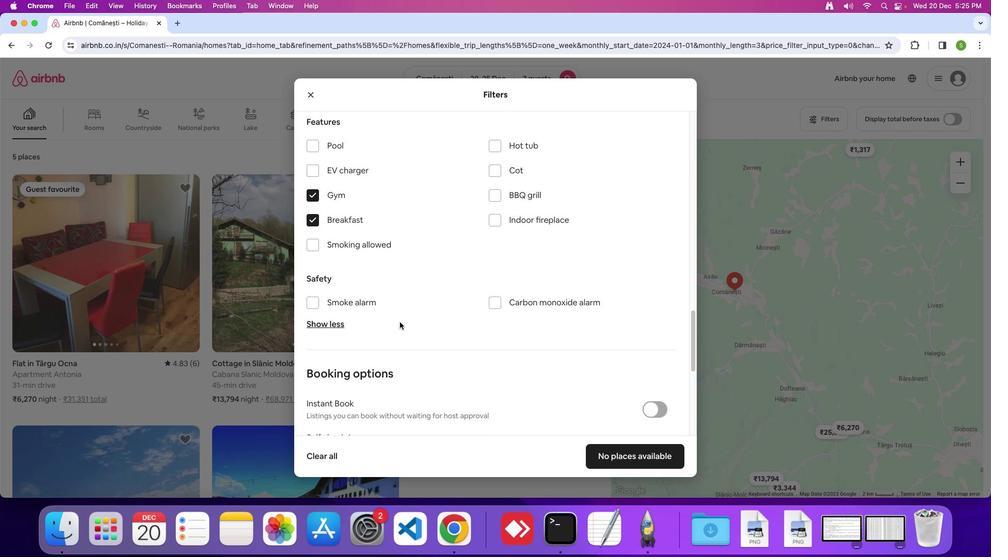 
Action: Mouse scrolled (409, 309) with delta (21, 2)
Screenshot: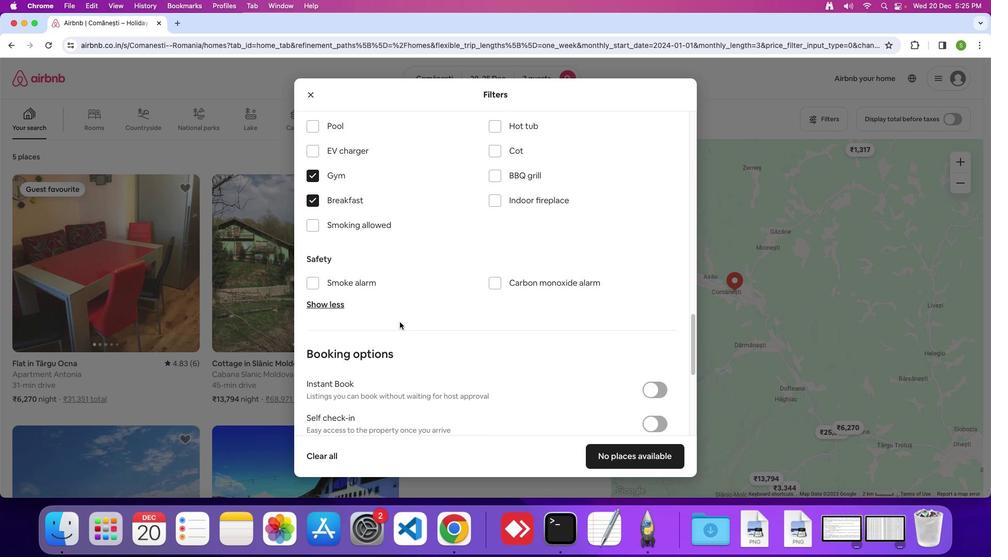 
Action: Mouse moved to (409, 309)
Screenshot: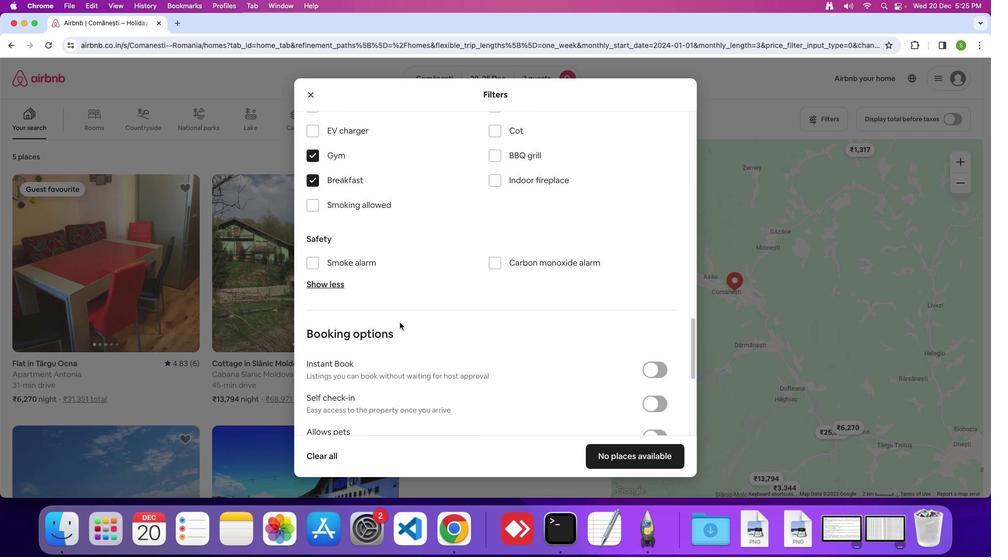 
Action: Mouse scrolled (409, 309) with delta (21, 2)
Screenshot: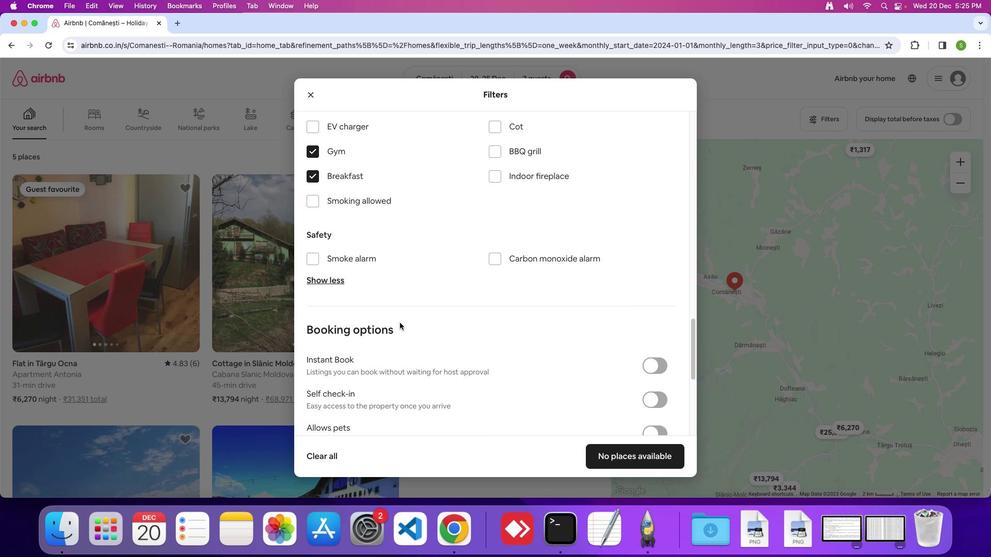
Action: Mouse scrolled (409, 309) with delta (21, 2)
Screenshot: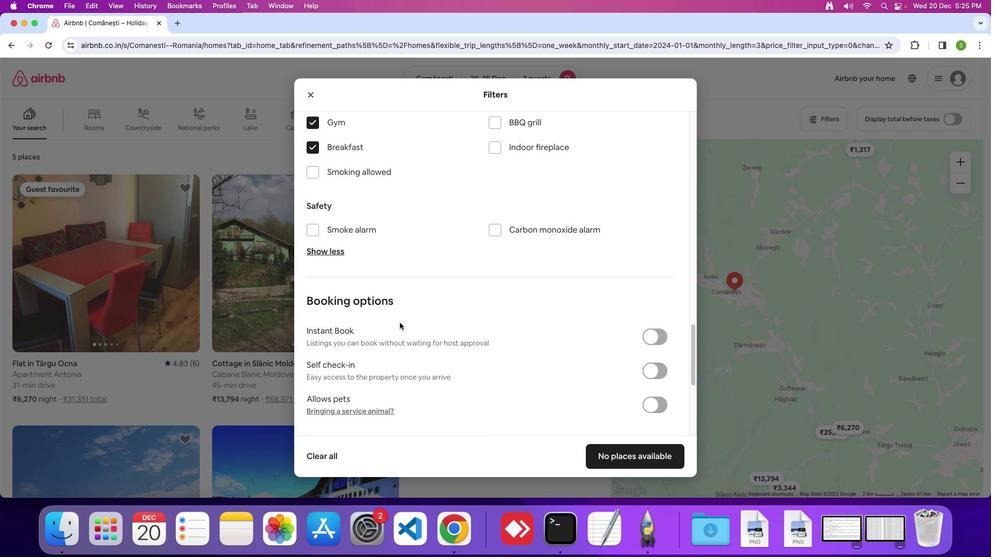 
Action: Mouse scrolled (409, 309) with delta (21, 1)
Screenshot: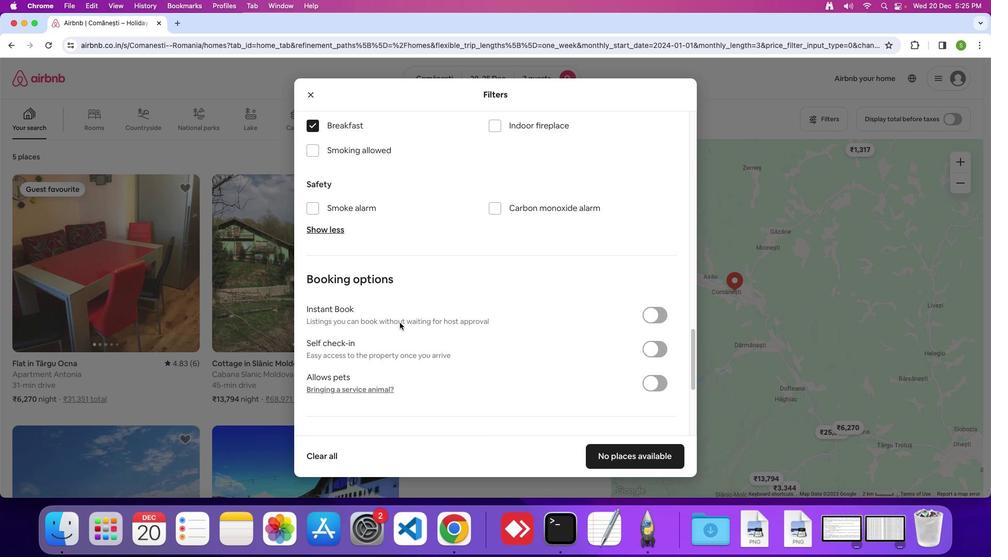 
Action: Mouse scrolled (409, 309) with delta (21, 2)
Screenshot: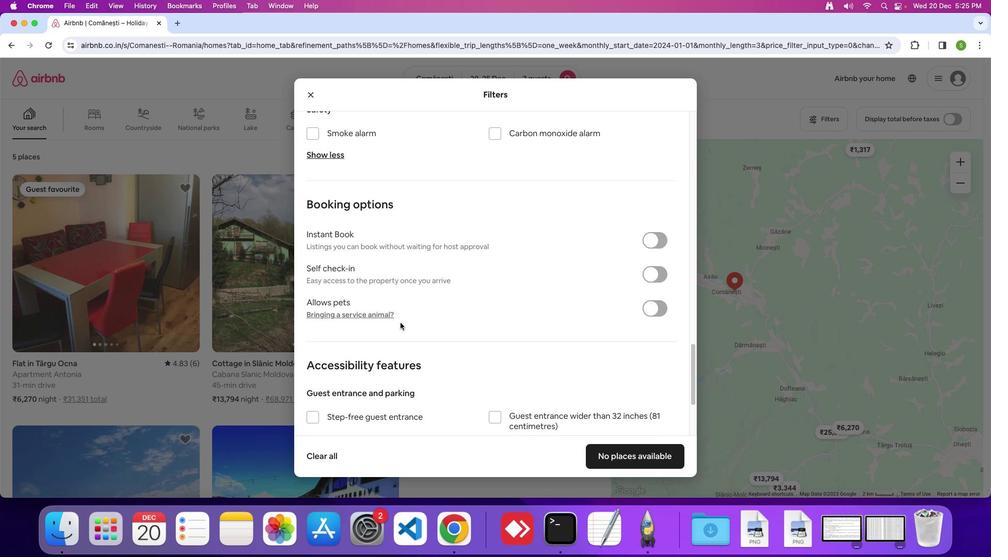 
Action: Mouse moved to (410, 309)
Screenshot: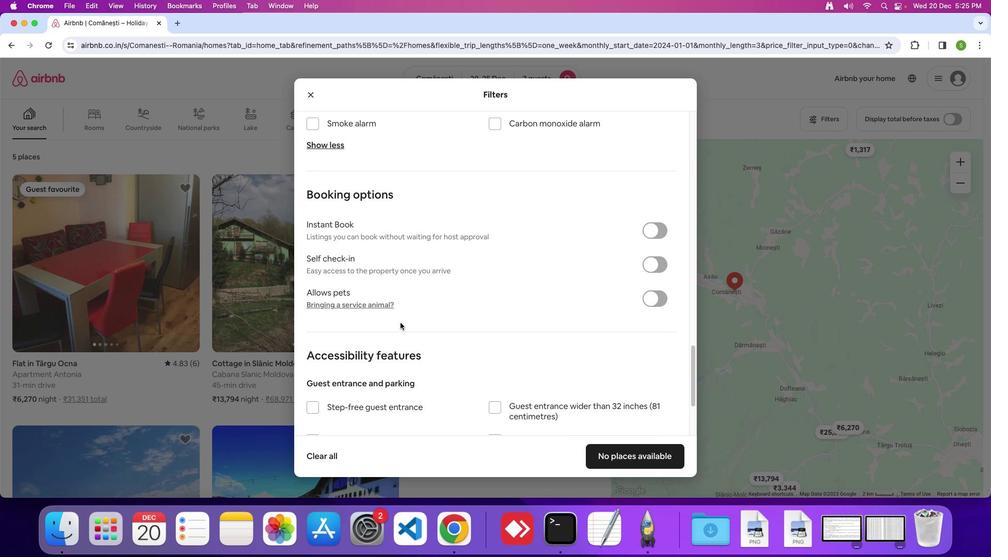 
Action: Mouse scrolled (410, 309) with delta (21, 2)
Screenshot: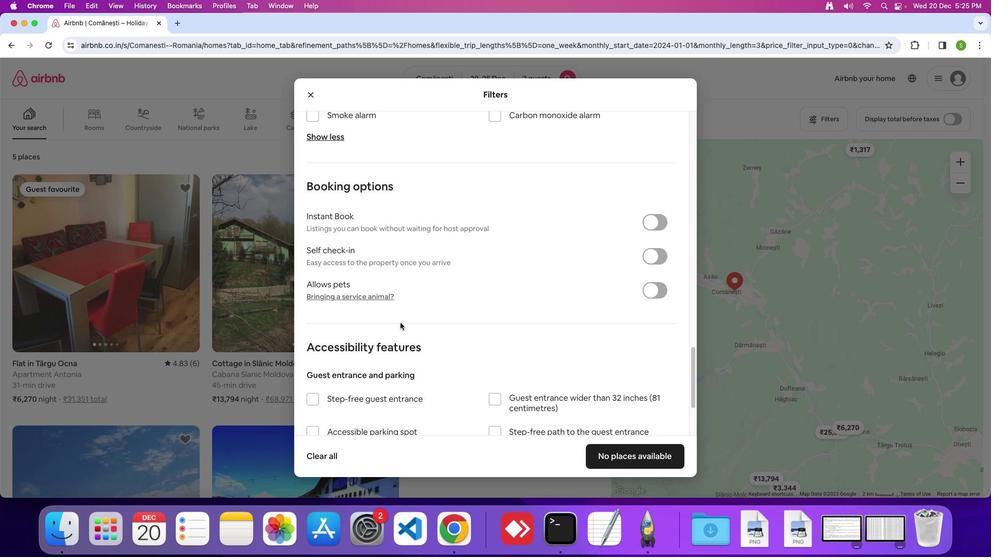 
Action: Mouse scrolled (410, 309) with delta (21, 2)
Screenshot: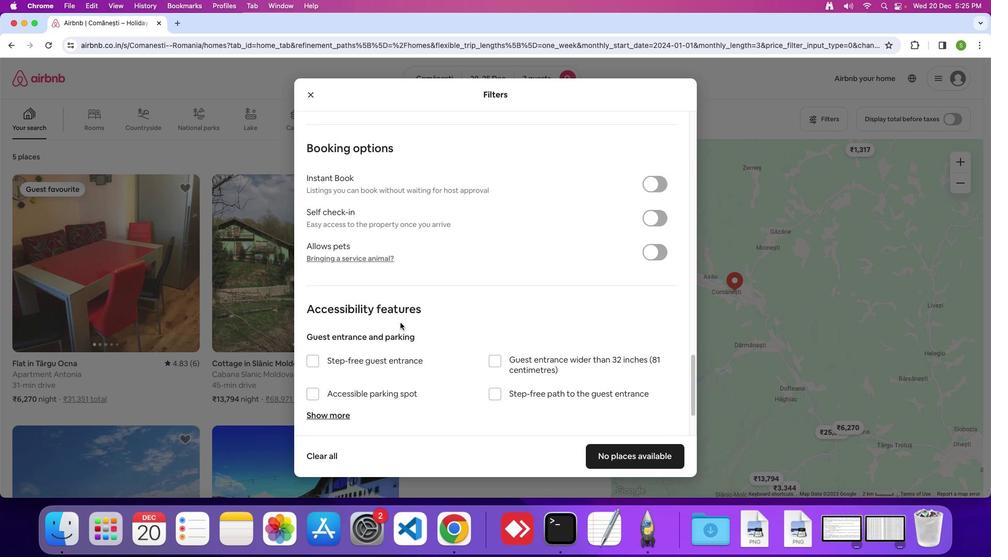 
Action: Mouse scrolled (410, 309) with delta (21, 1)
Screenshot: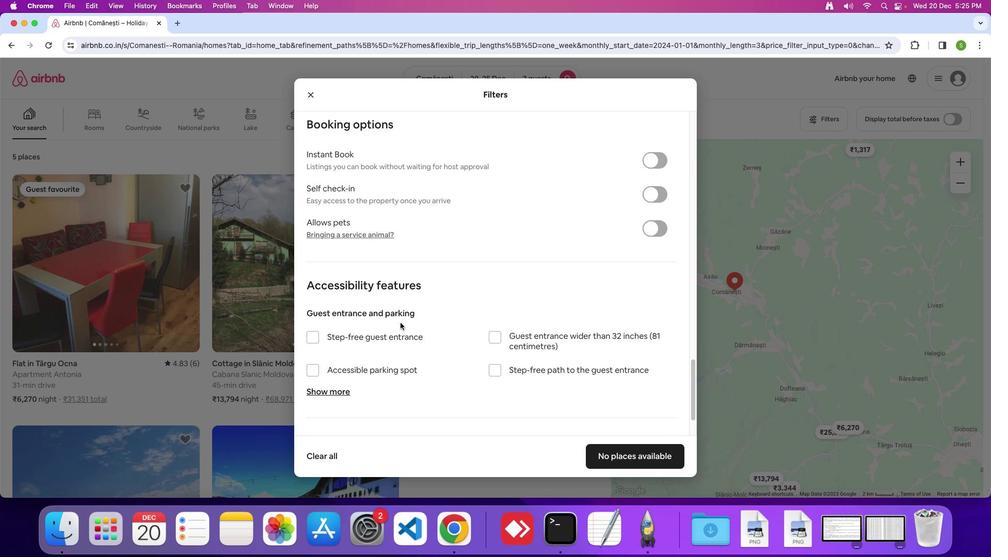 
Action: Mouse moved to (410, 310)
Screenshot: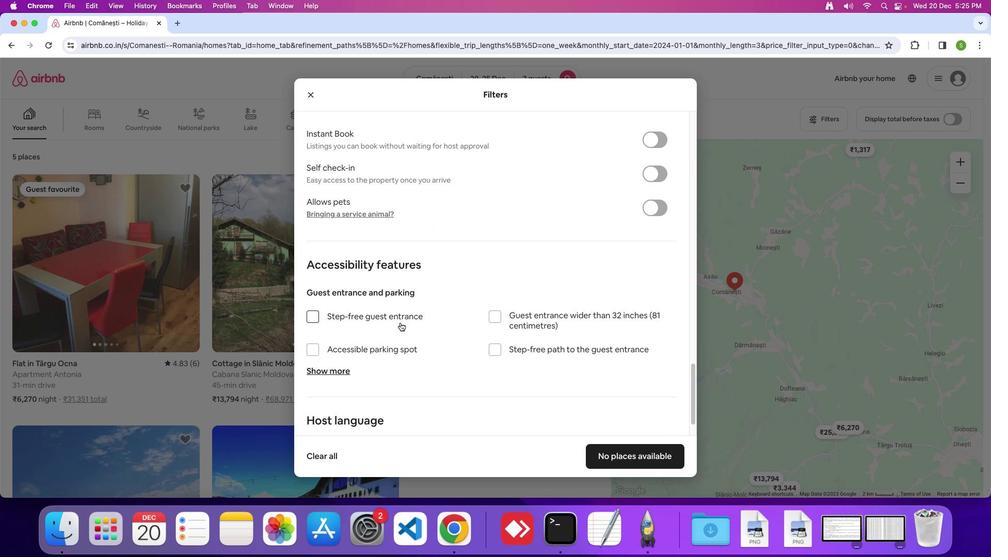 
Action: Mouse scrolled (410, 310) with delta (21, 2)
Screenshot: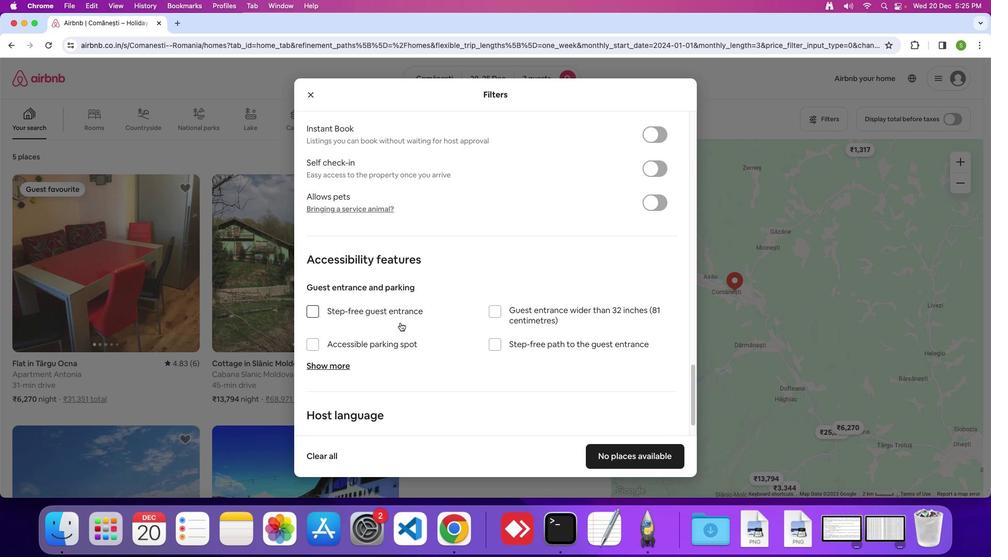 
Action: Mouse scrolled (410, 310) with delta (21, 2)
Screenshot: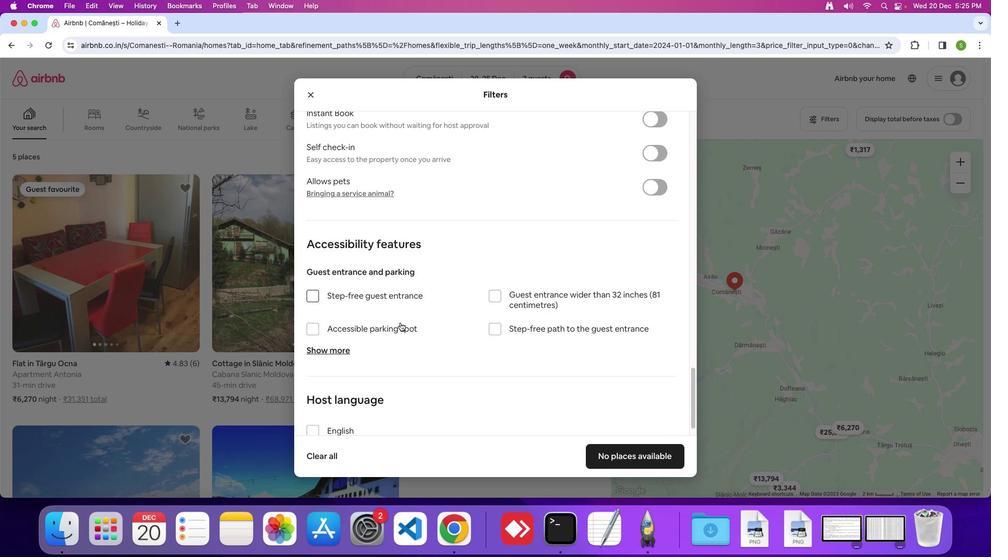
Action: Mouse scrolled (410, 310) with delta (21, 1)
Screenshot: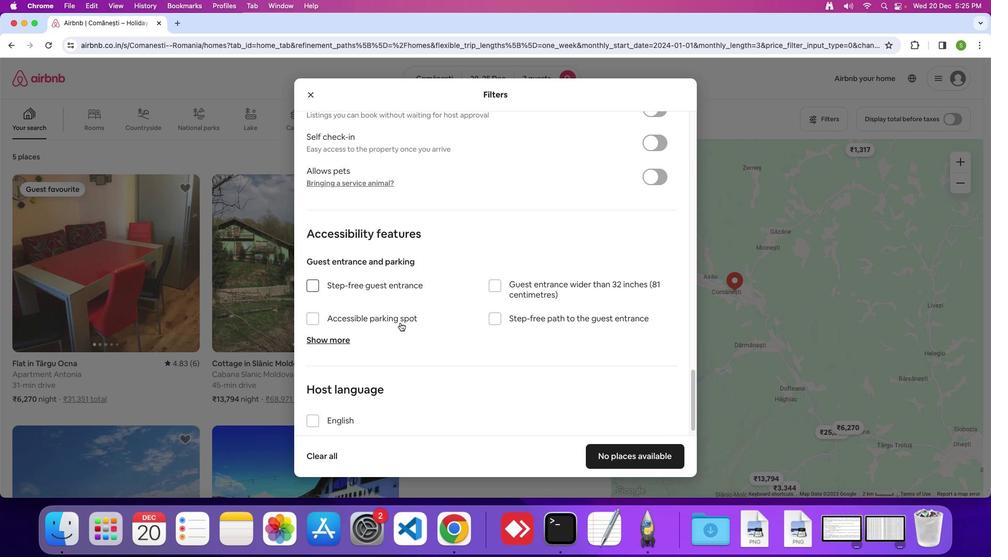 
Action: Mouse moved to (410, 310)
Screenshot: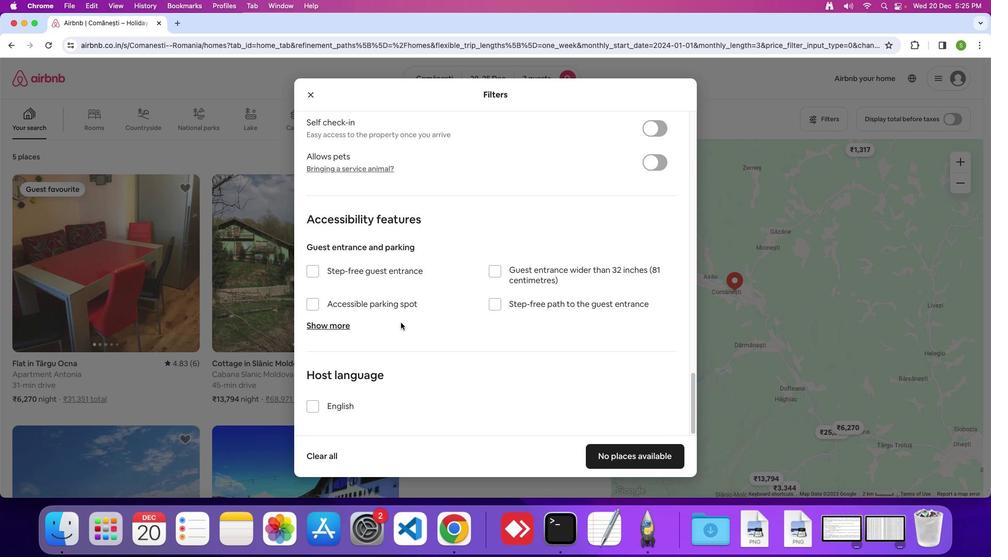 
Action: Mouse scrolled (410, 310) with delta (21, 2)
Screenshot: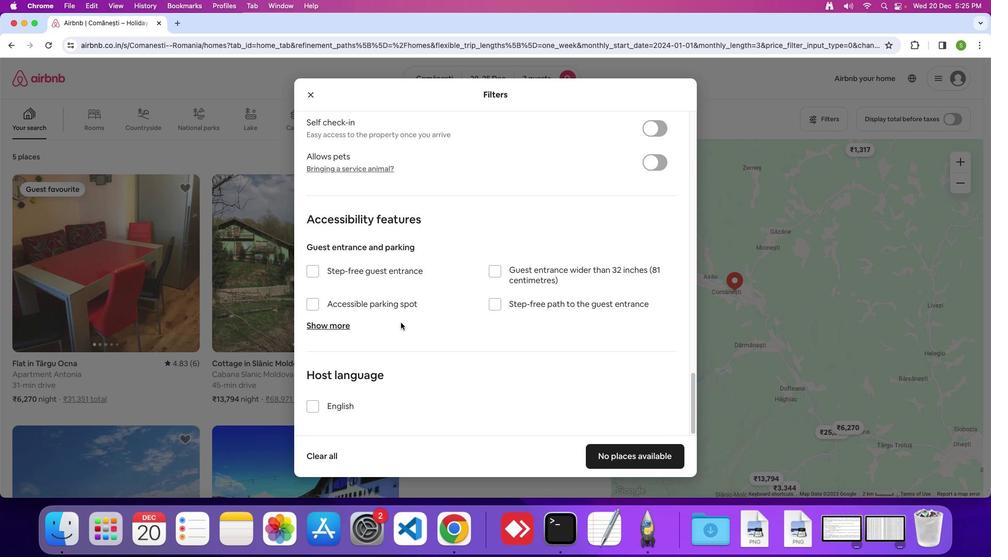 
Action: Mouse moved to (410, 310)
Screenshot: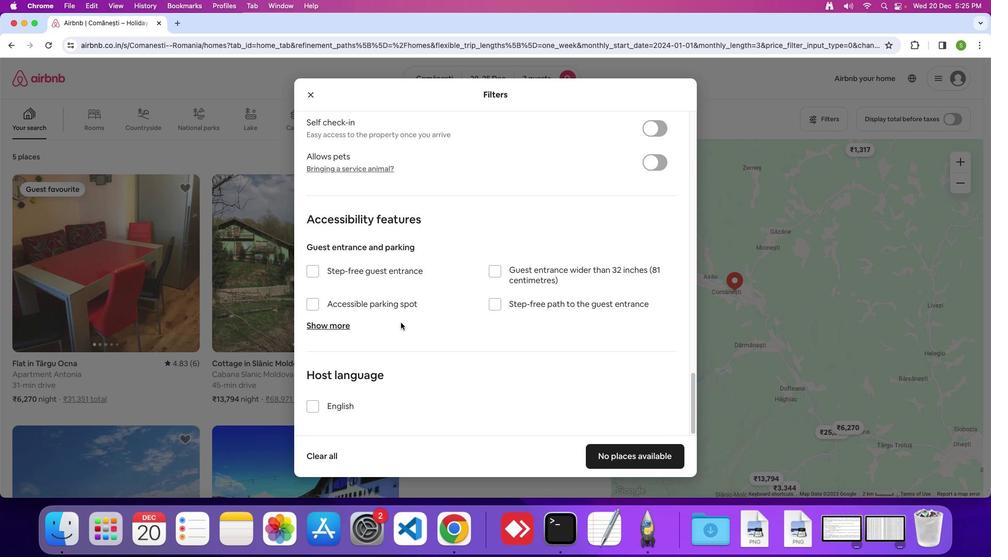 
Action: Mouse scrolled (410, 310) with delta (21, 2)
Screenshot: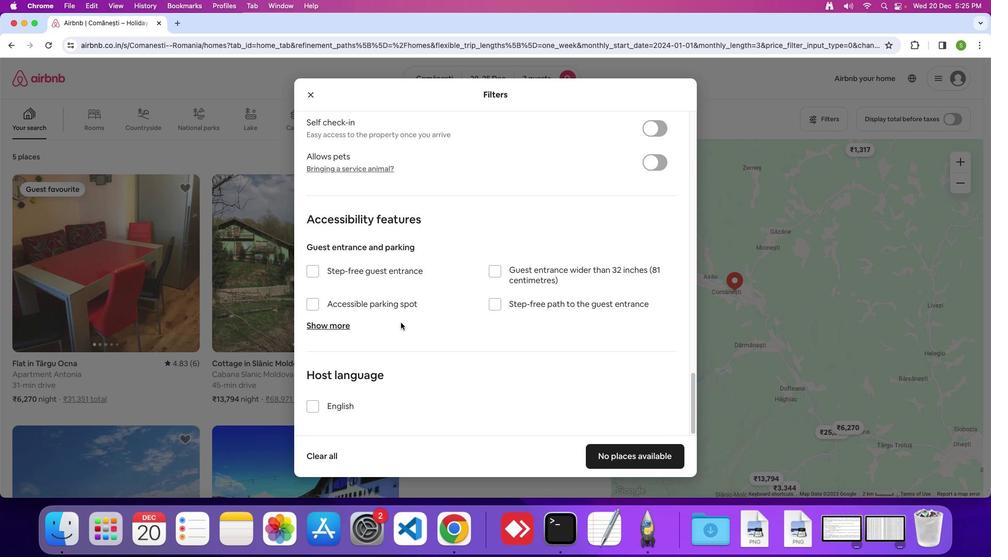 
Action: Mouse scrolled (410, 310) with delta (21, 1)
Screenshot: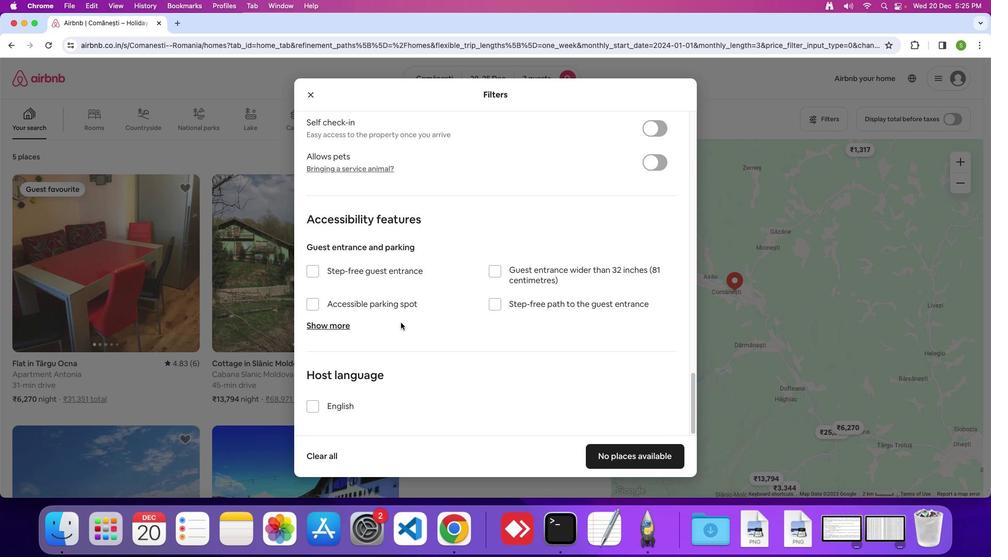 
Action: Mouse moved to (617, 434)
Screenshot: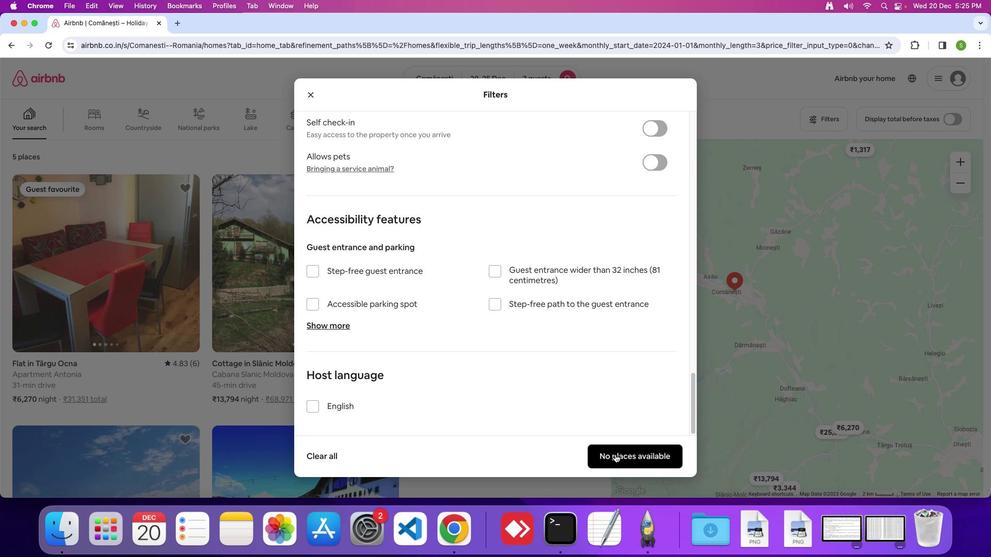 
Action: Mouse pressed left at (617, 434)
Screenshot: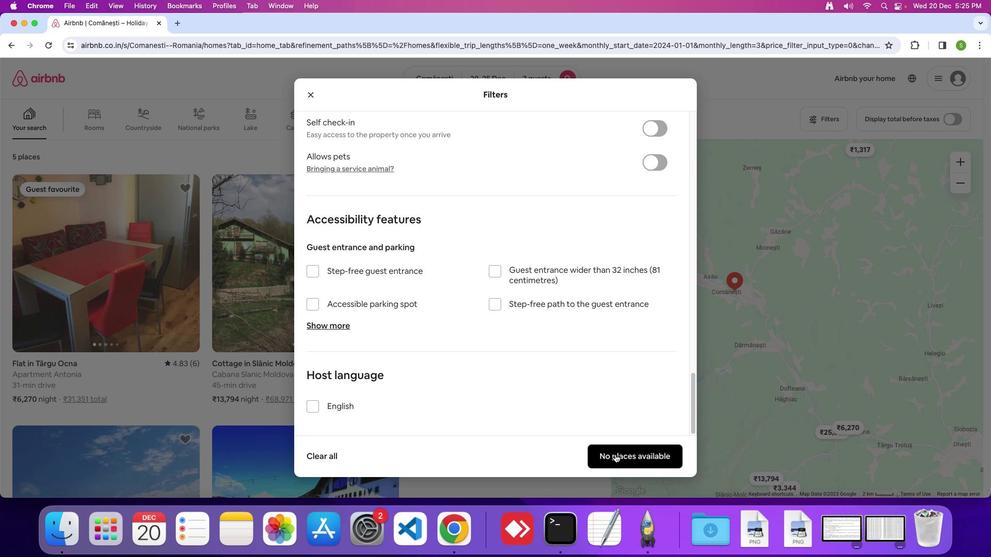 
Action: Mouse moved to (389, 239)
Screenshot: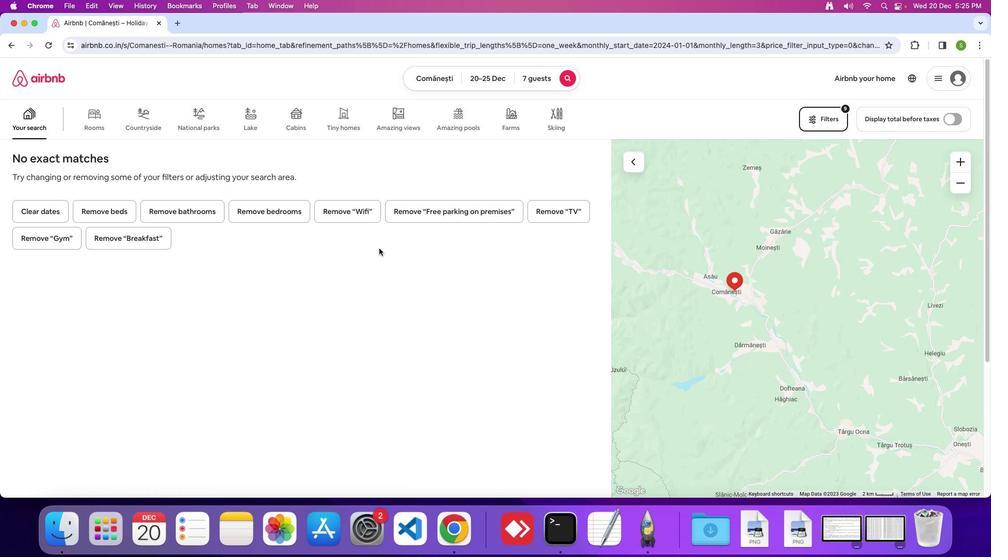 
